 Task: Look for space in Cam Ranh, Vietnam from 6th September, 2023 to 15th September, 2023 for 6 adults in price range Rs.8000 to Rs.12000. Place can be entire place or private room with 6 bedrooms having 6 beds and 6 bathrooms. Property type can be house, flat, guest house. Amenities needed are: wifi, TV, free parkinig on premises, gym, breakfast. Booking option can be shelf check-in. Required host language is English.
Action: Mouse moved to (632, 130)
Screenshot: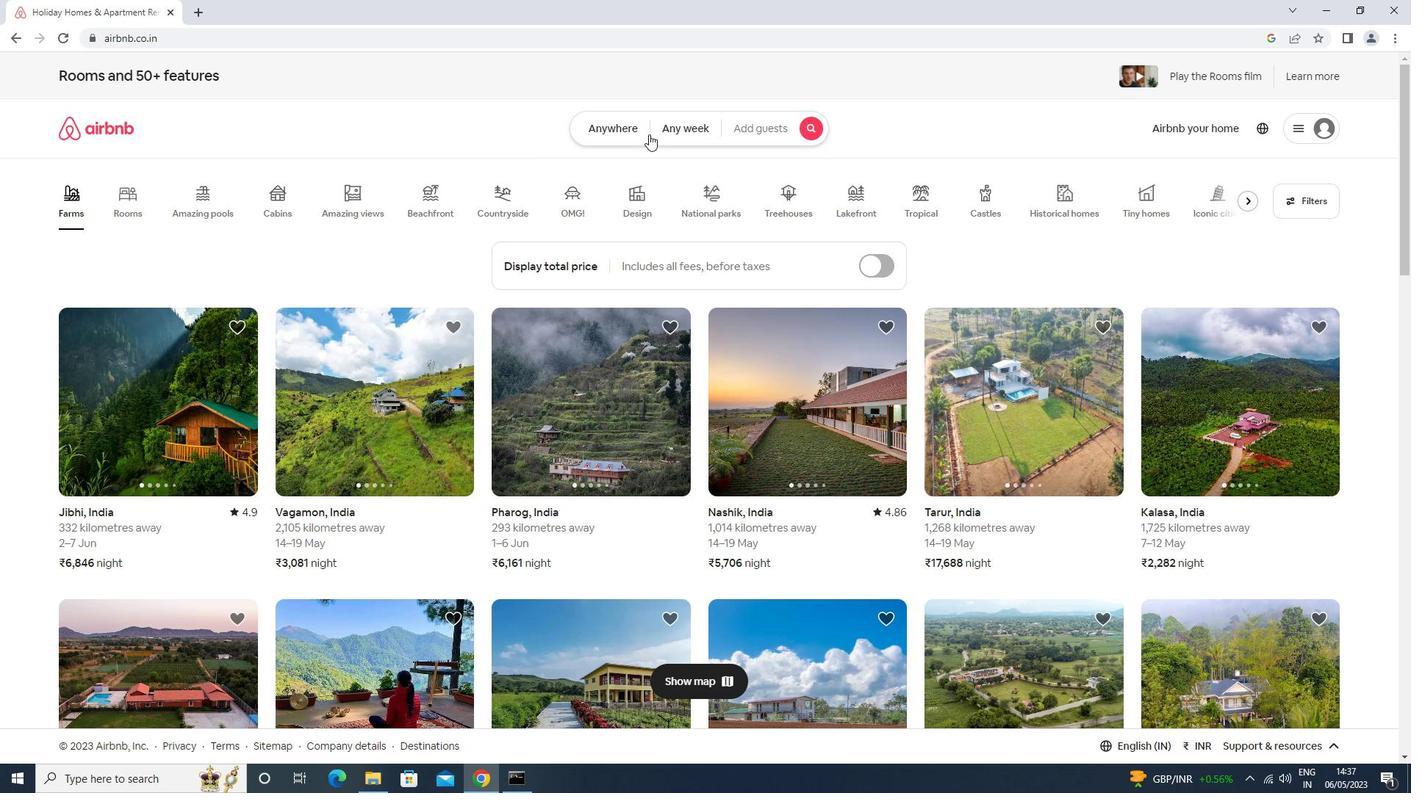 
Action: Mouse pressed left at (632, 130)
Screenshot: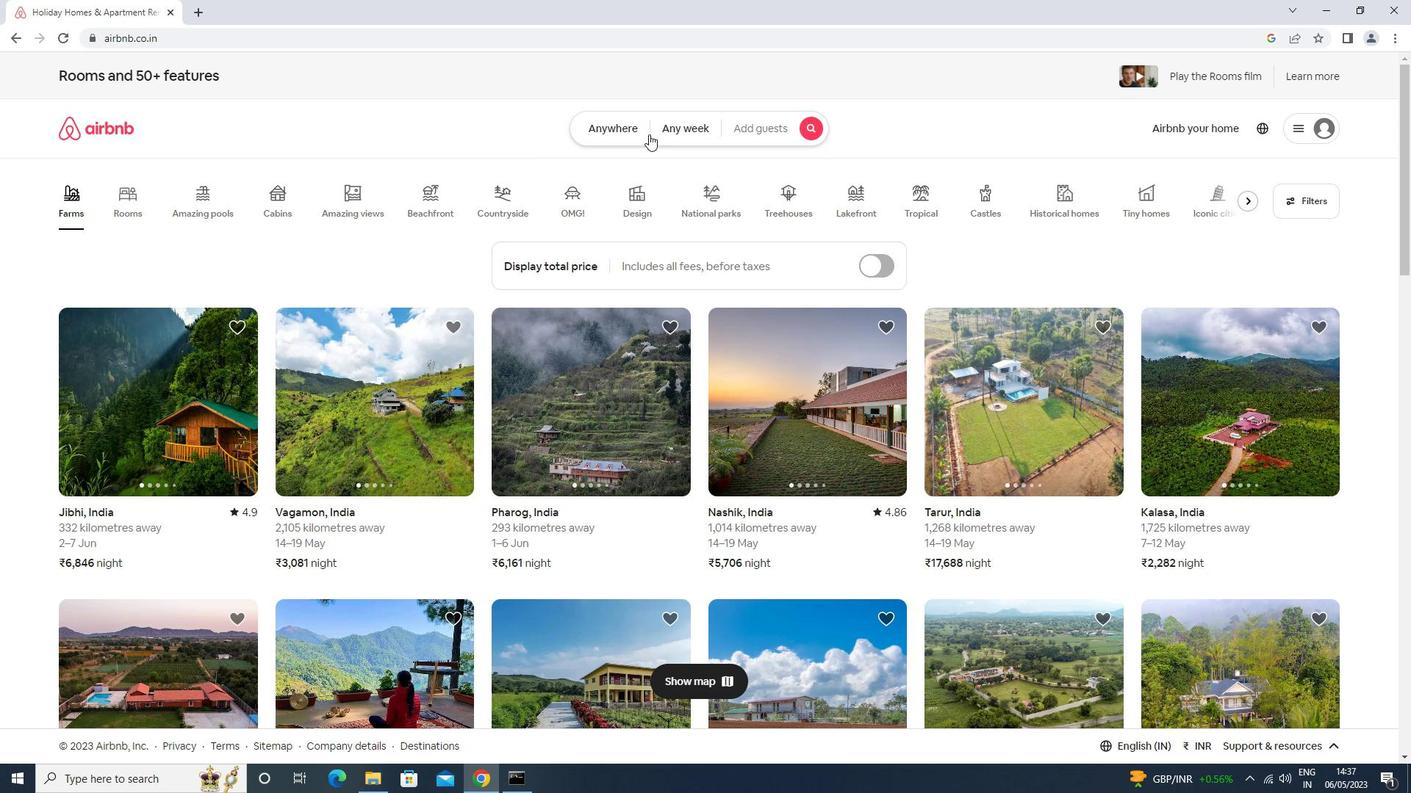 
Action: Mouse moved to (558, 183)
Screenshot: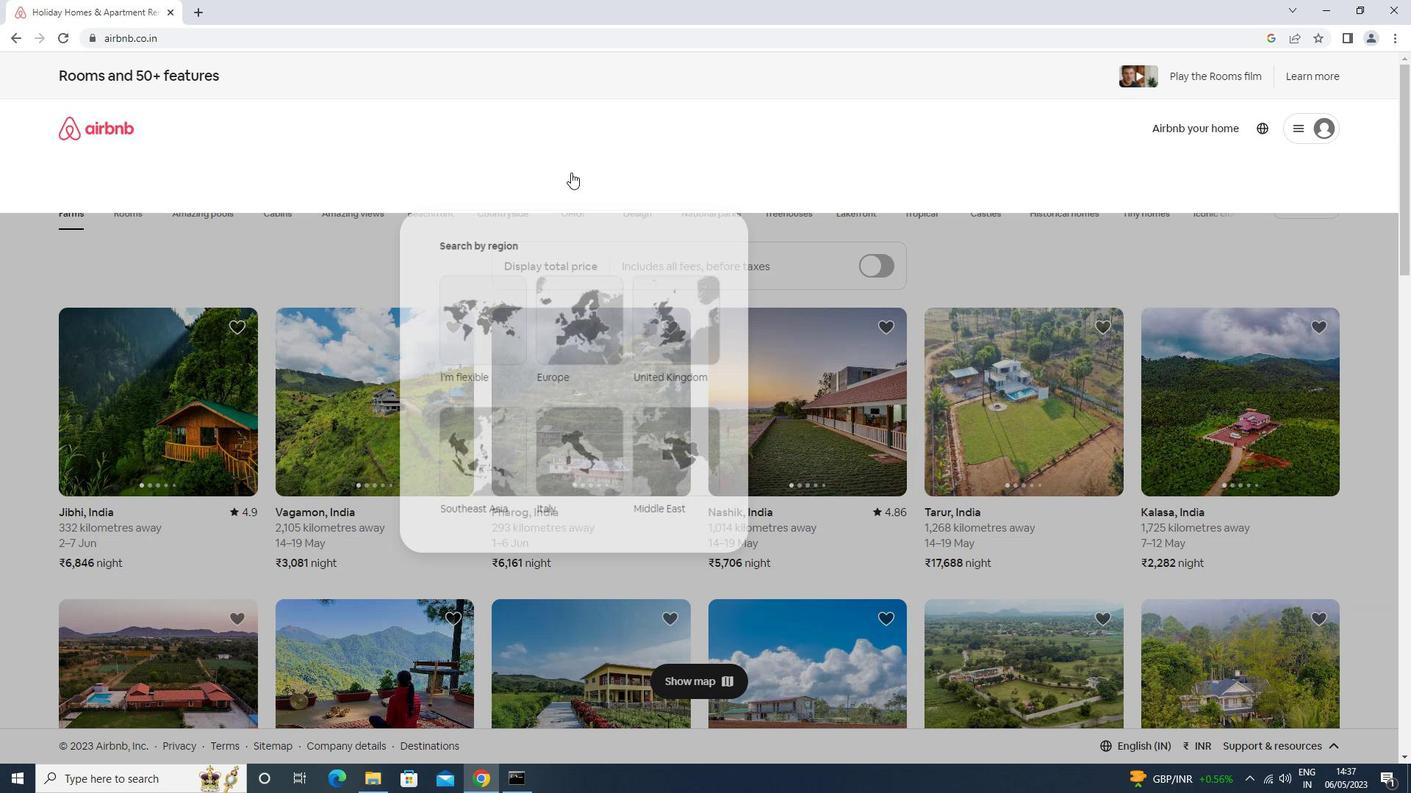 
Action: Mouse pressed left at (558, 183)
Screenshot: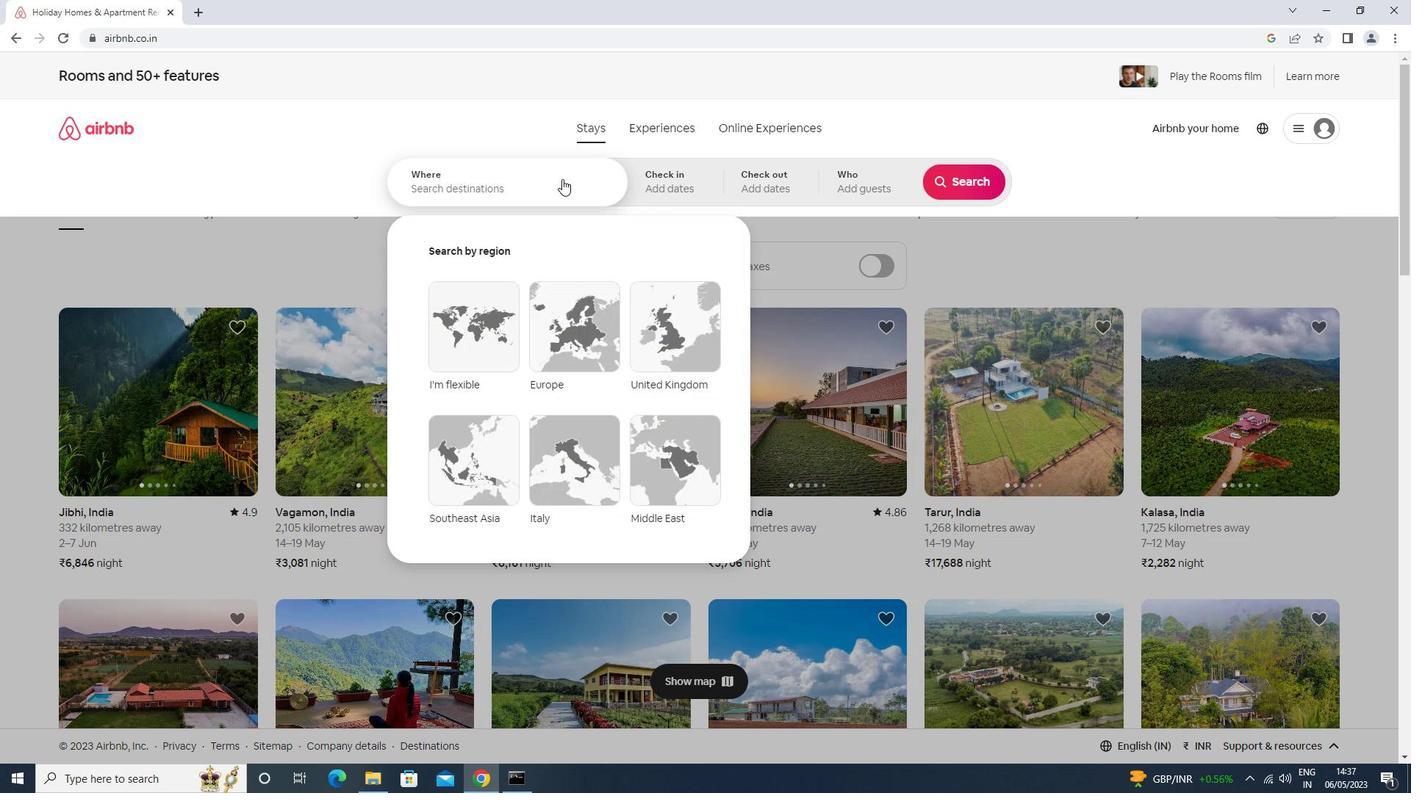 
Action: Key pressed cam<Key.space>ranh<Key.down><Key.enter>
Screenshot: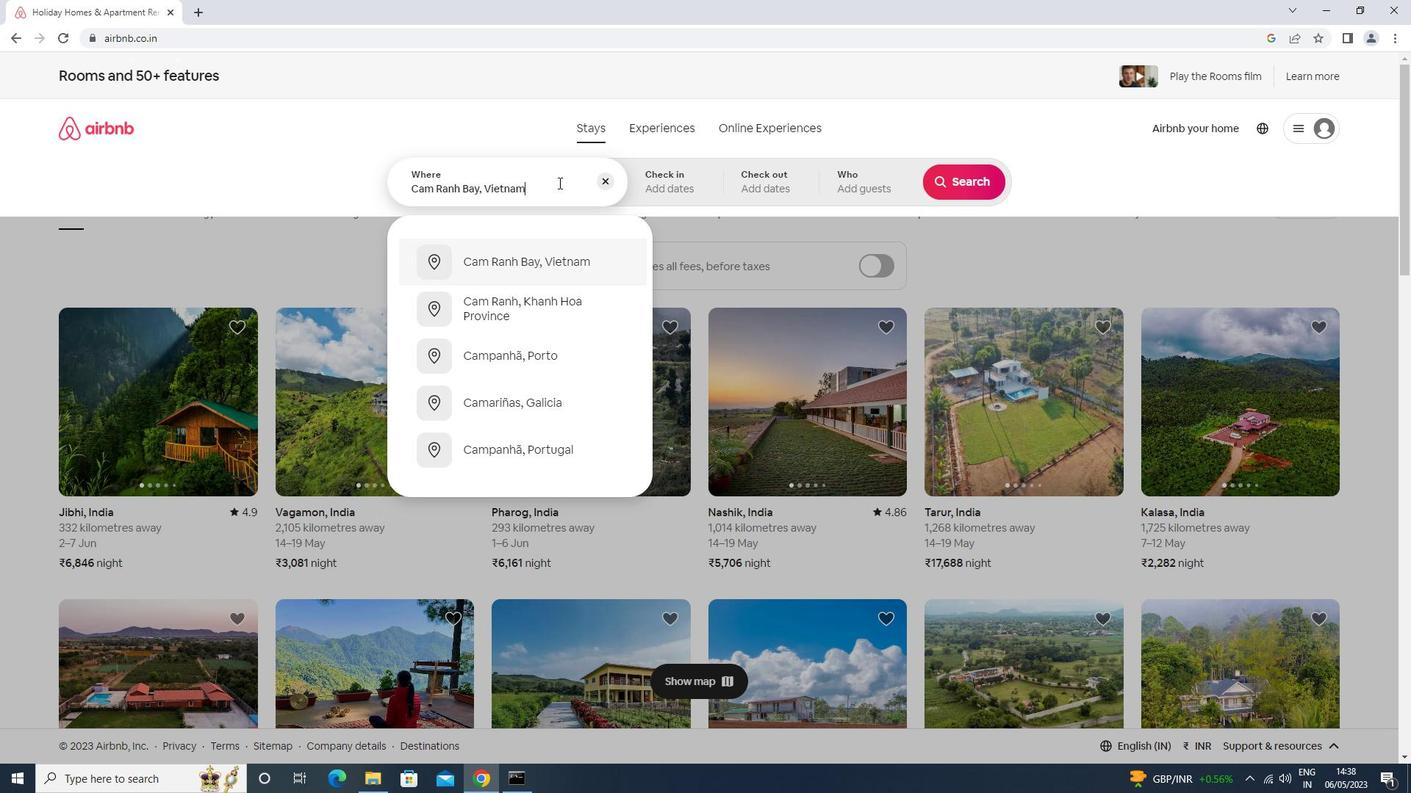 
Action: Mouse moved to (959, 299)
Screenshot: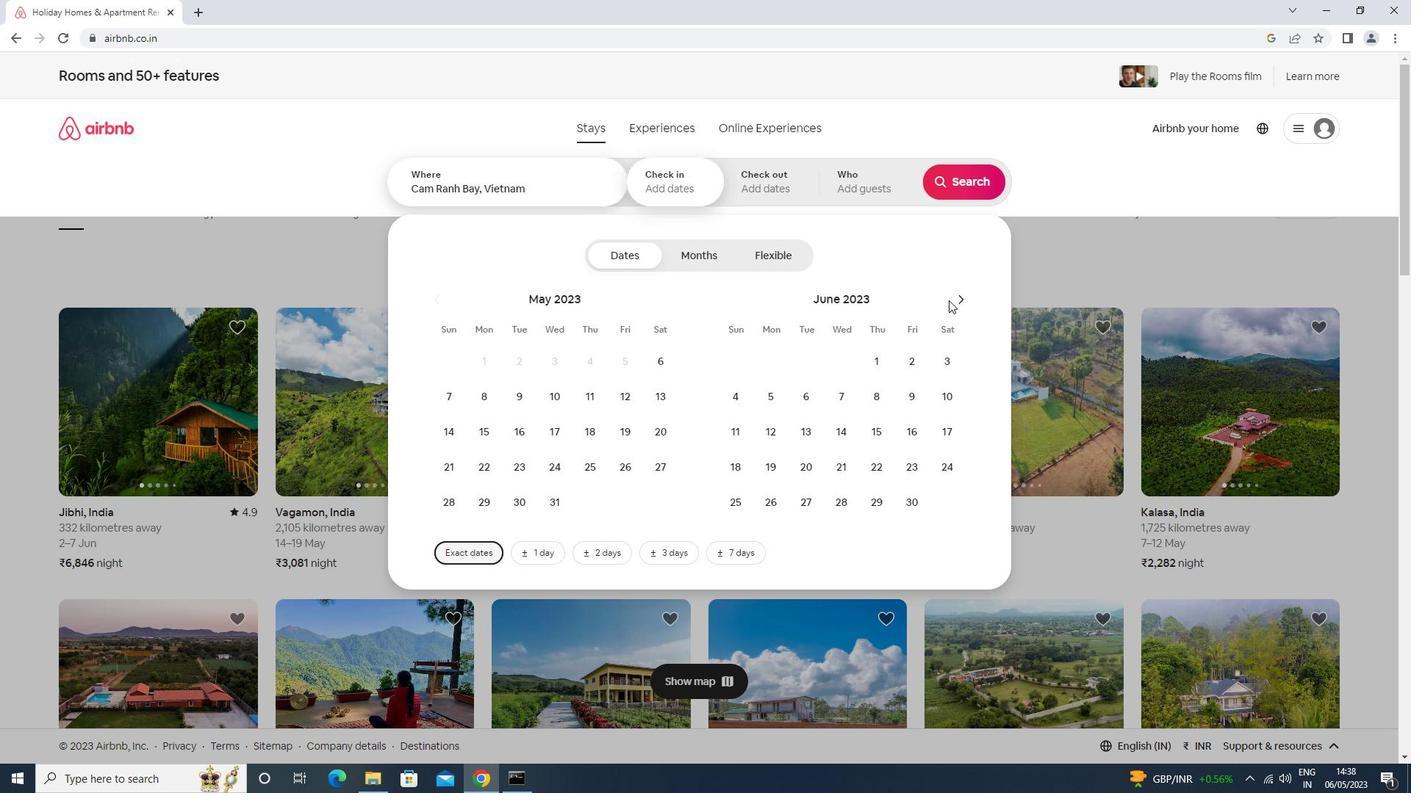 
Action: Mouse pressed left at (959, 299)
Screenshot: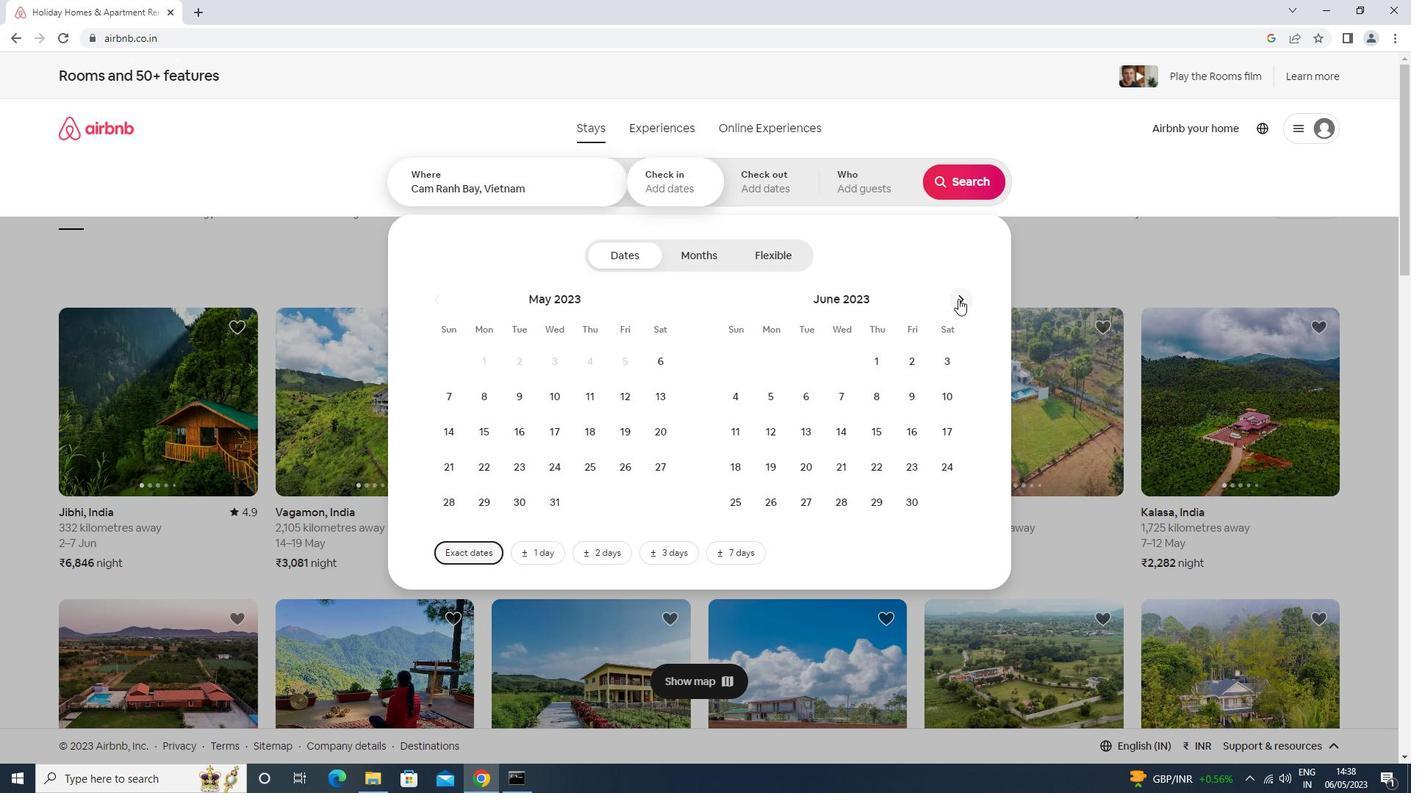 
Action: Mouse pressed left at (959, 299)
Screenshot: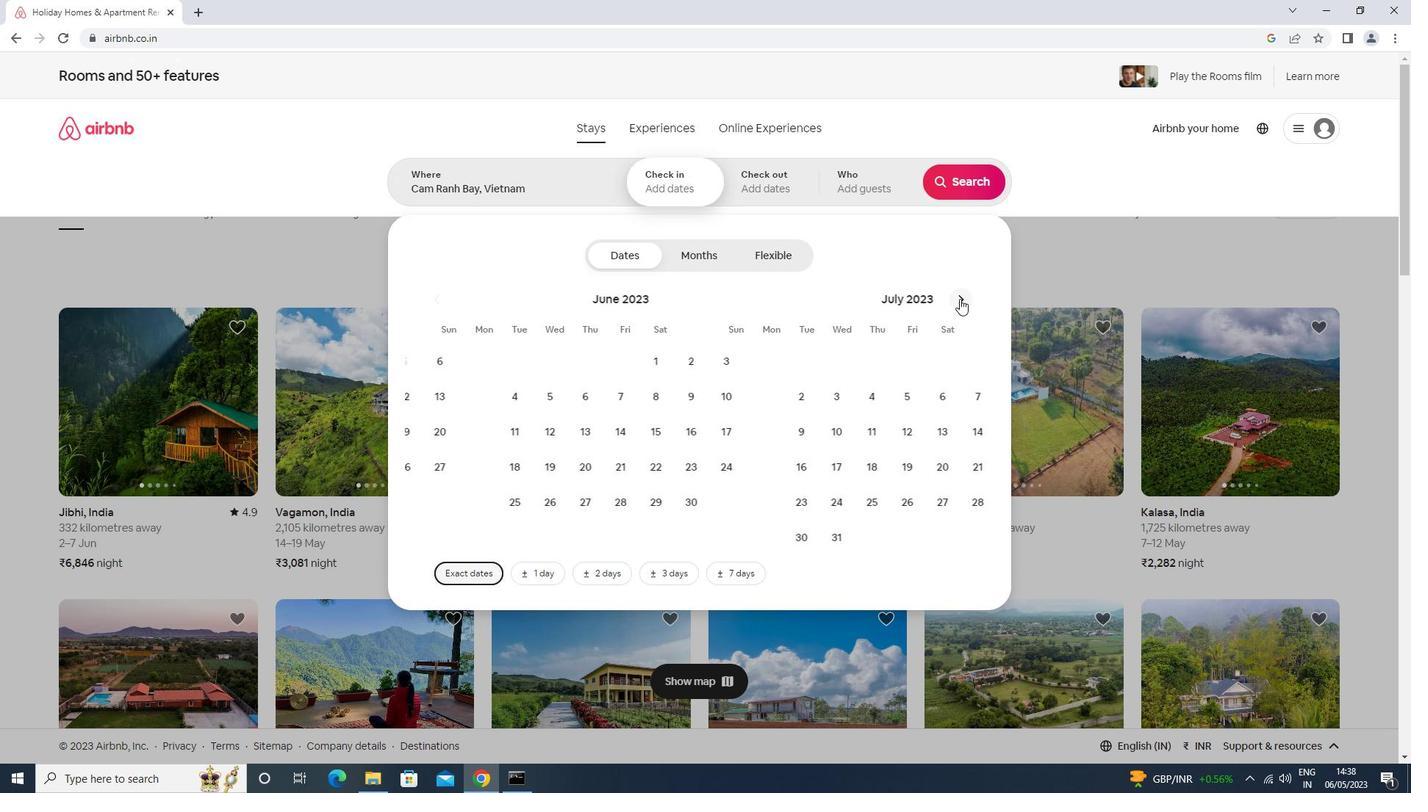 
Action: Mouse pressed left at (959, 299)
Screenshot: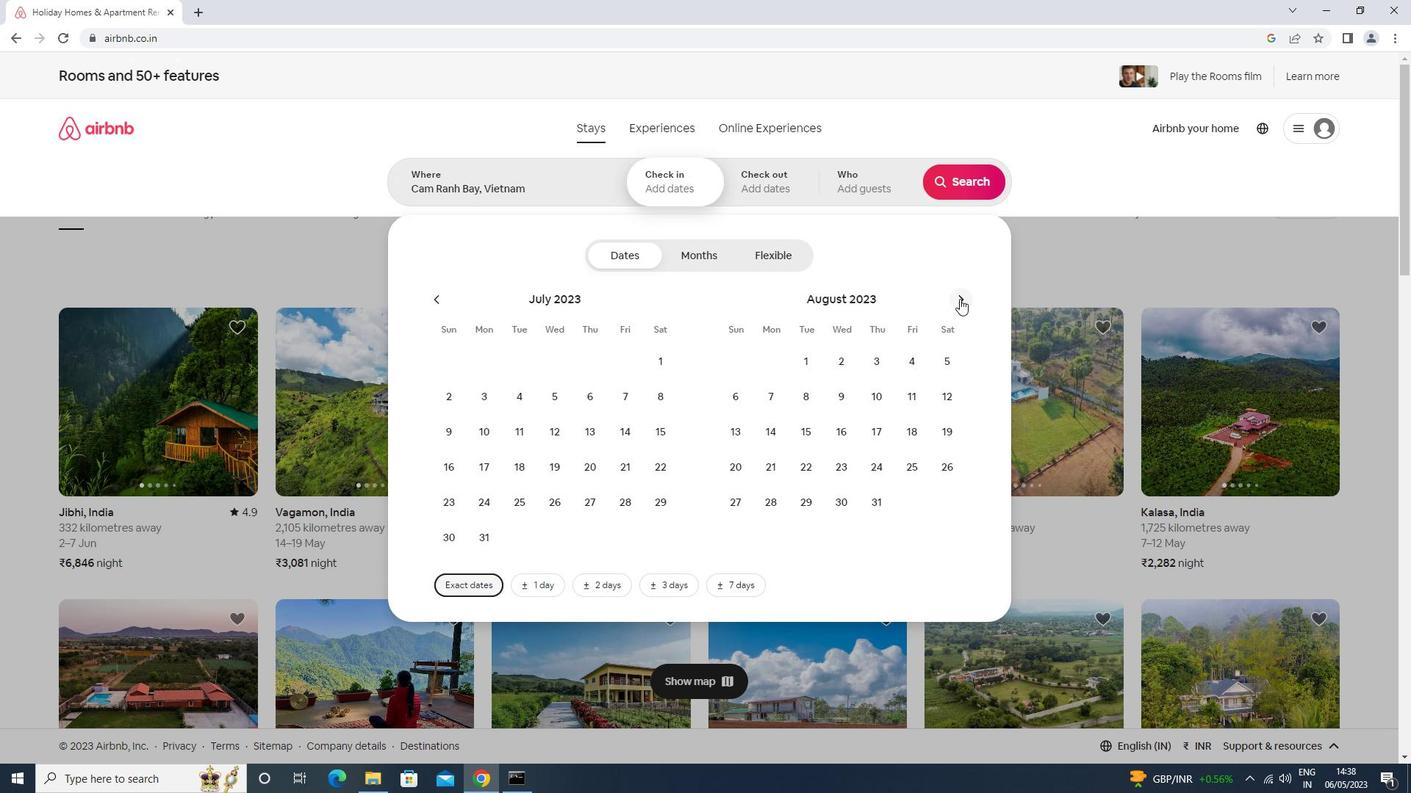 
Action: Mouse moved to (844, 399)
Screenshot: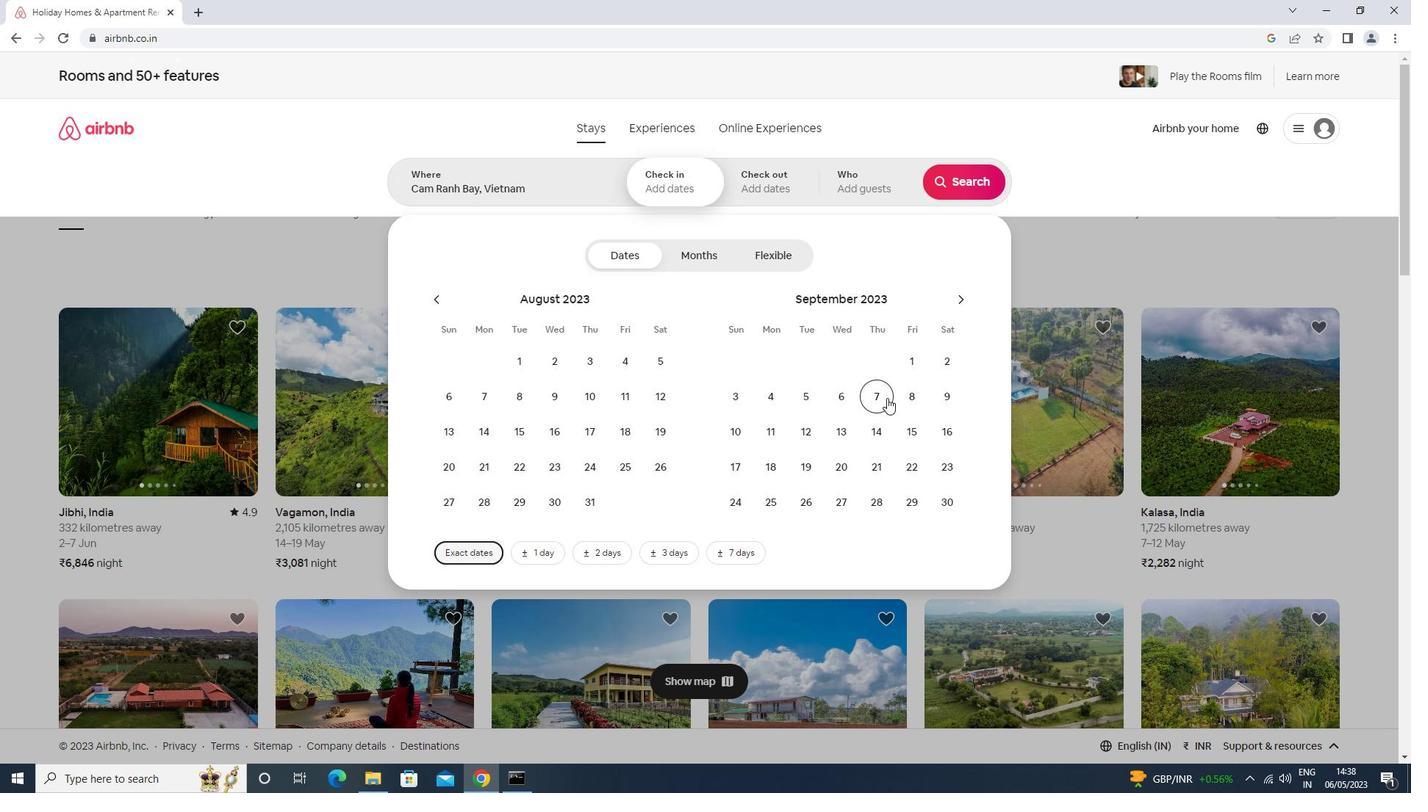 
Action: Mouse pressed left at (844, 399)
Screenshot: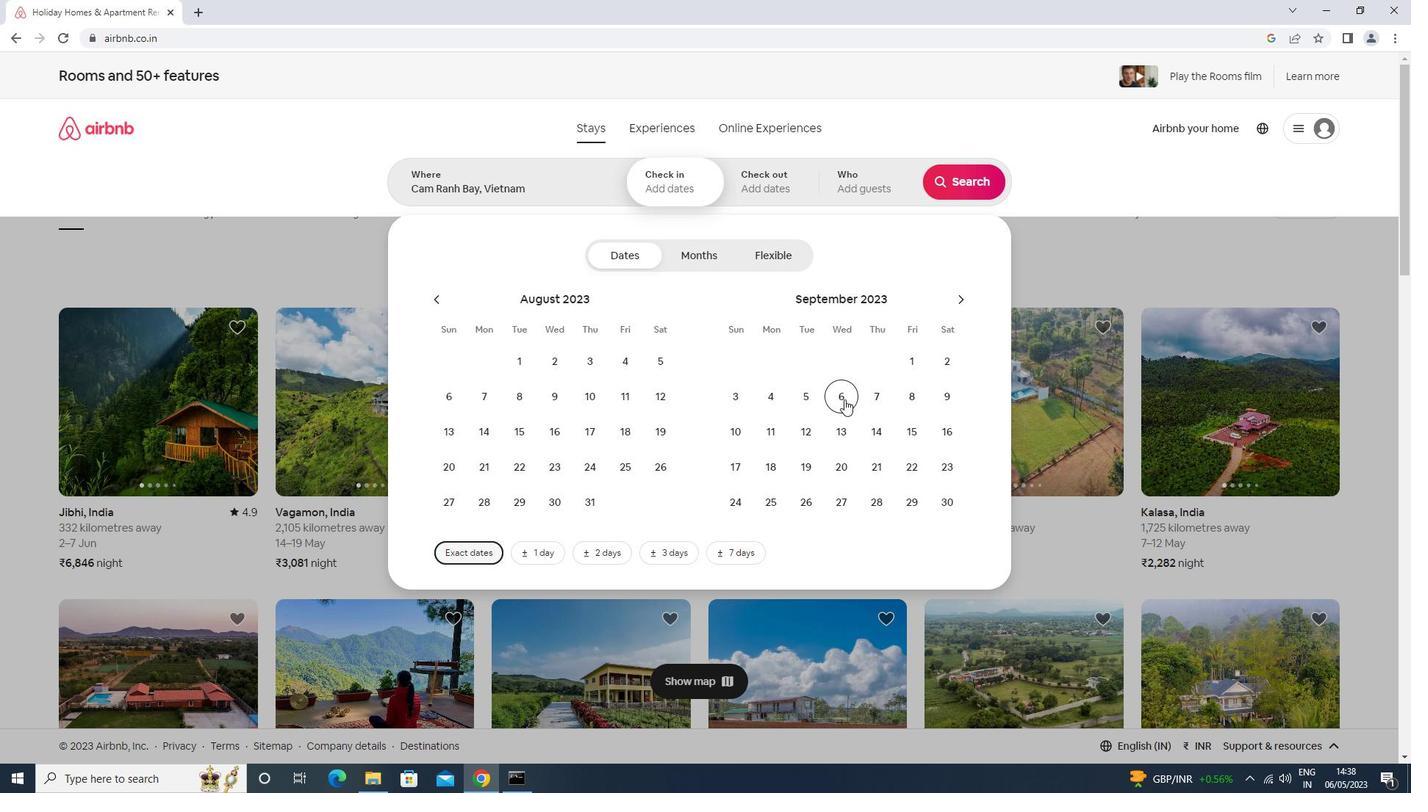 
Action: Mouse moved to (920, 429)
Screenshot: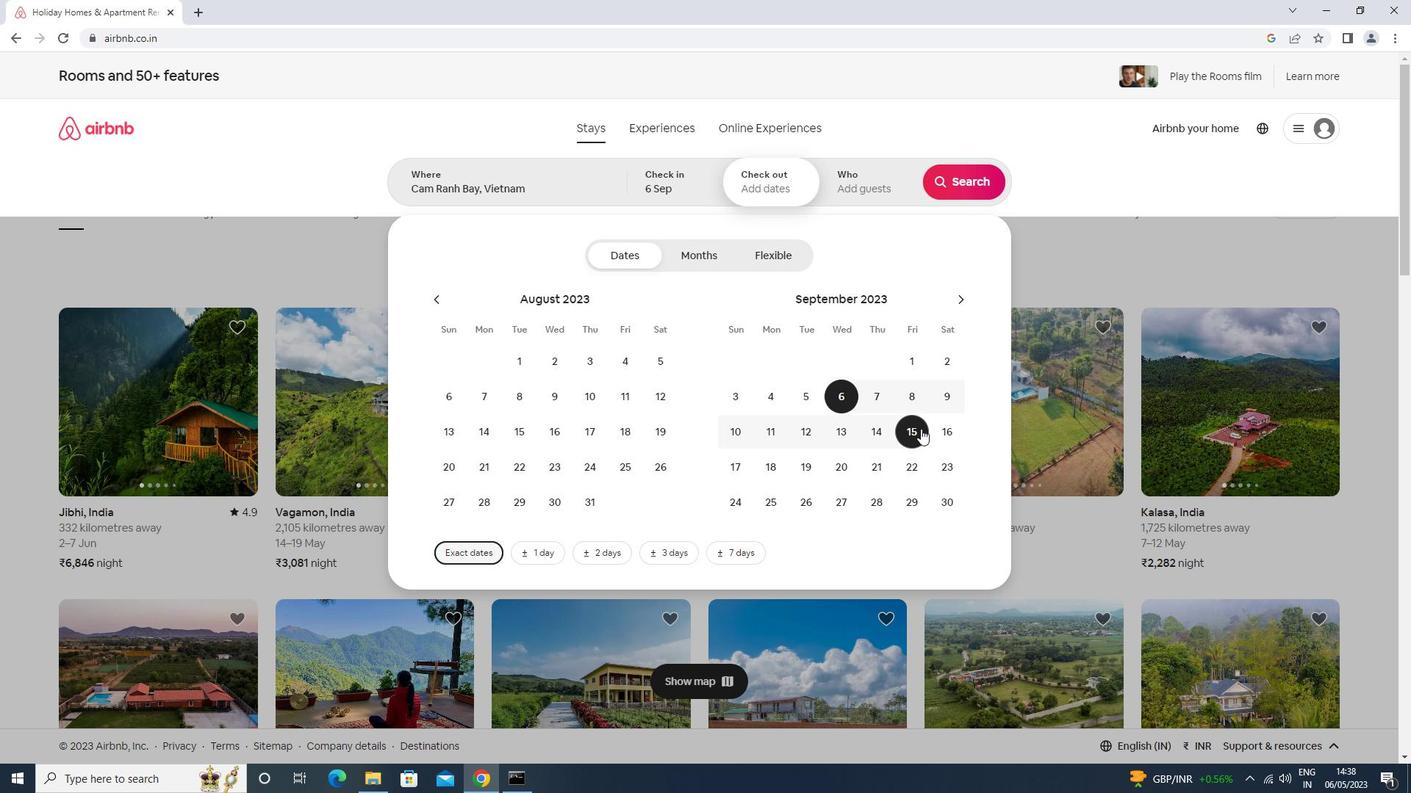 
Action: Mouse pressed left at (920, 429)
Screenshot: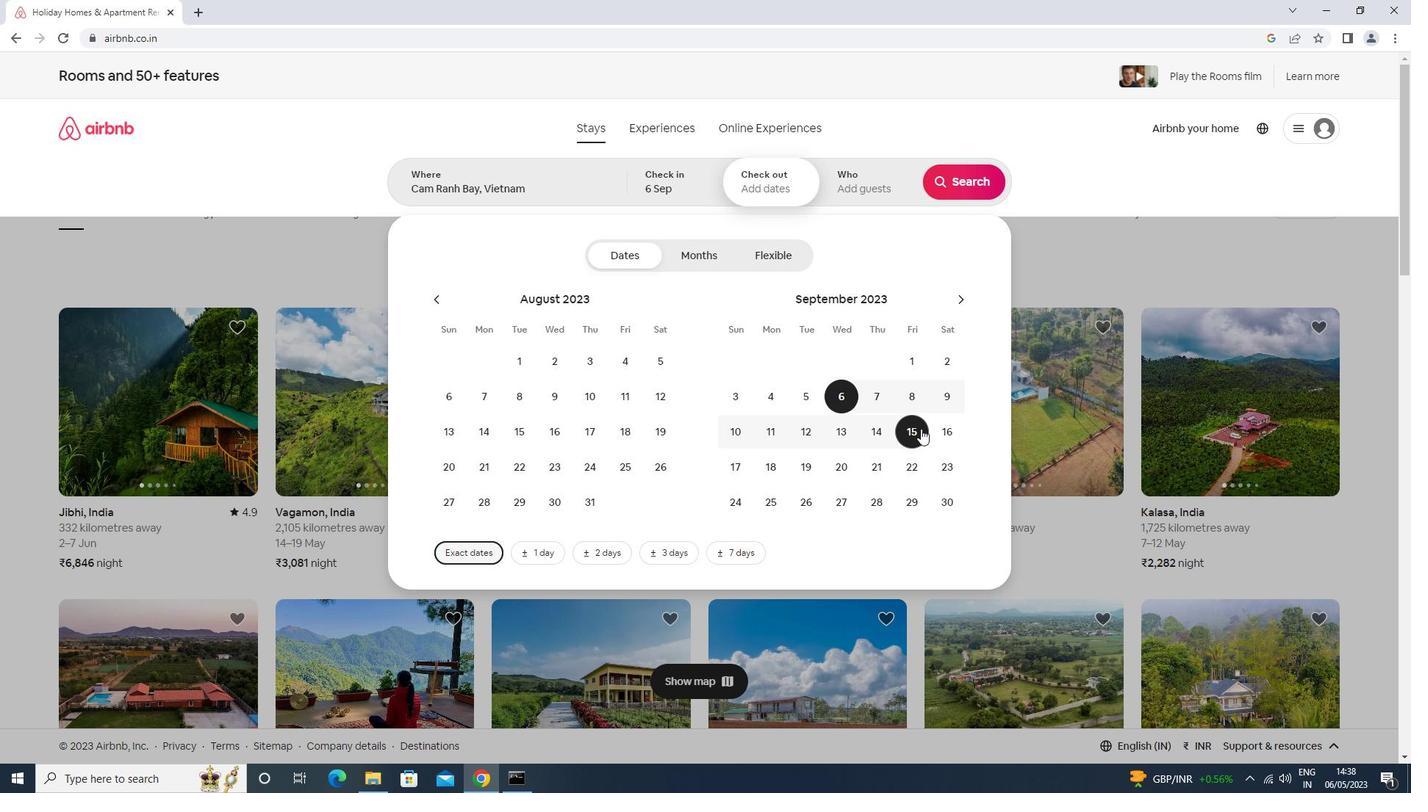 
Action: Mouse moved to (857, 191)
Screenshot: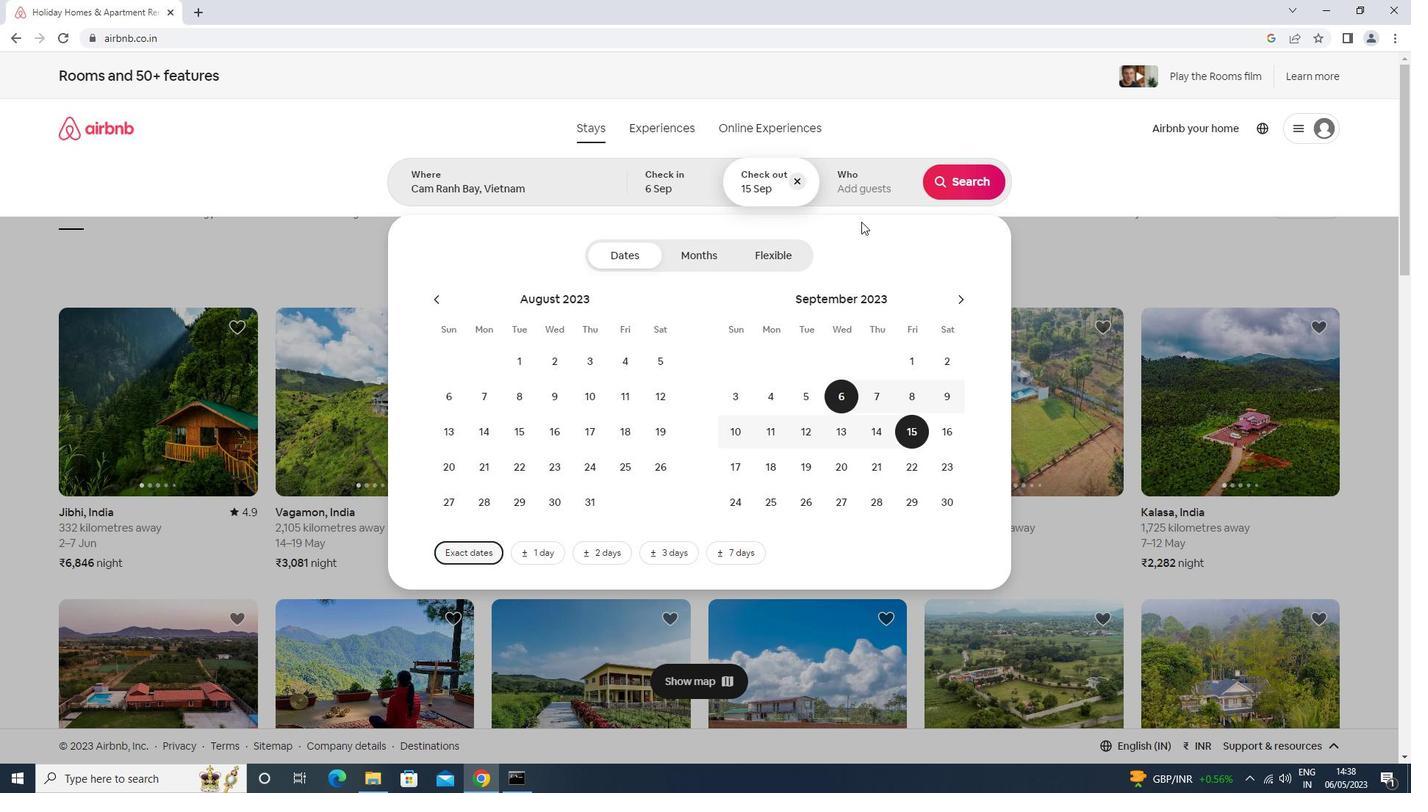 
Action: Mouse pressed left at (857, 191)
Screenshot: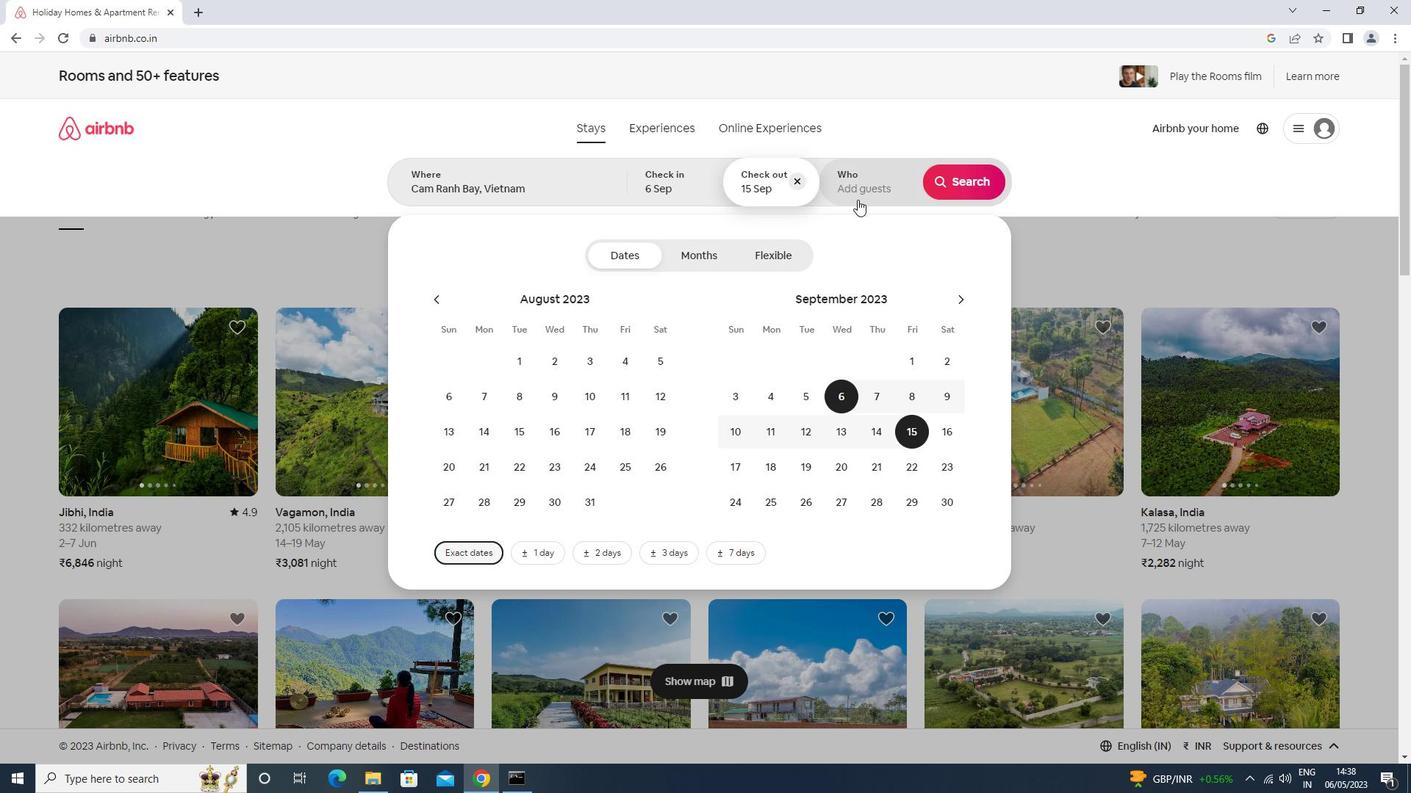 
Action: Mouse moved to (969, 260)
Screenshot: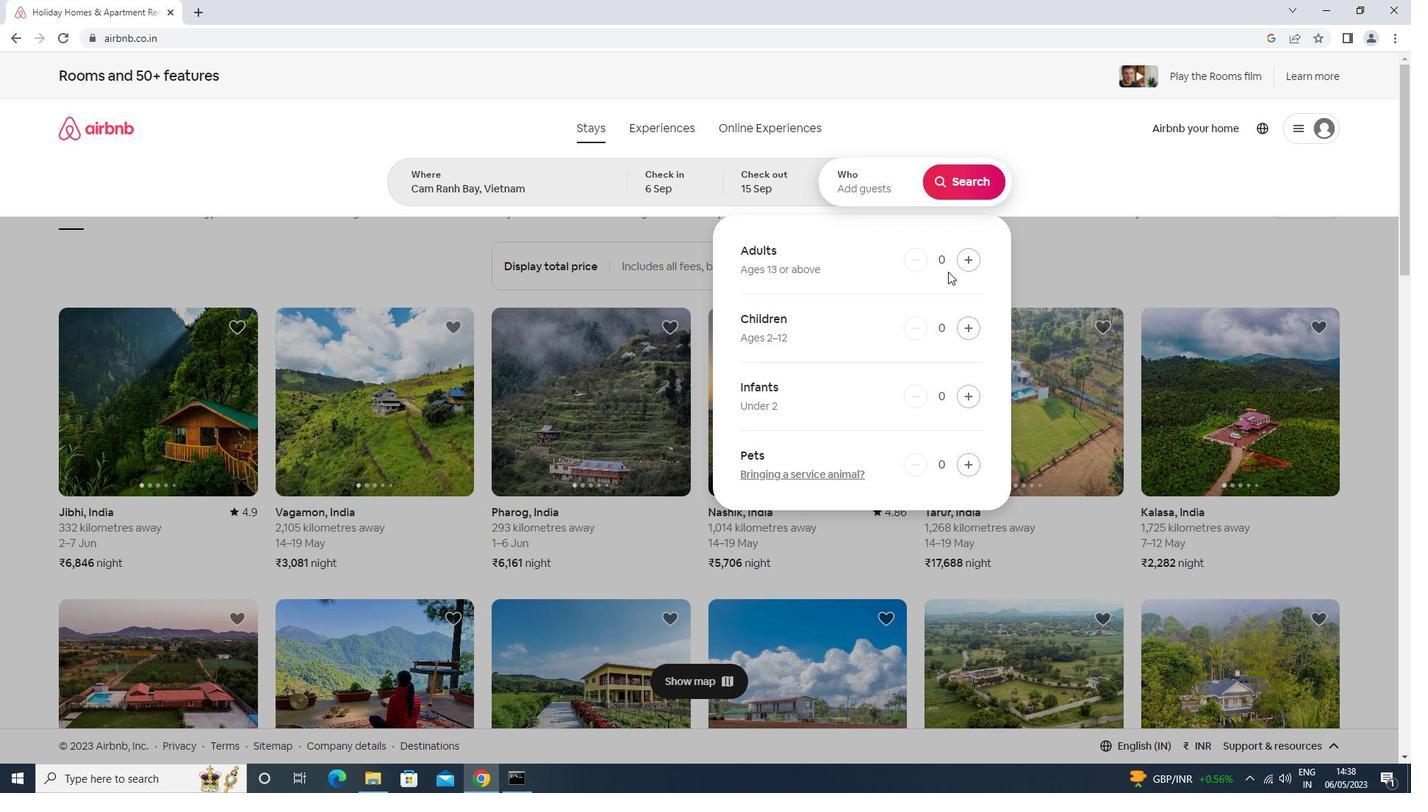 
Action: Mouse pressed left at (969, 260)
Screenshot: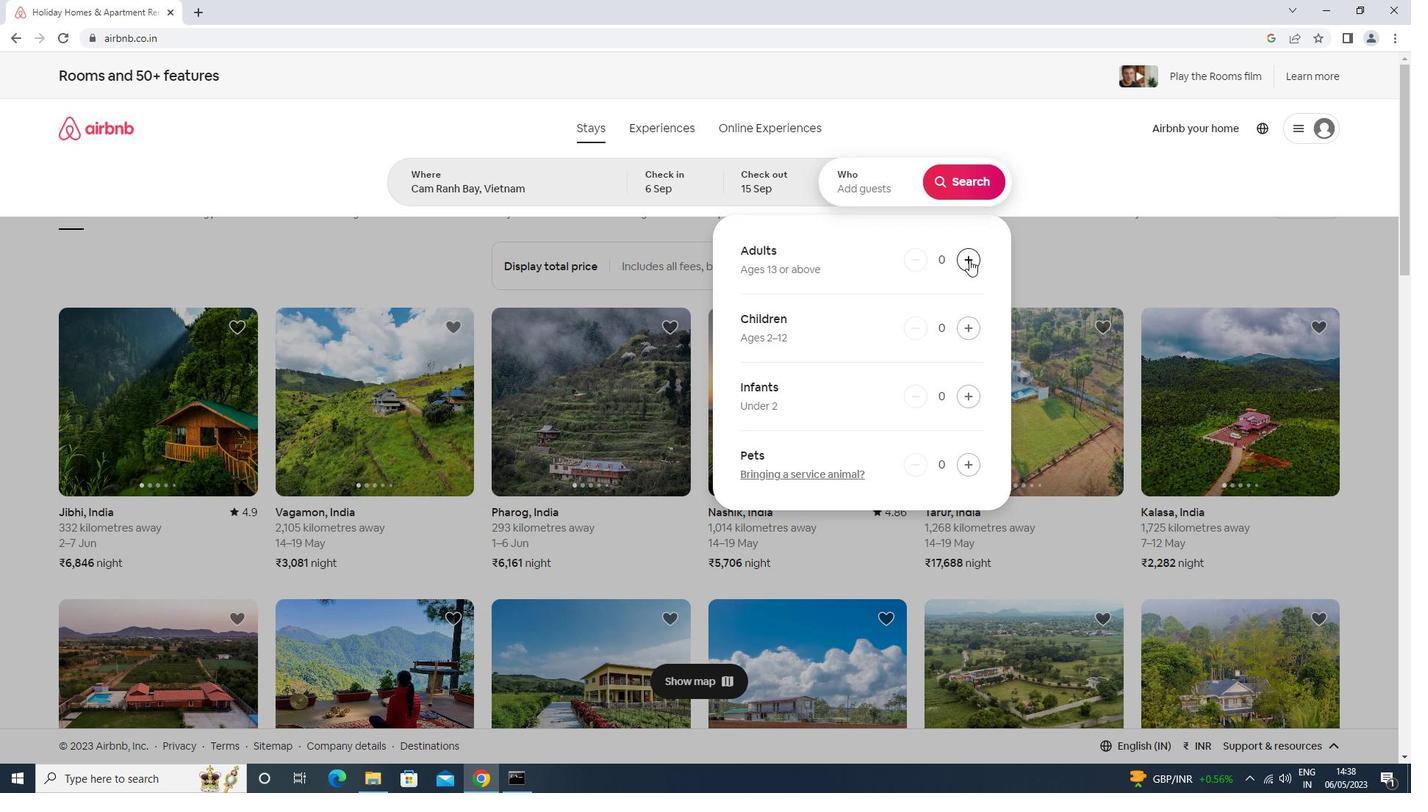 
Action: Mouse pressed left at (969, 260)
Screenshot: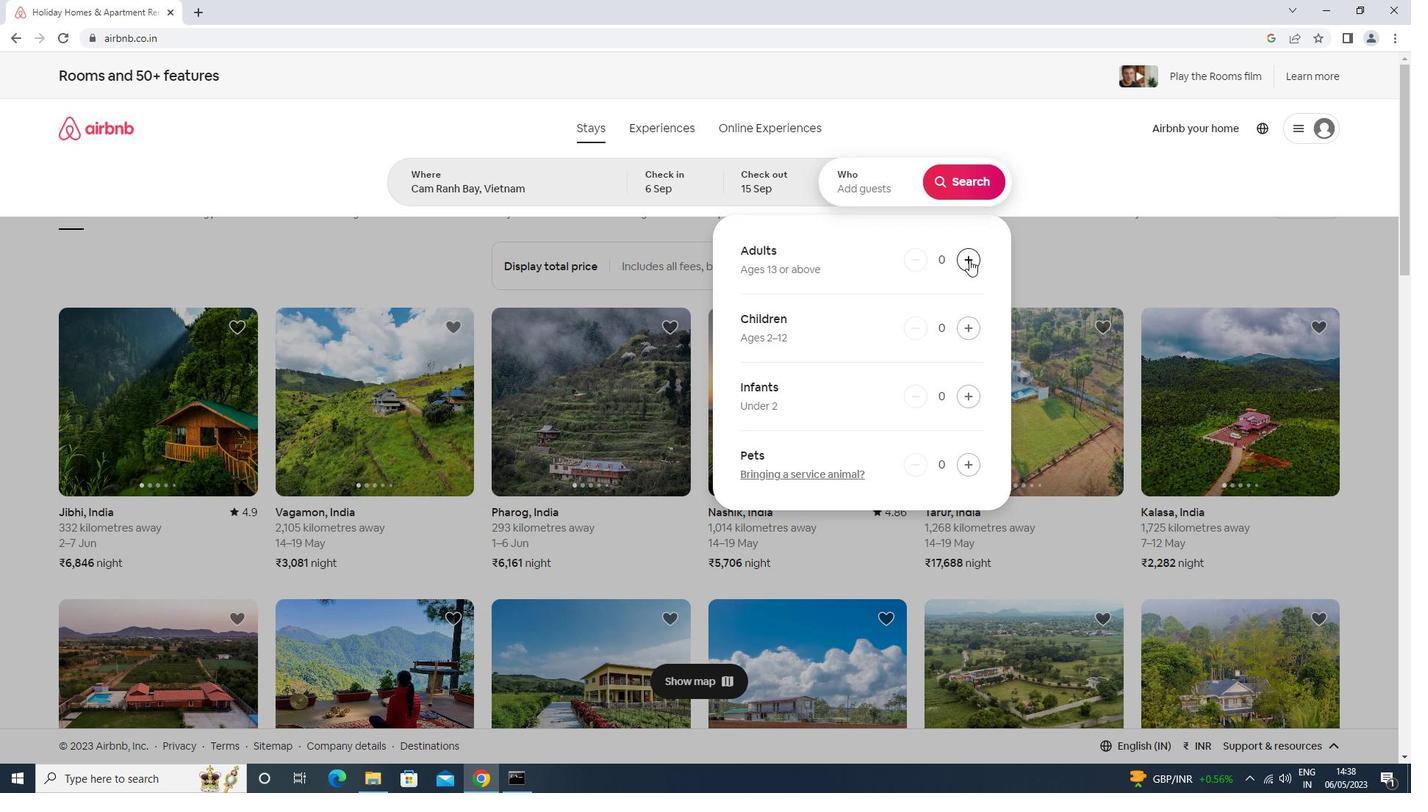 
Action: Mouse pressed left at (969, 260)
Screenshot: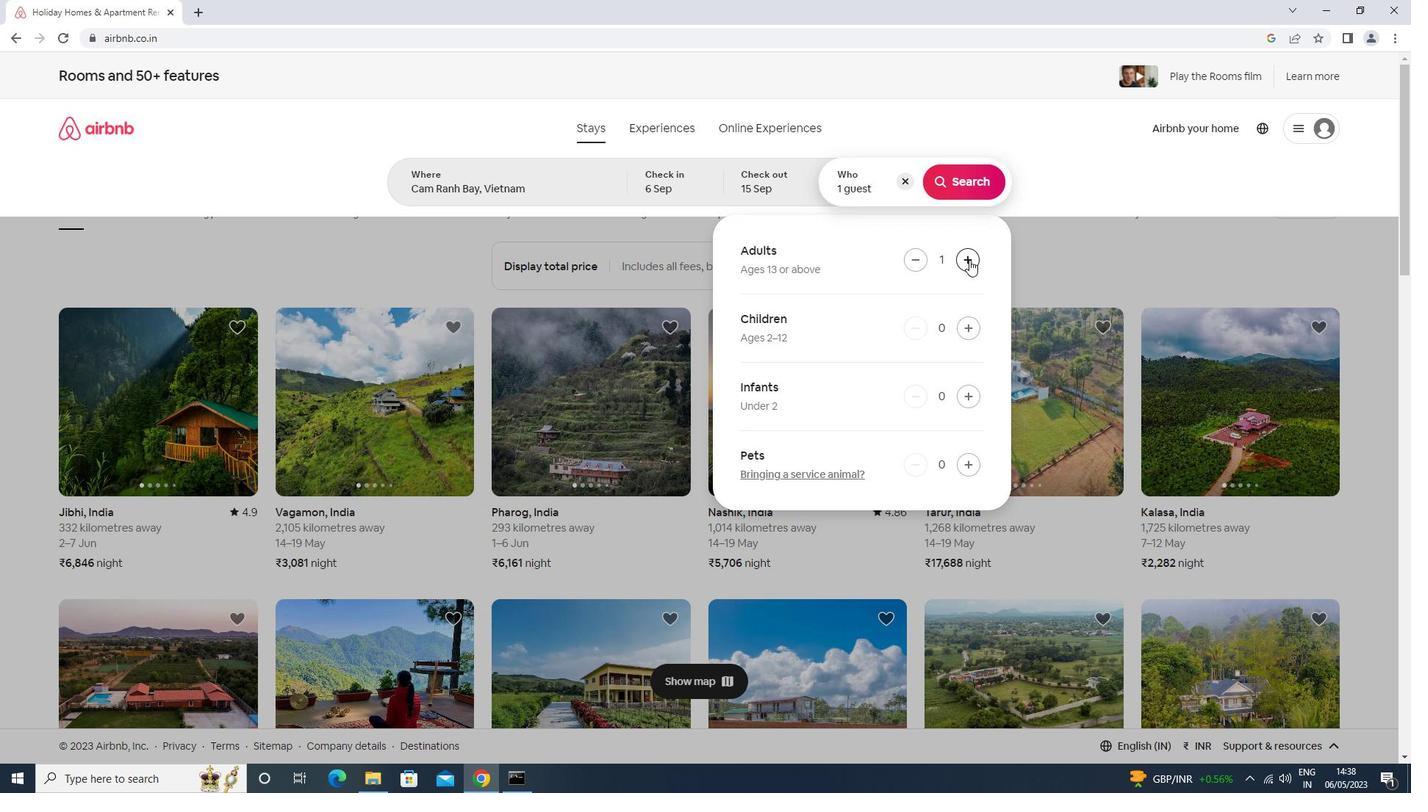 
Action: Mouse pressed left at (969, 260)
Screenshot: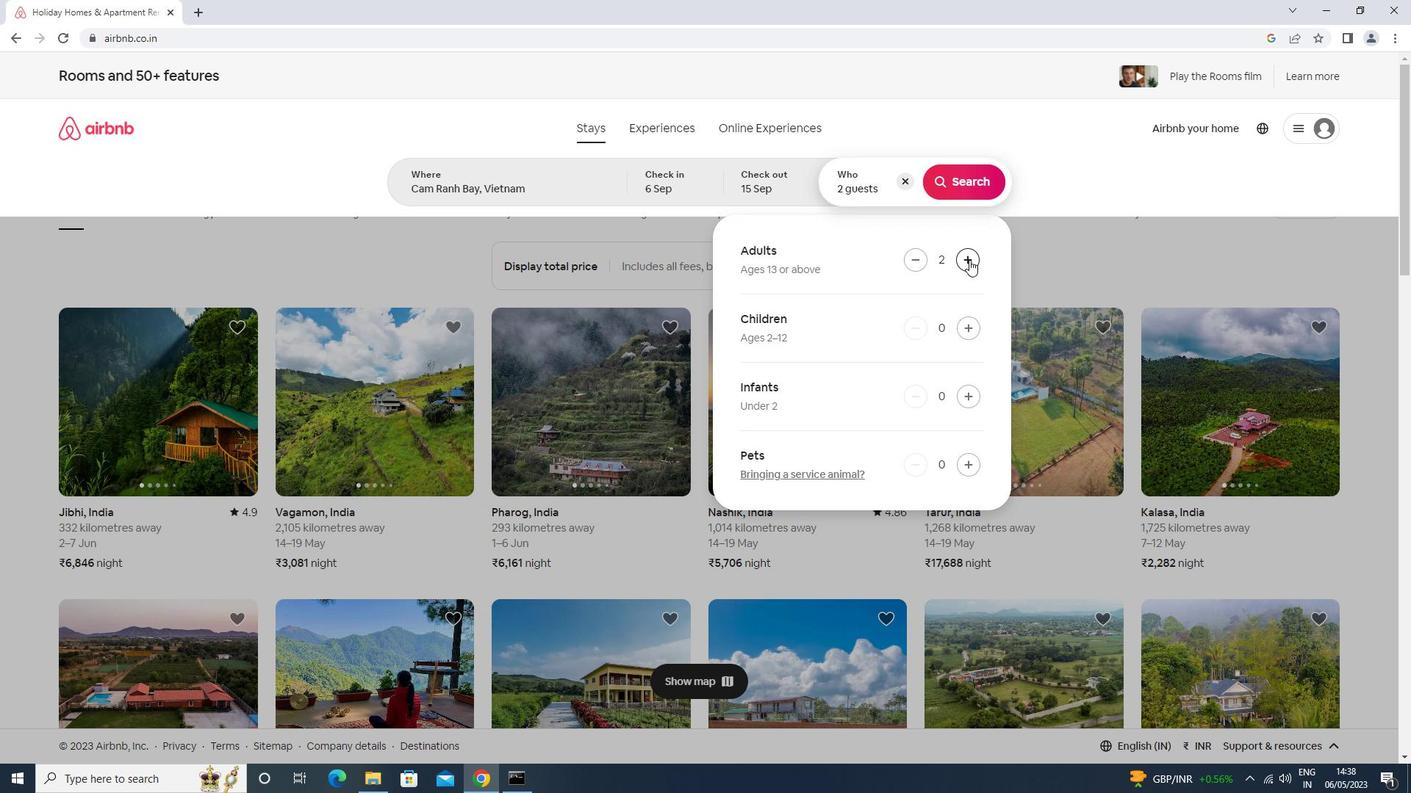 
Action: Mouse pressed left at (969, 260)
Screenshot: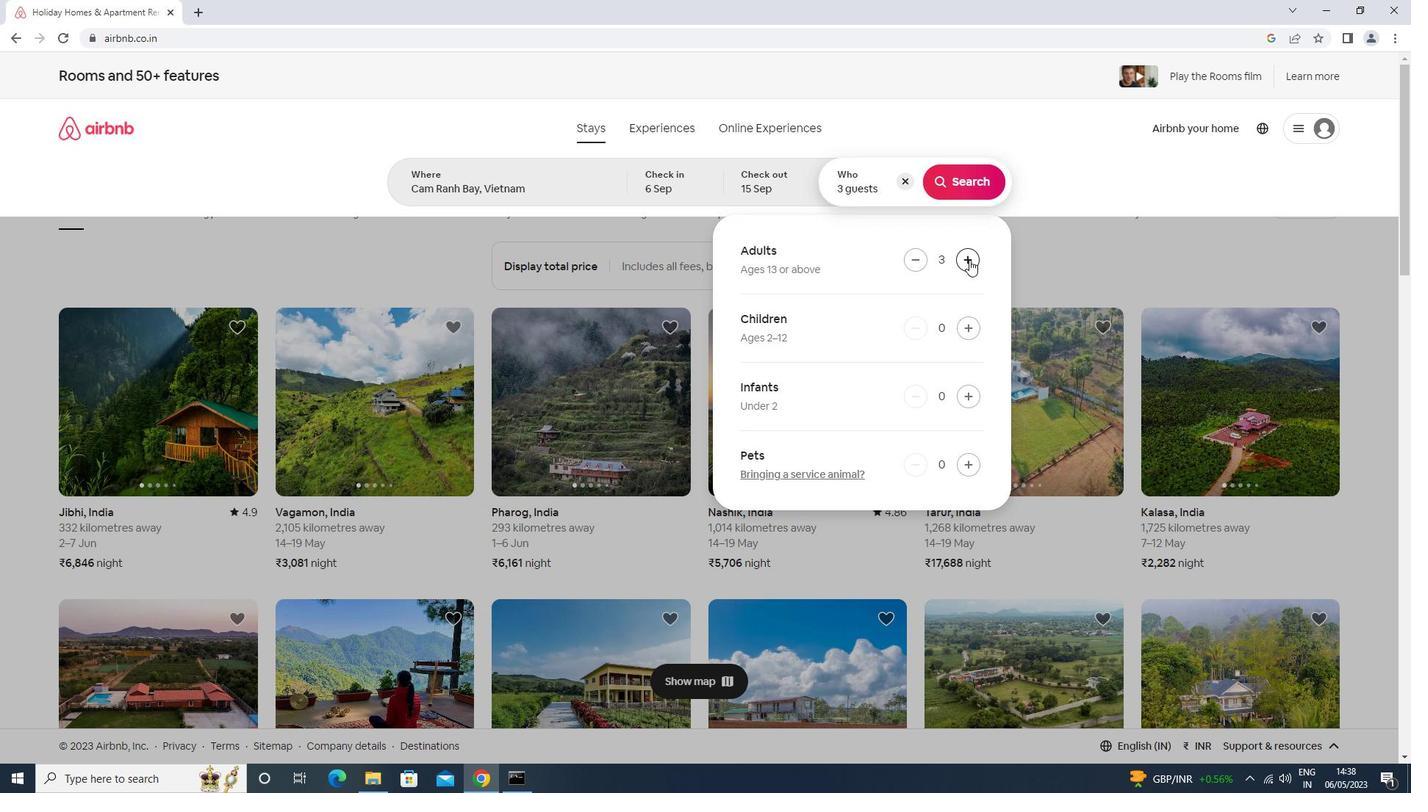
Action: Mouse pressed left at (969, 260)
Screenshot: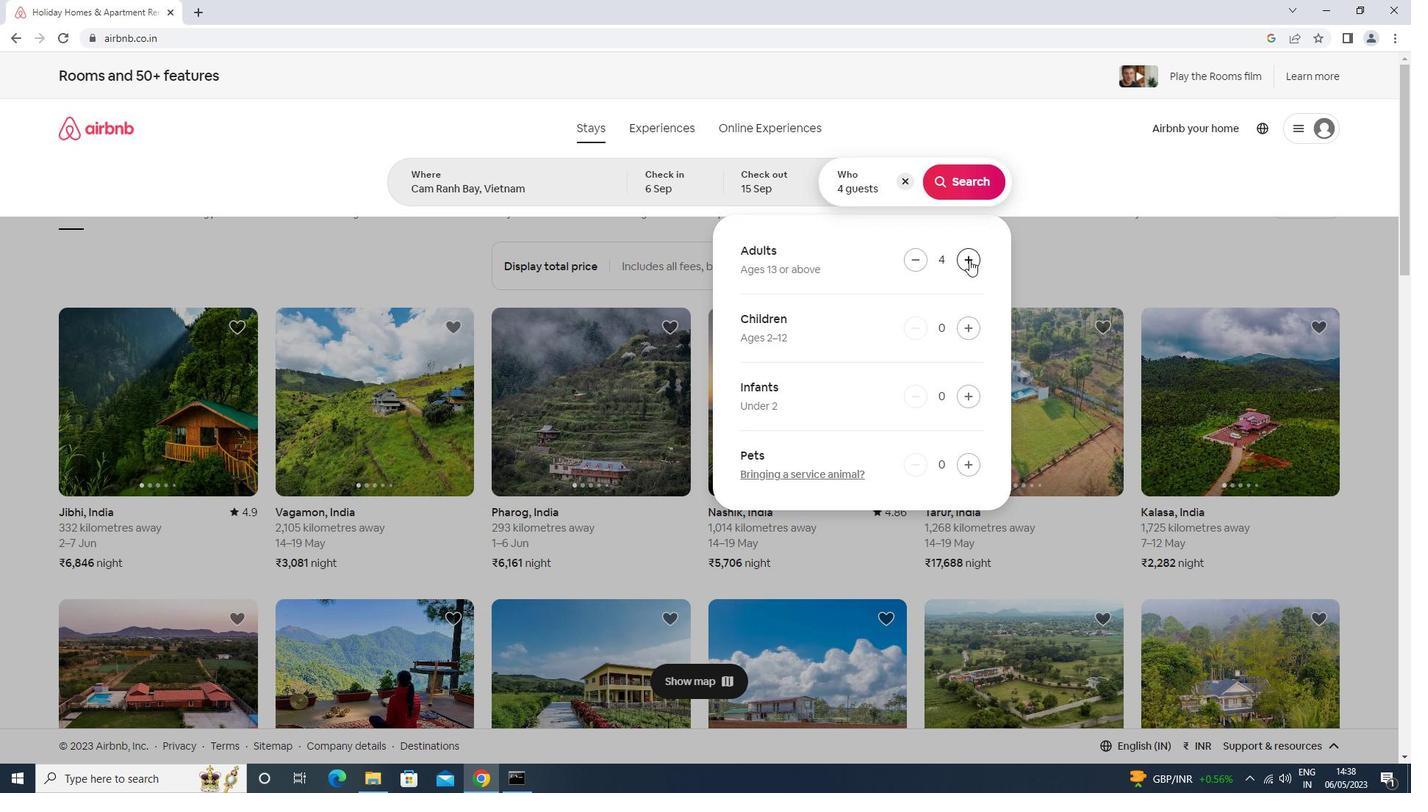 
Action: Mouse moved to (961, 195)
Screenshot: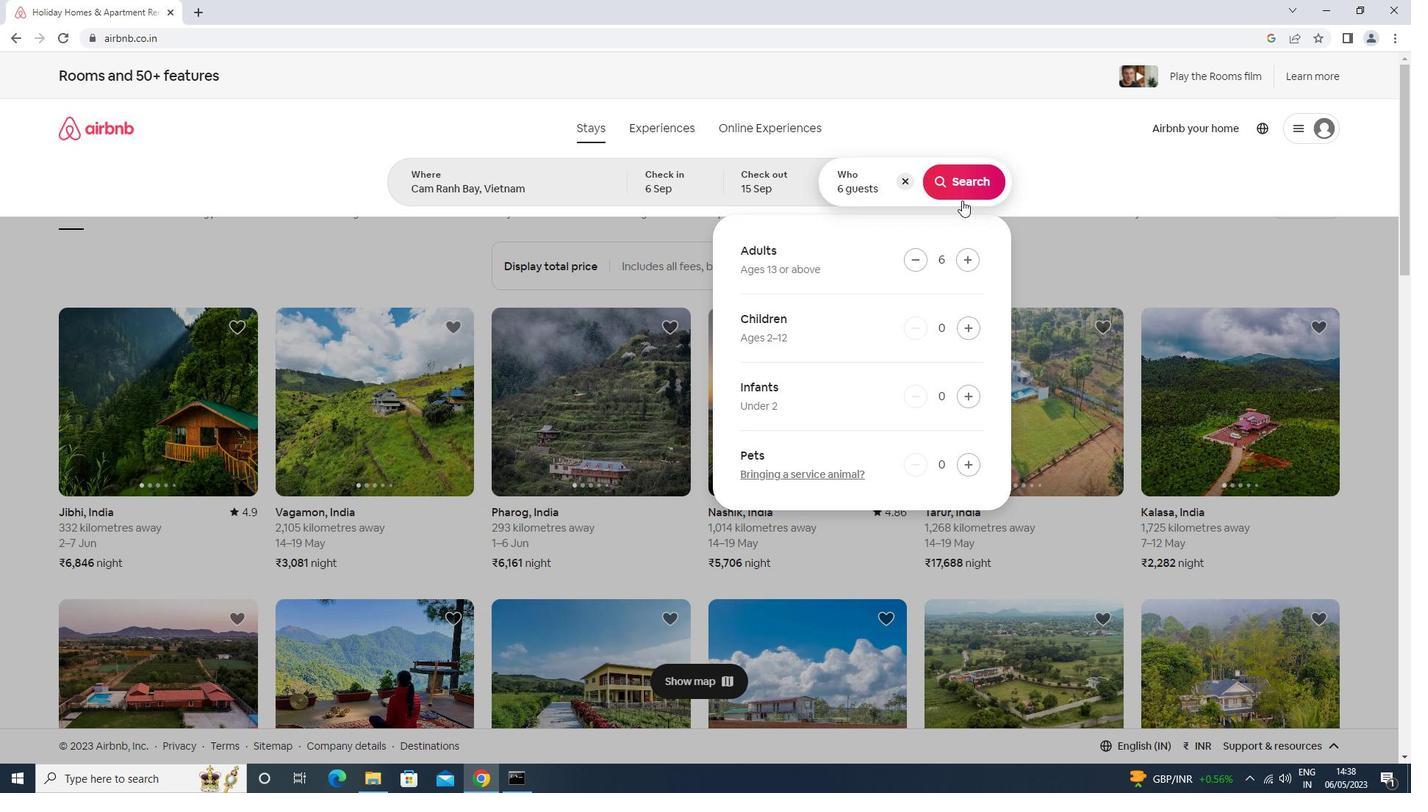
Action: Mouse pressed left at (961, 195)
Screenshot: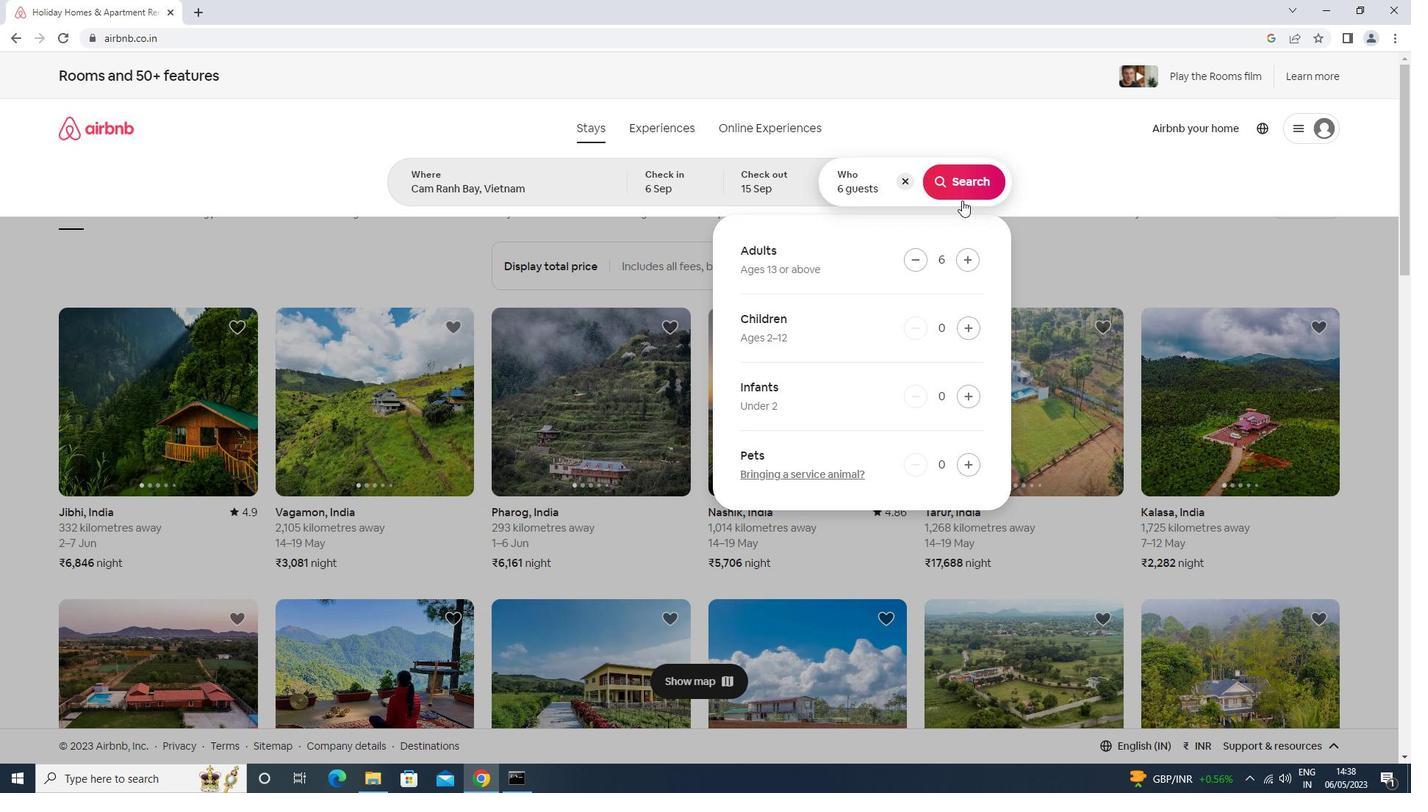 
Action: Mouse moved to (1346, 146)
Screenshot: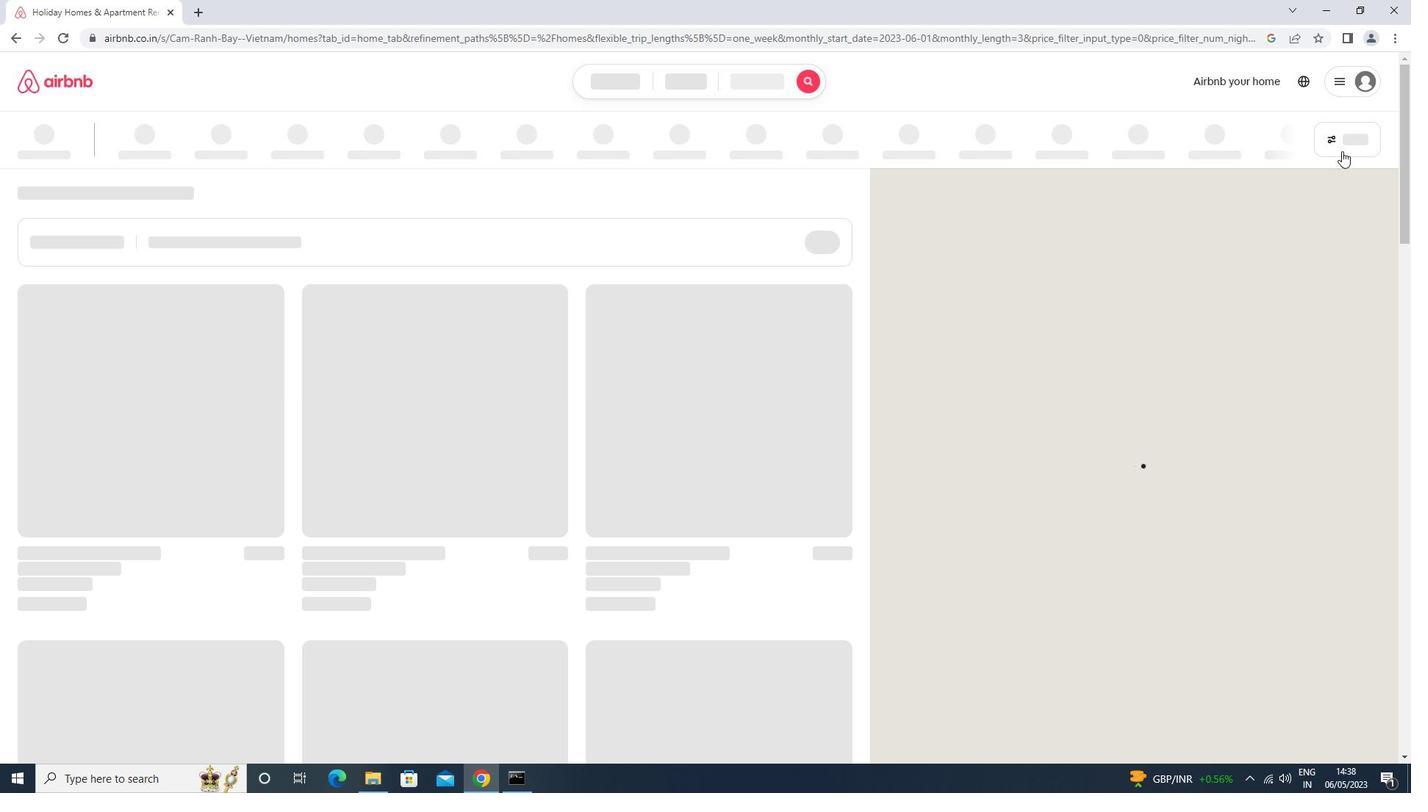 
Action: Mouse pressed left at (1346, 146)
Screenshot: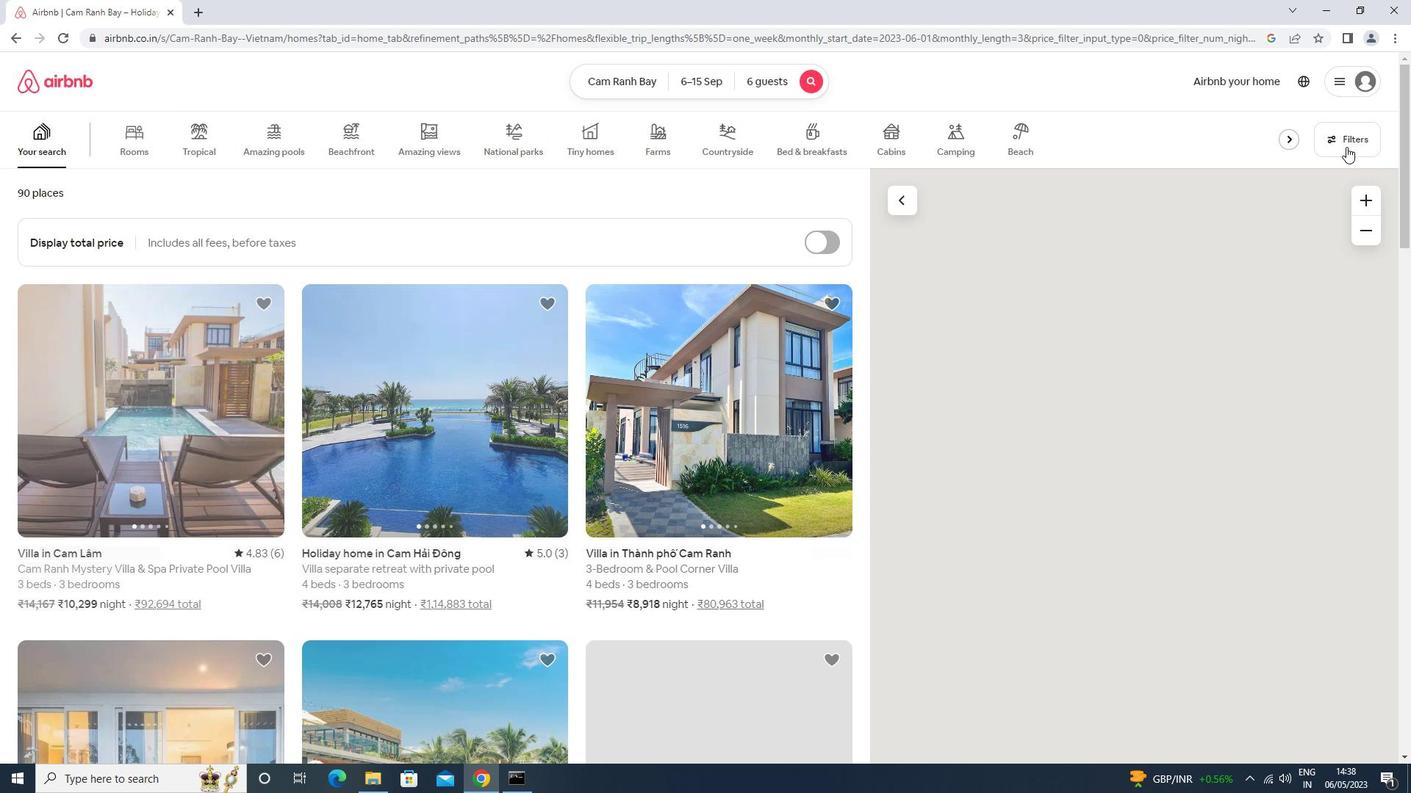 
Action: Mouse moved to (575, 494)
Screenshot: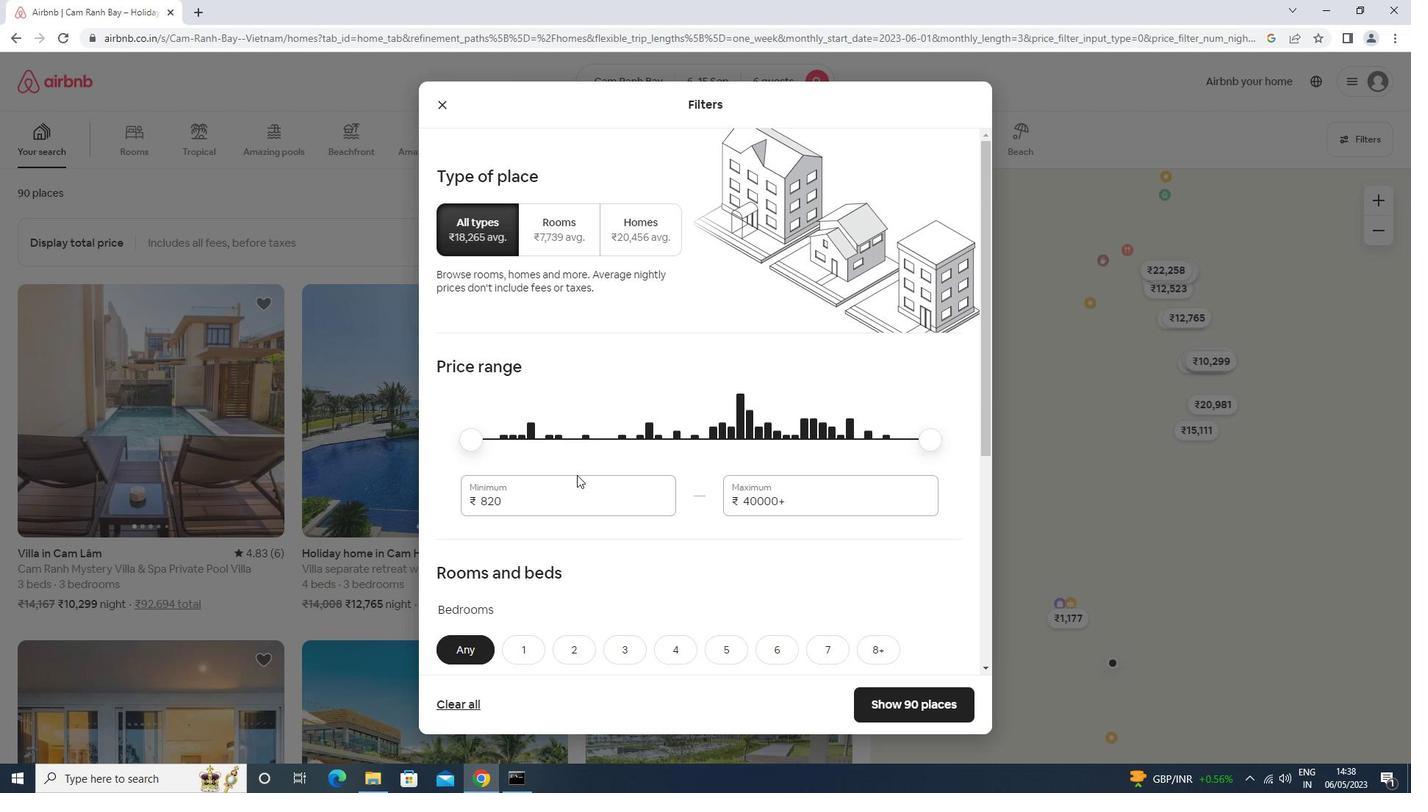 
Action: Mouse pressed left at (575, 494)
Screenshot: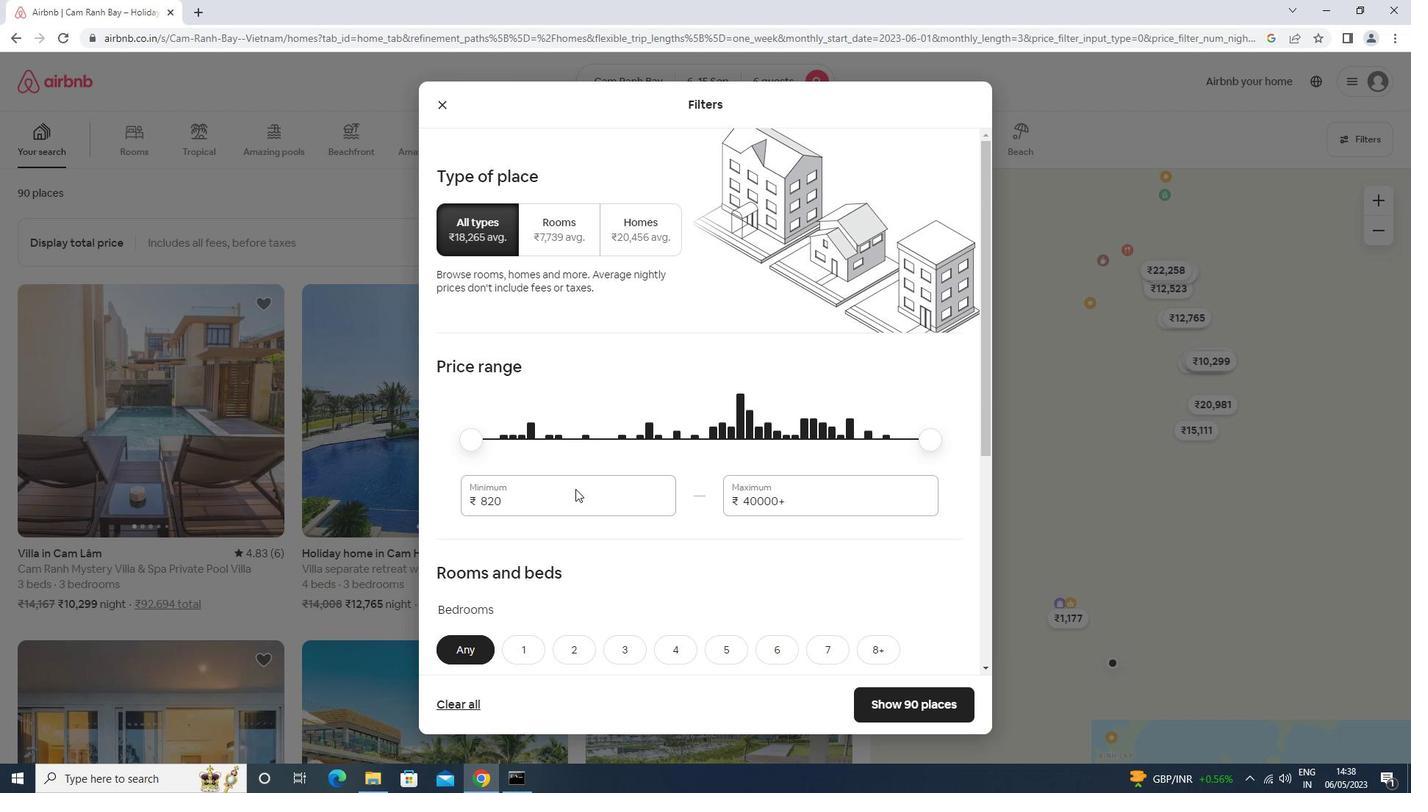 
Action: Mouse moved to (575, 493)
Screenshot: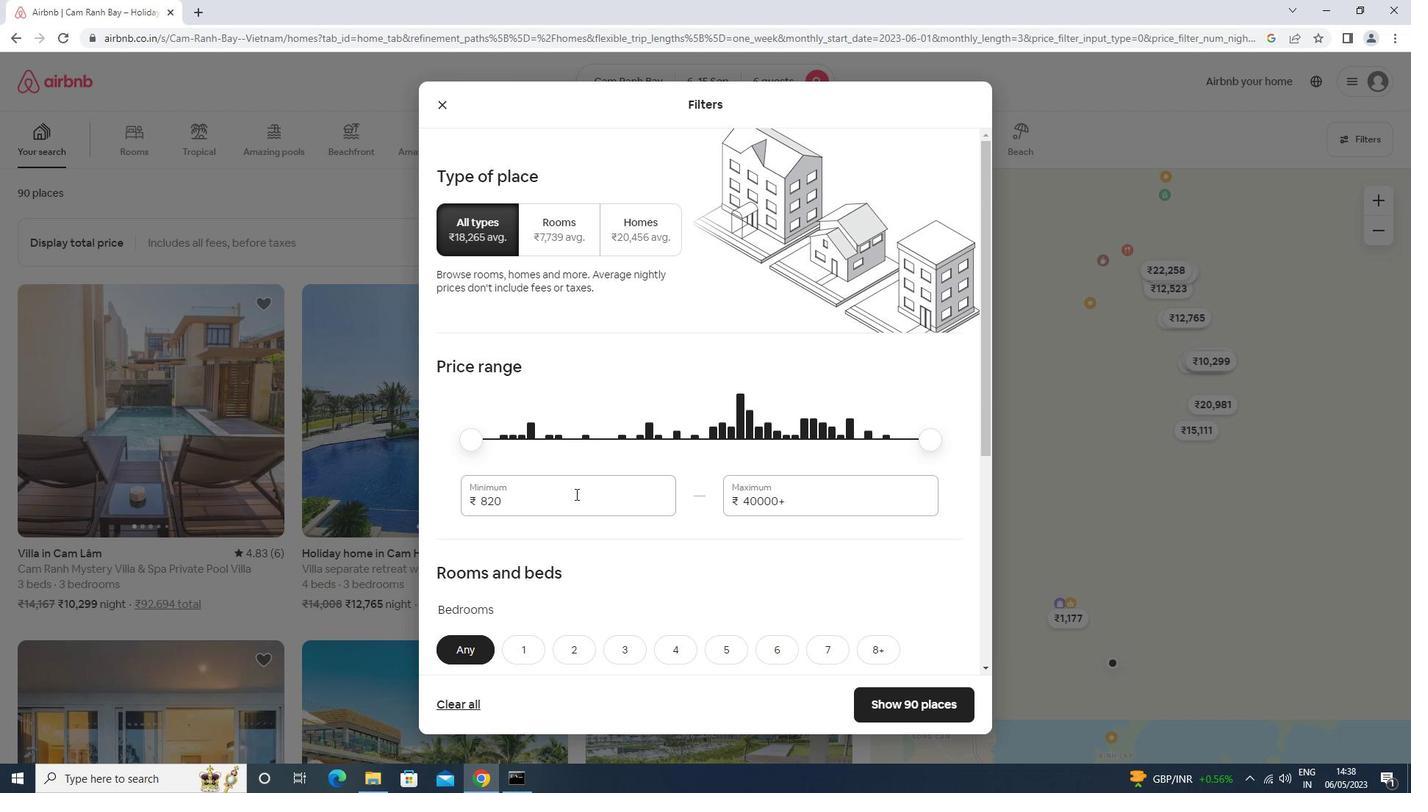 
Action: Key pressed <Key.backspace><Key.backspace>
Screenshot: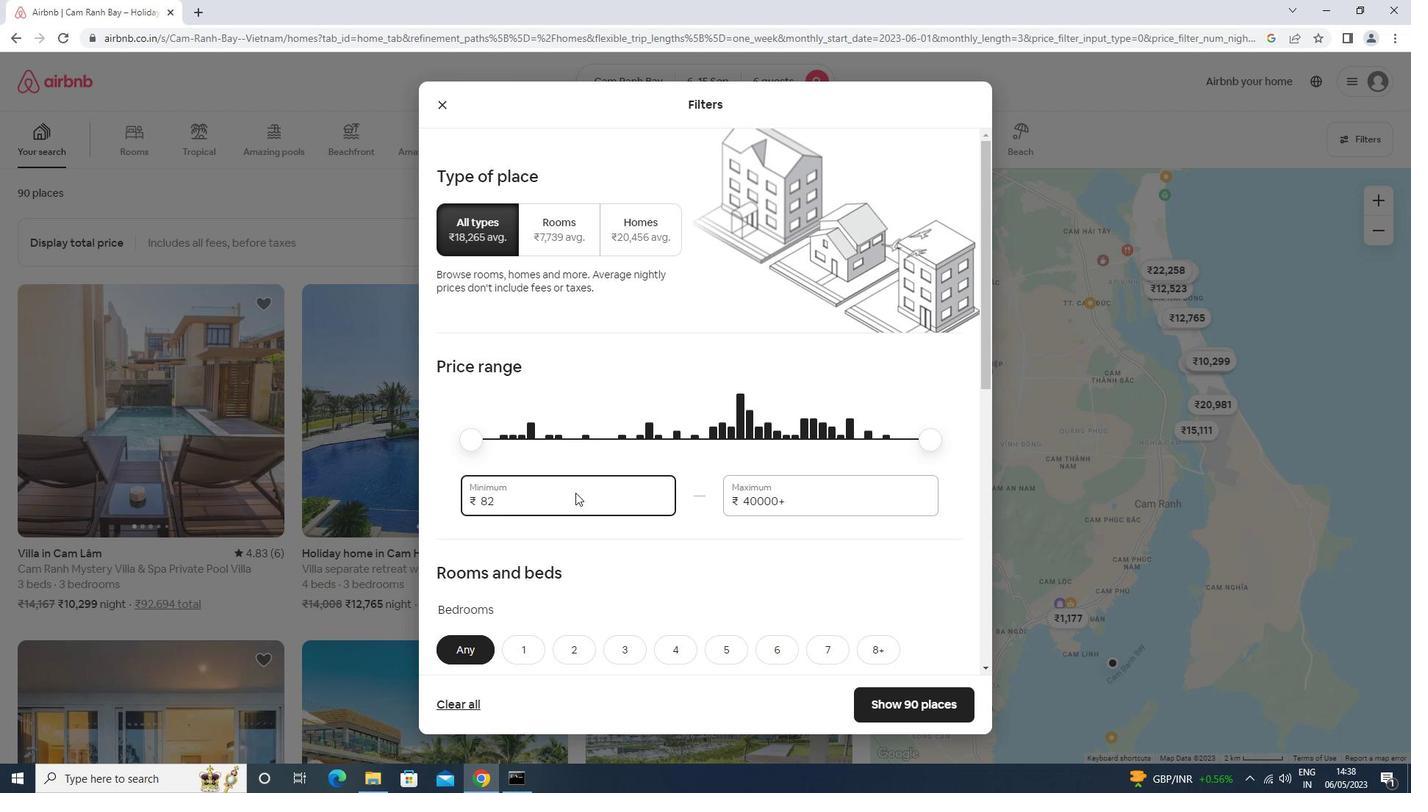 
Action: Mouse moved to (576, 492)
Screenshot: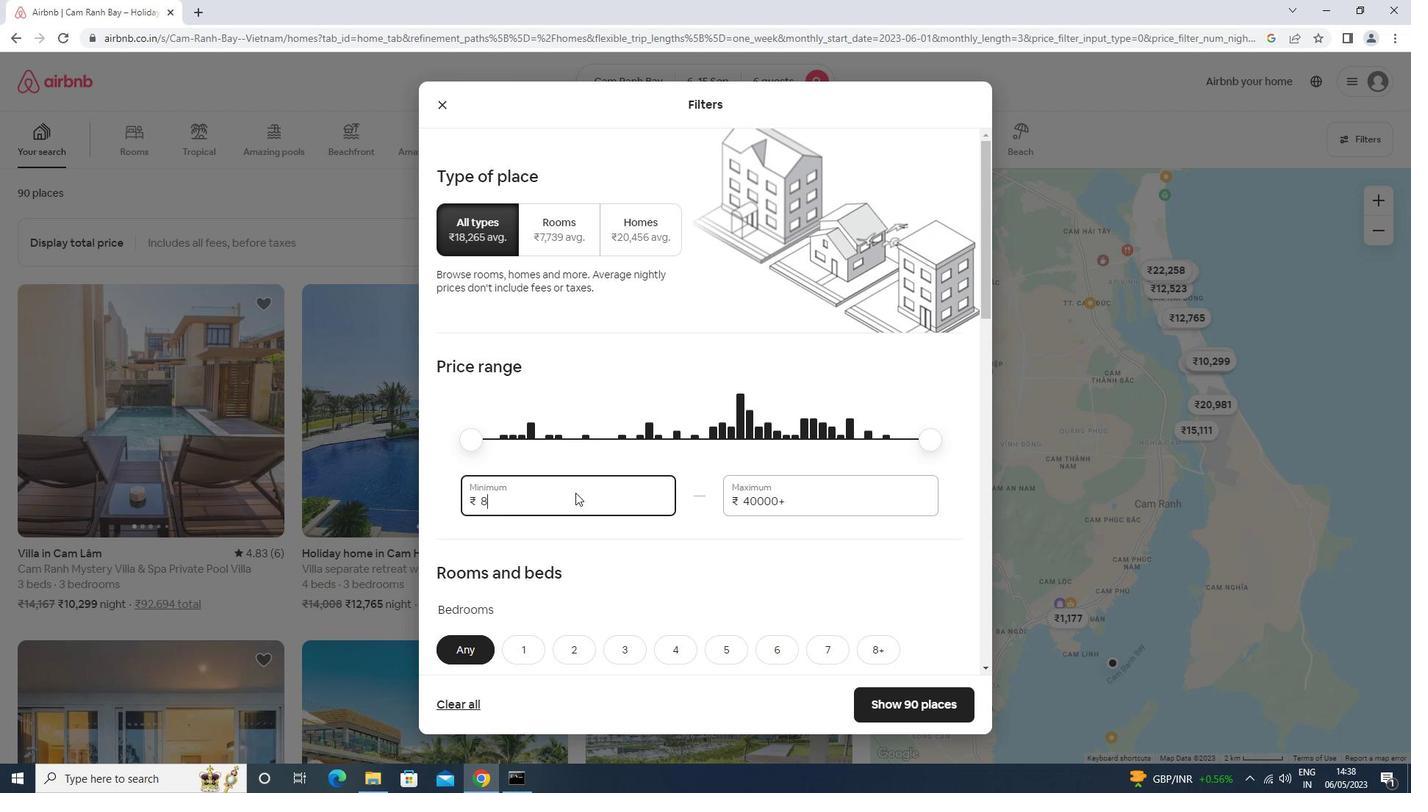 
Action: Key pressed 000<Key.tab>12000
Screenshot: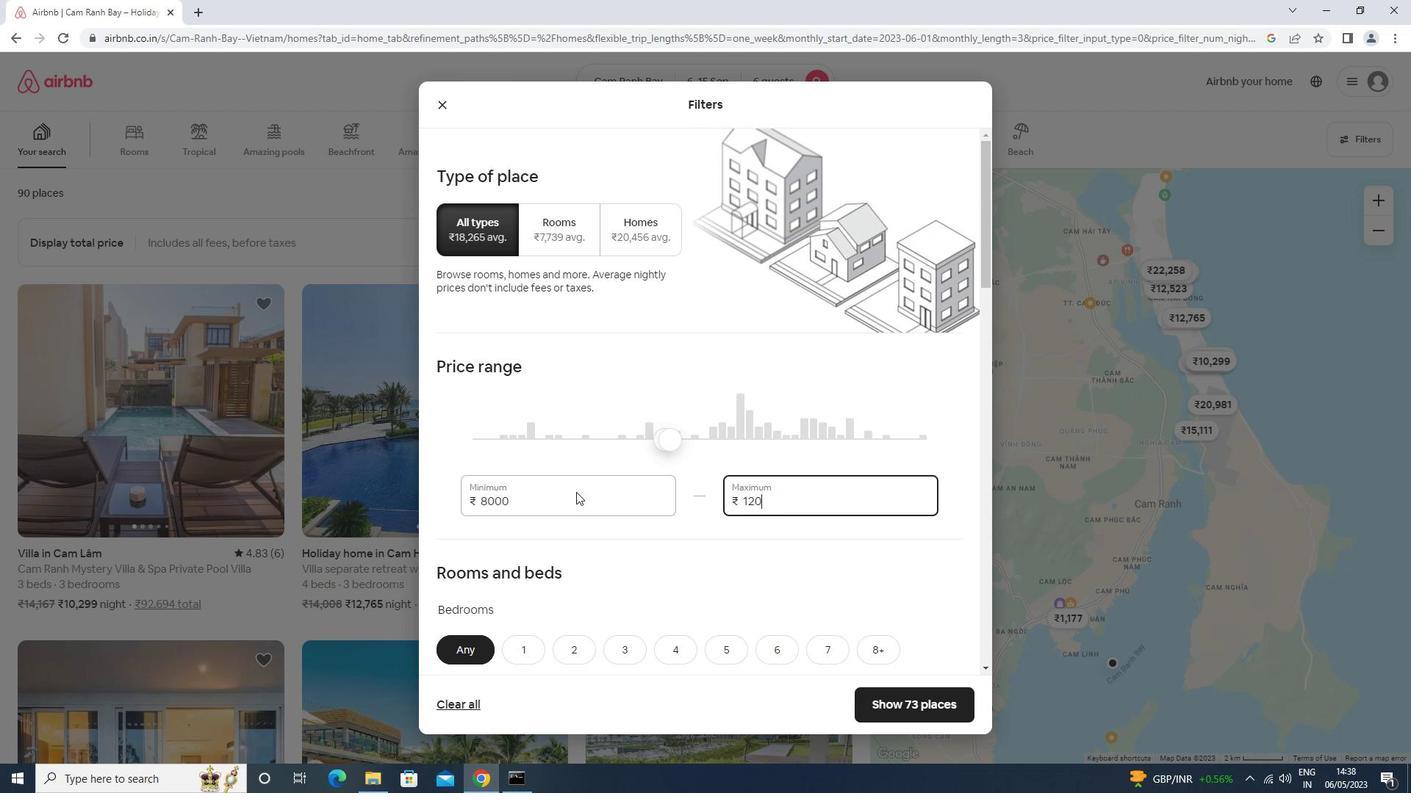 
Action: Mouse scrolled (576, 491) with delta (0, 0)
Screenshot: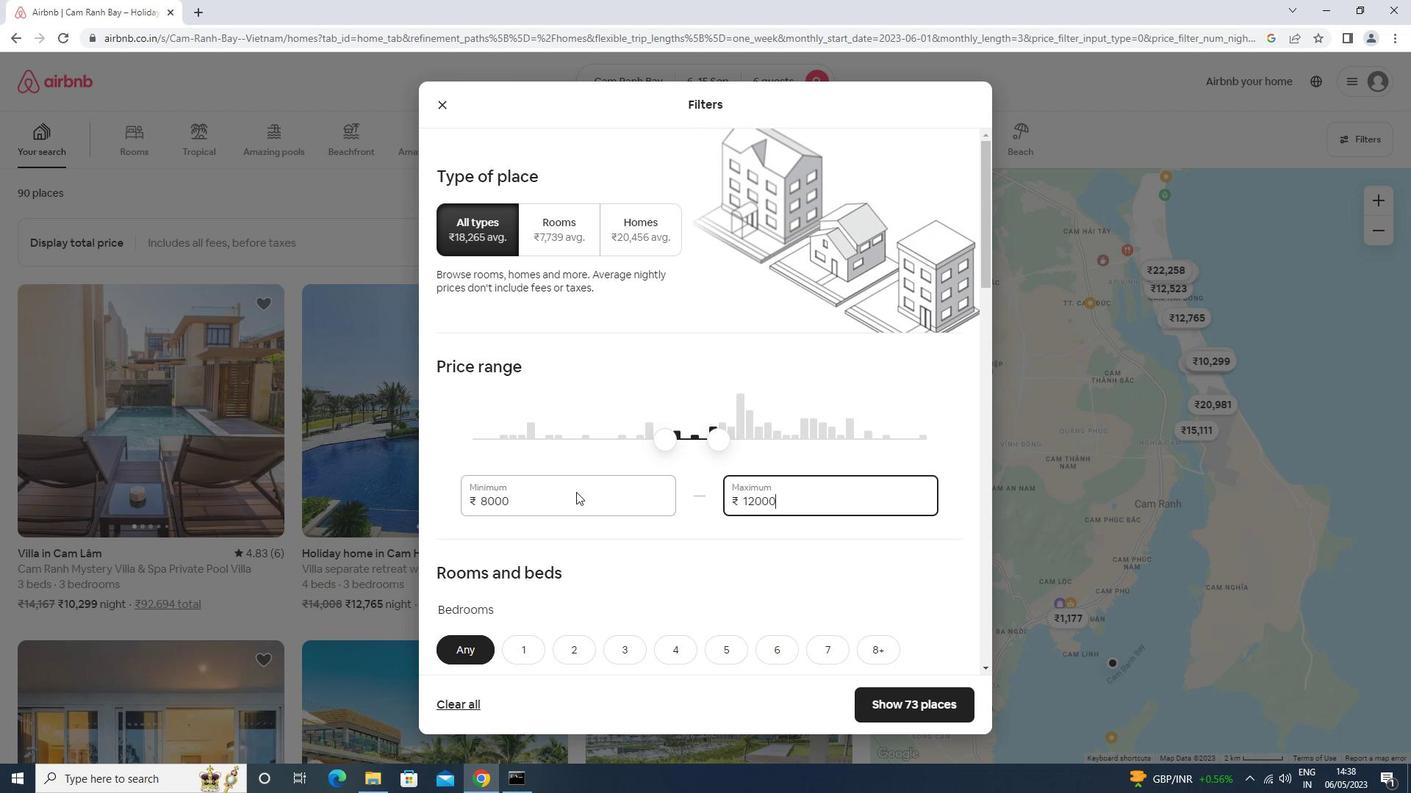 
Action: Mouse scrolled (576, 491) with delta (0, 0)
Screenshot: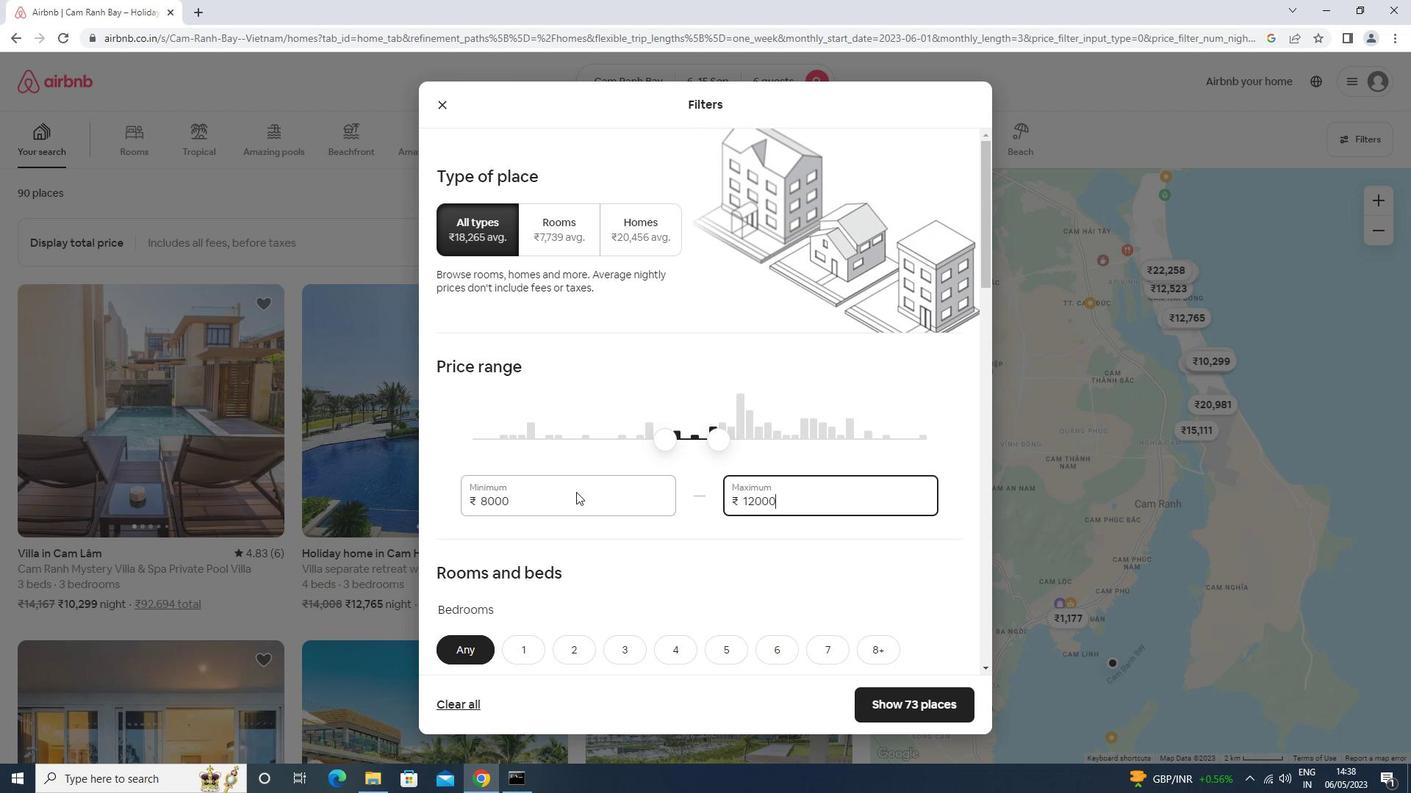 
Action: Mouse scrolled (576, 491) with delta (0, 0)
Screenshot: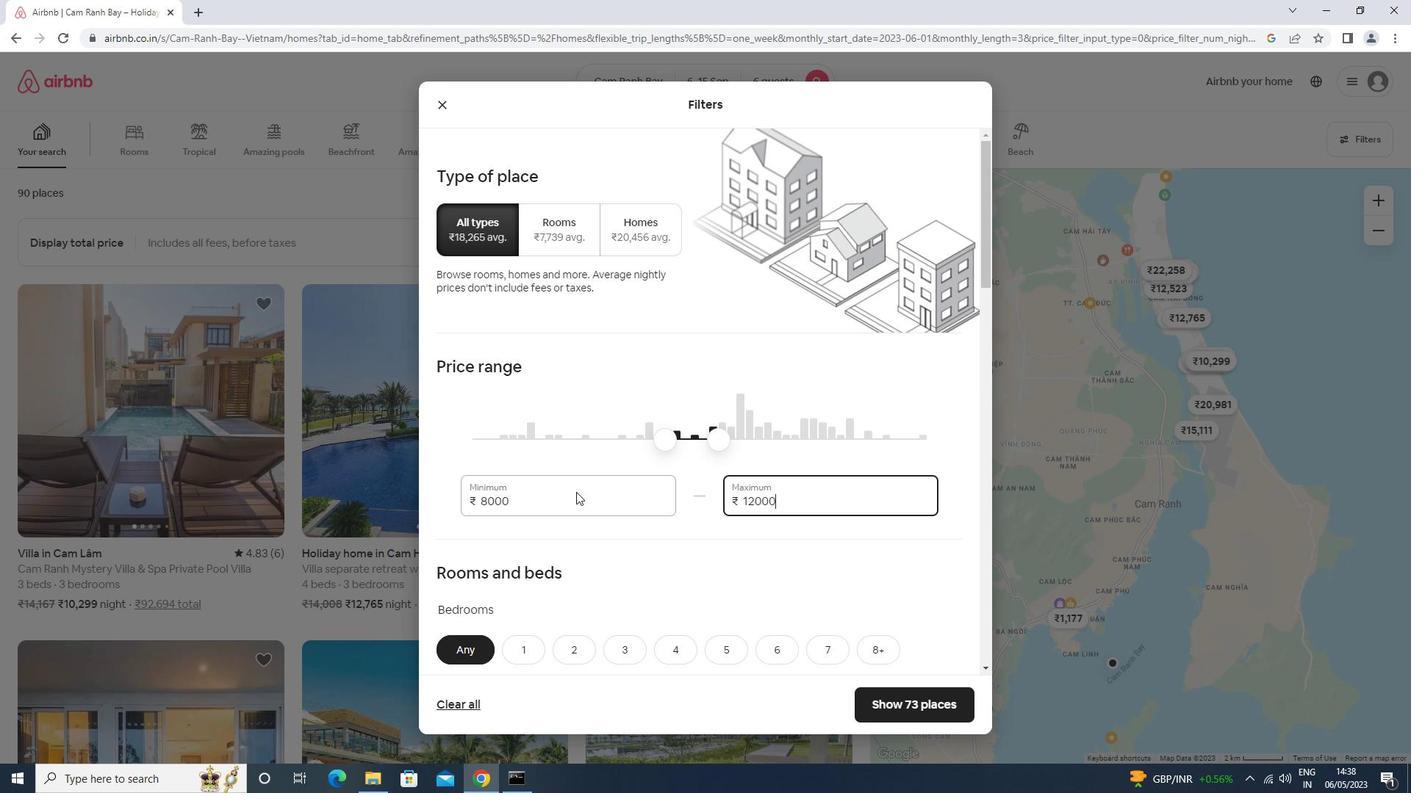 
Action: Mouse moved to (784, 435)
Screenshot: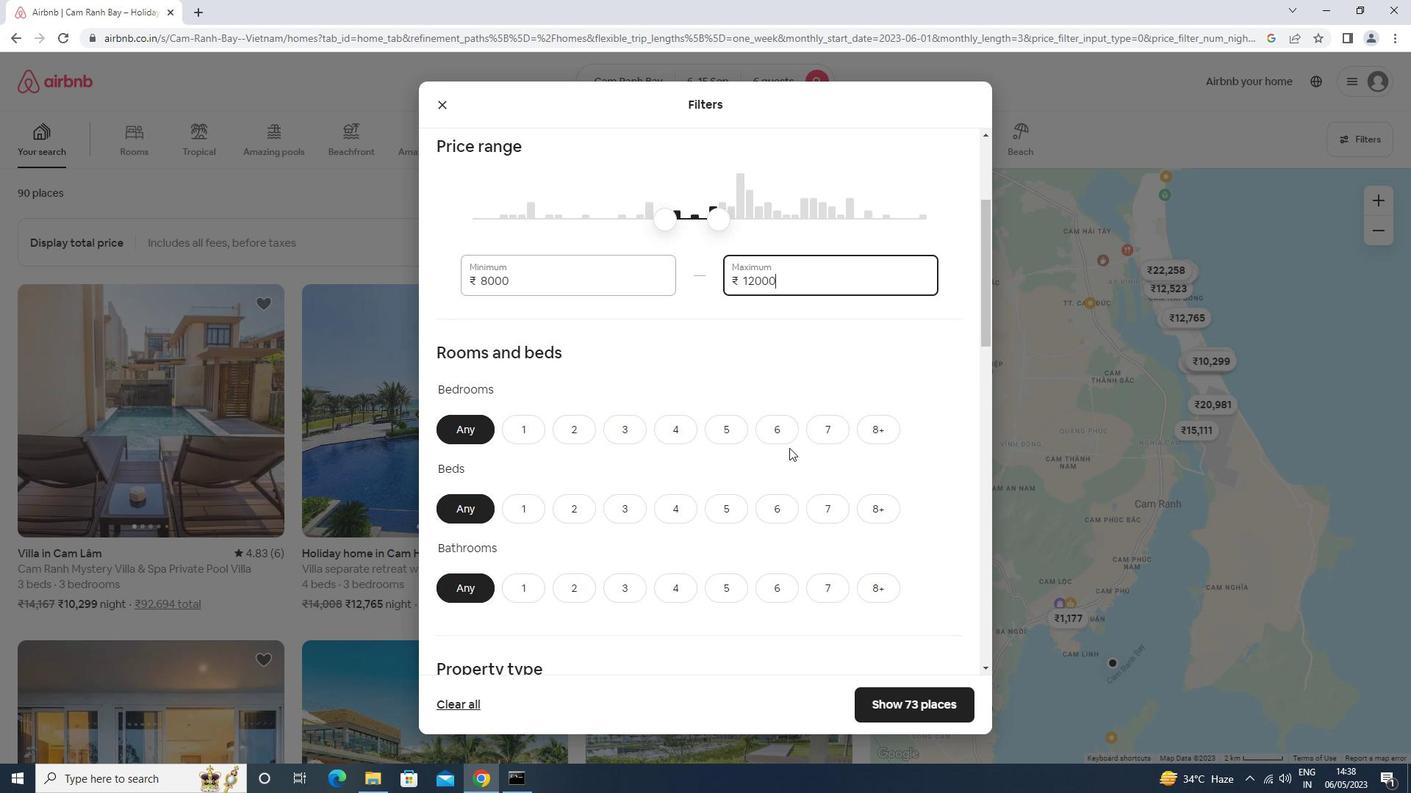 
Action: Mouse pressed left at (784, 435)
Screenshot: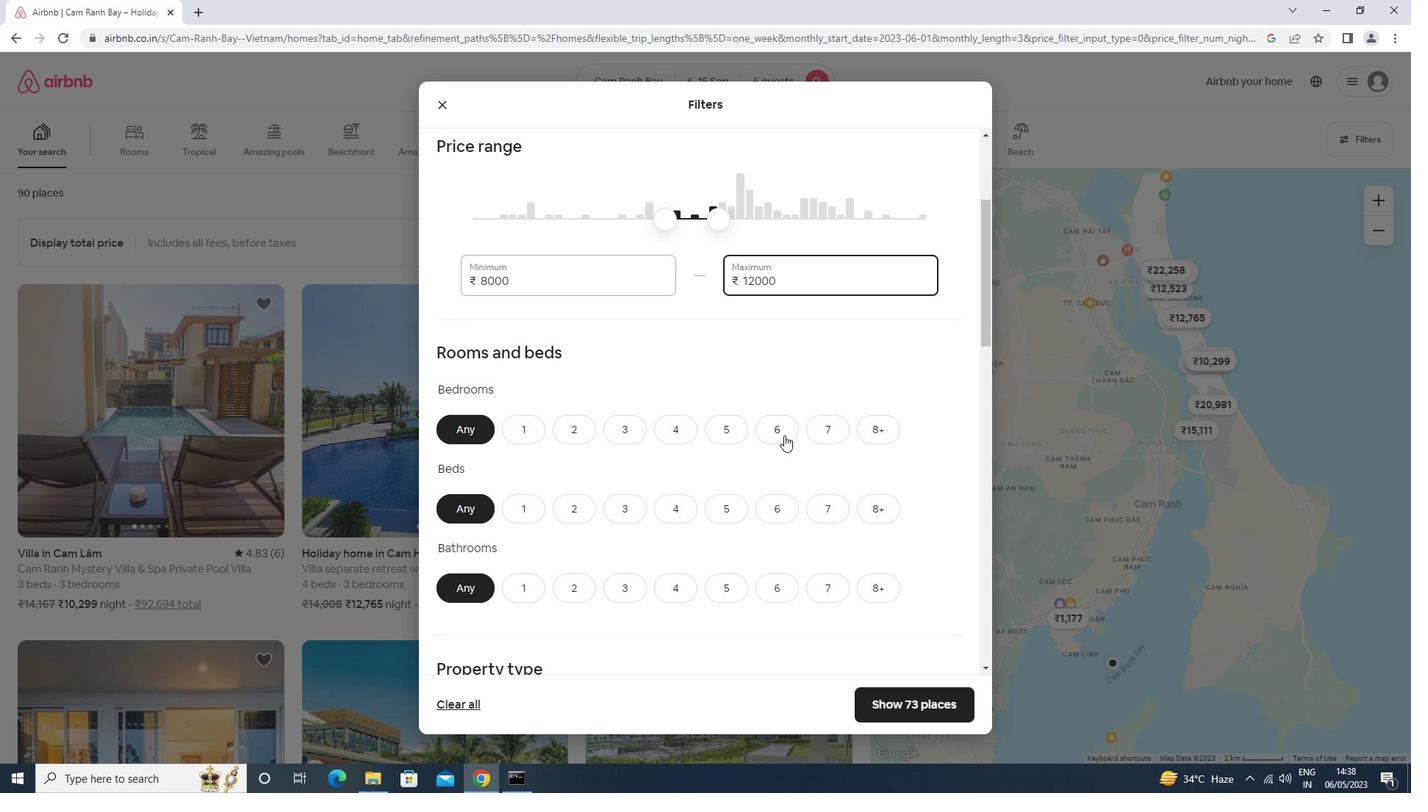 
Action: Mouse moved to (781, 516)
Screenshot: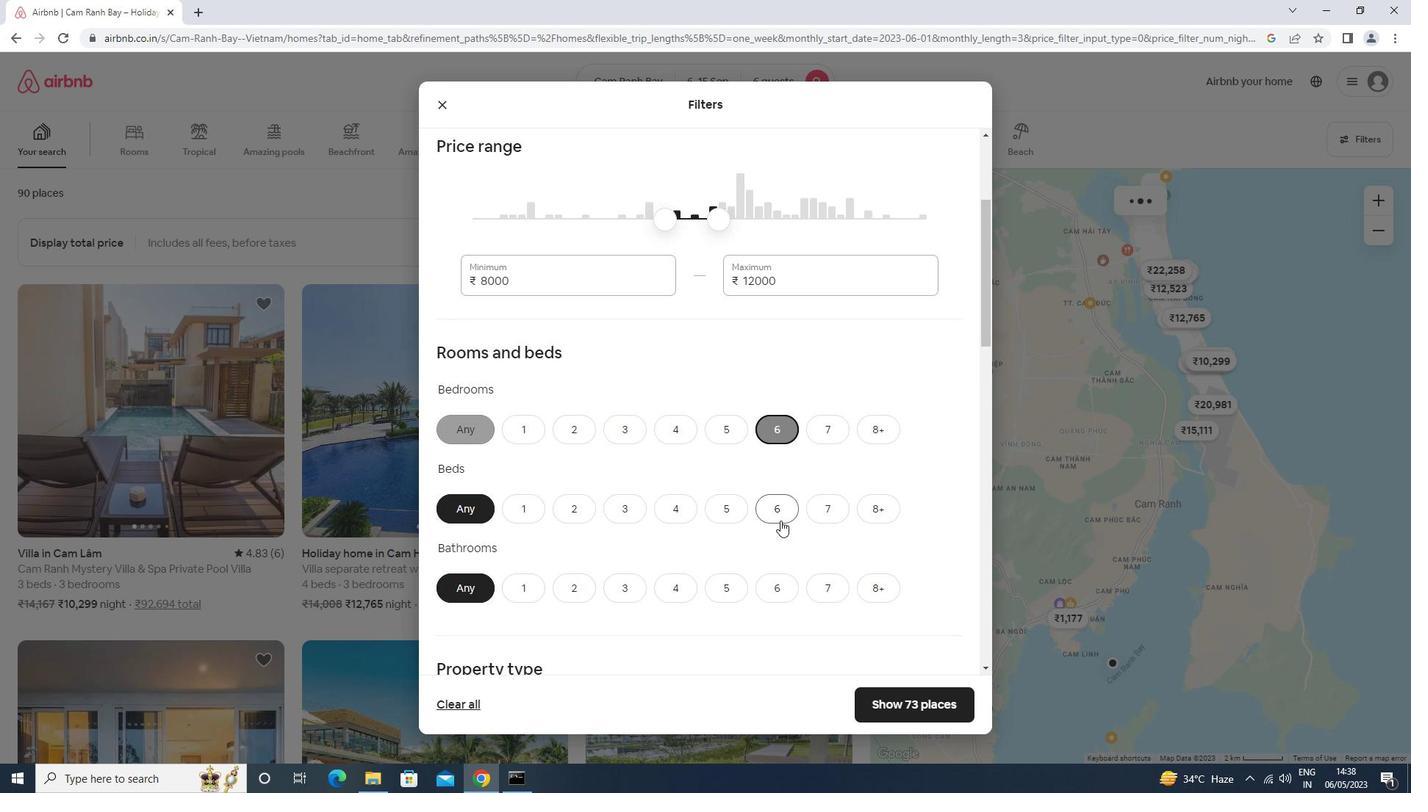 
Action: Mouse pressed left at (781, 516)
Screenshot: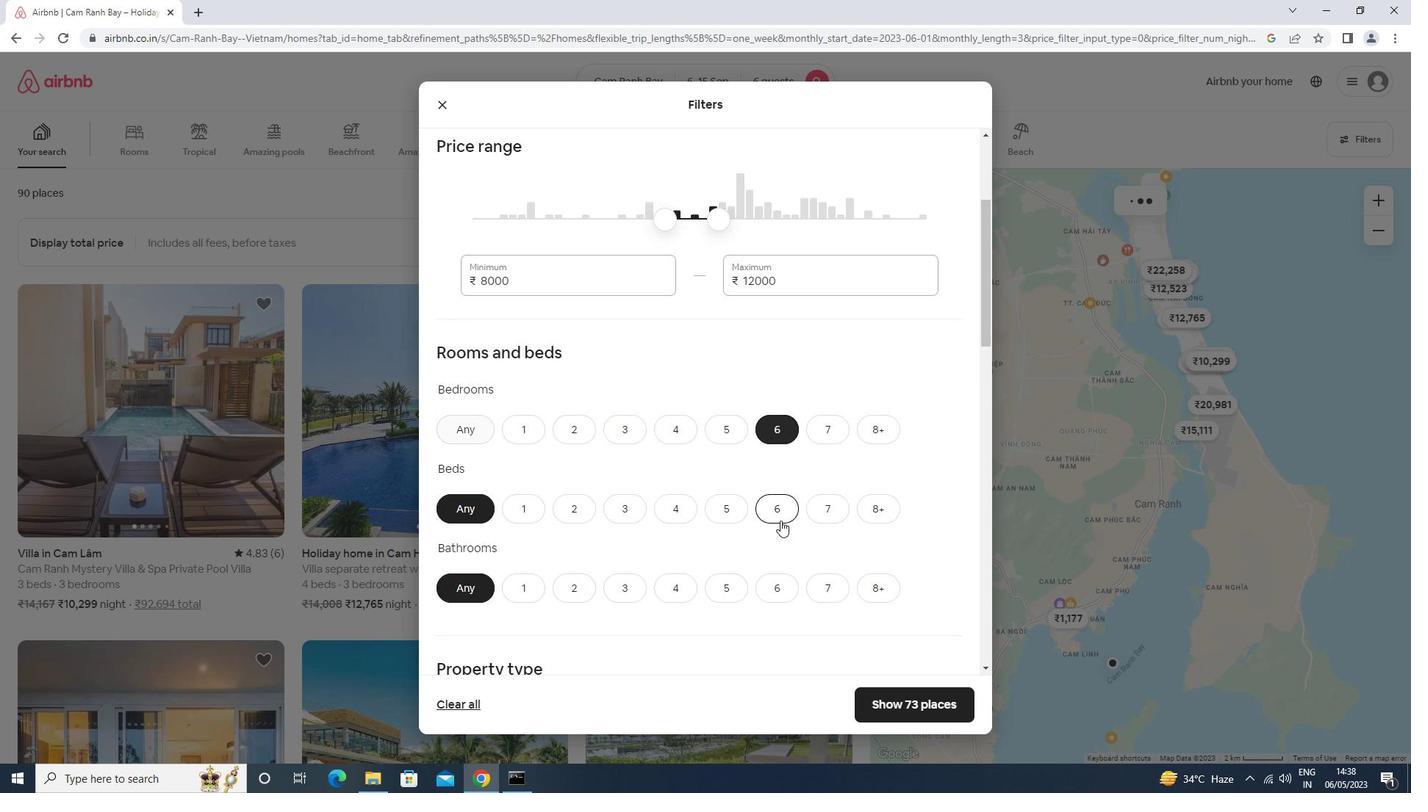 
Action: Mouse moved to (777, 592)
Screenshot: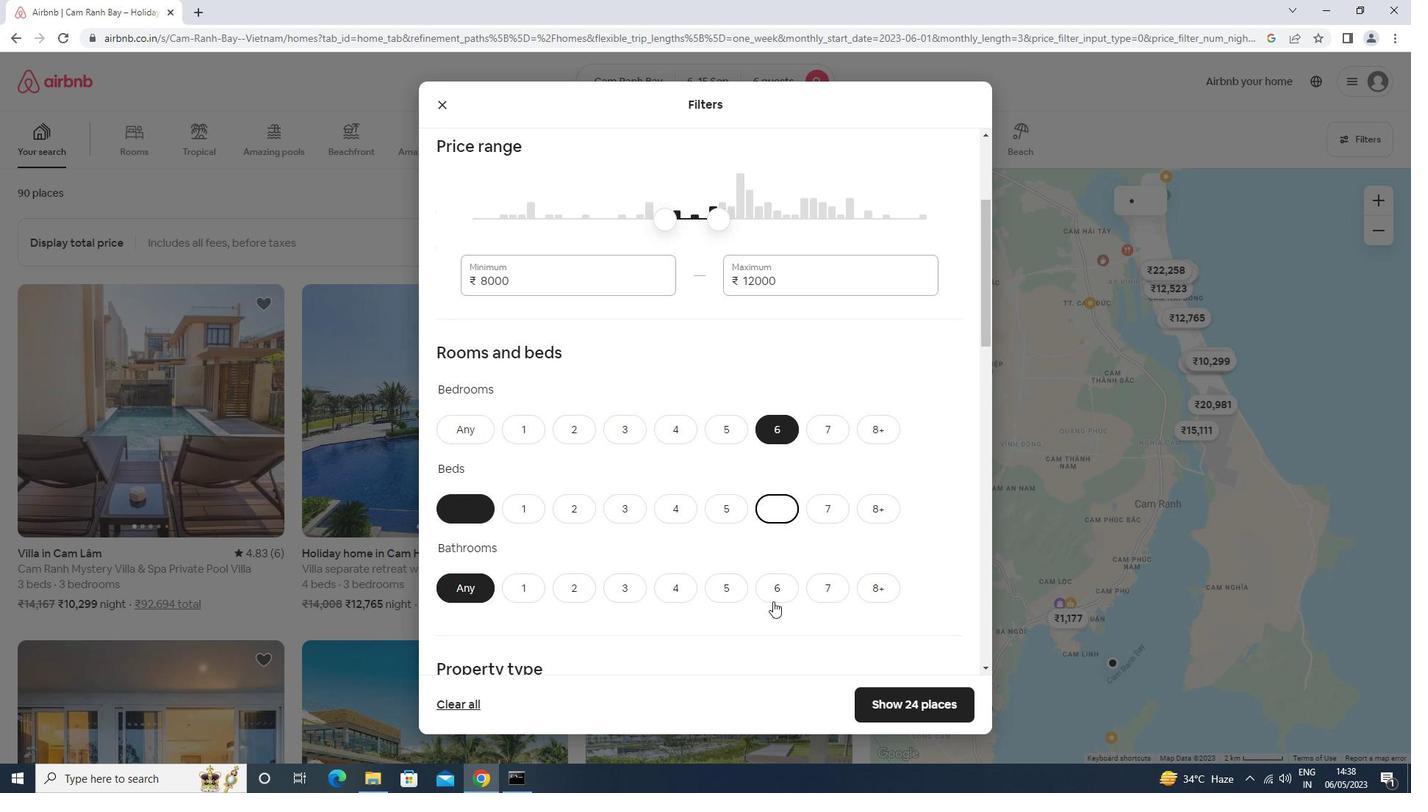 
Action: Mouse pressed left at (777, 592)
Screenshot: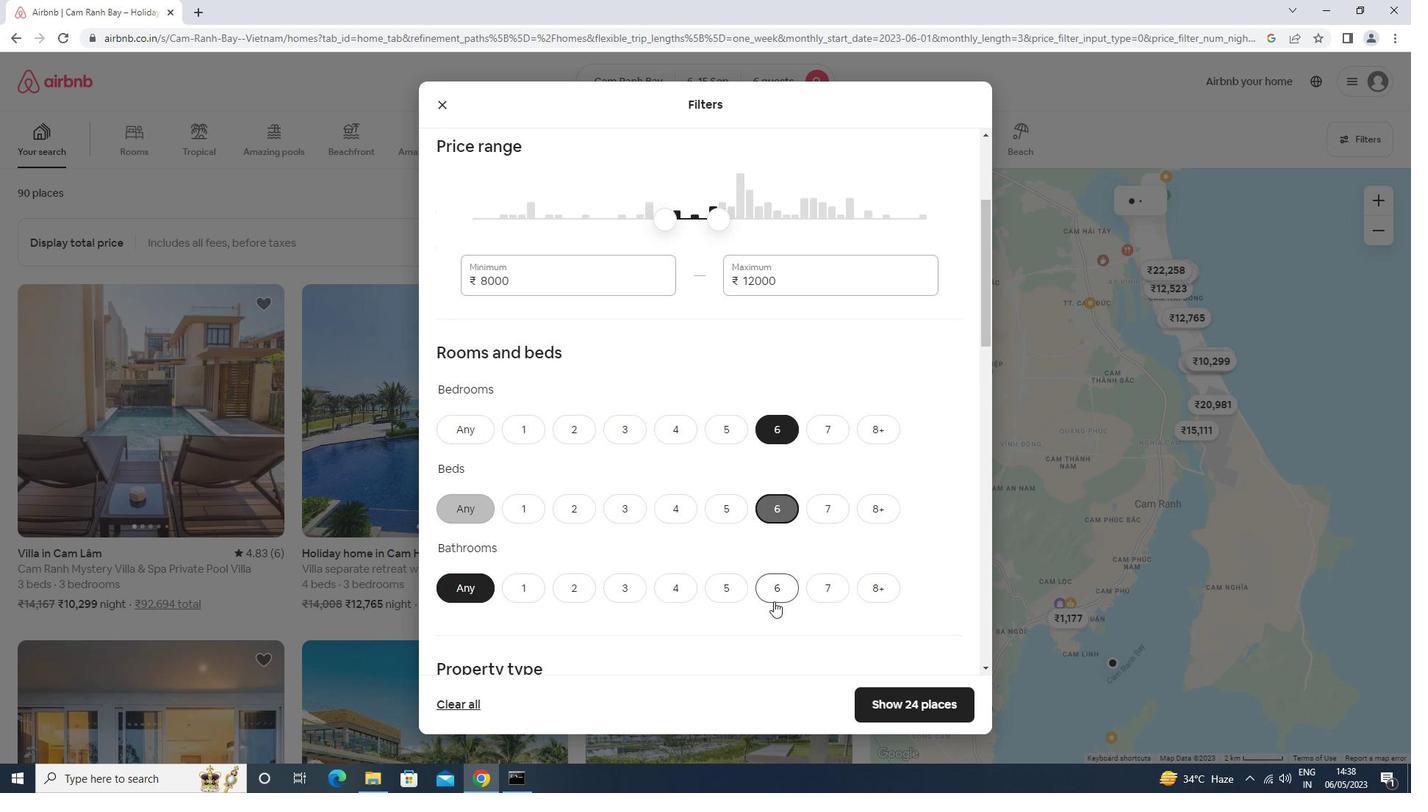 
Action: Mouse moved to (668, 495)
Screenshot: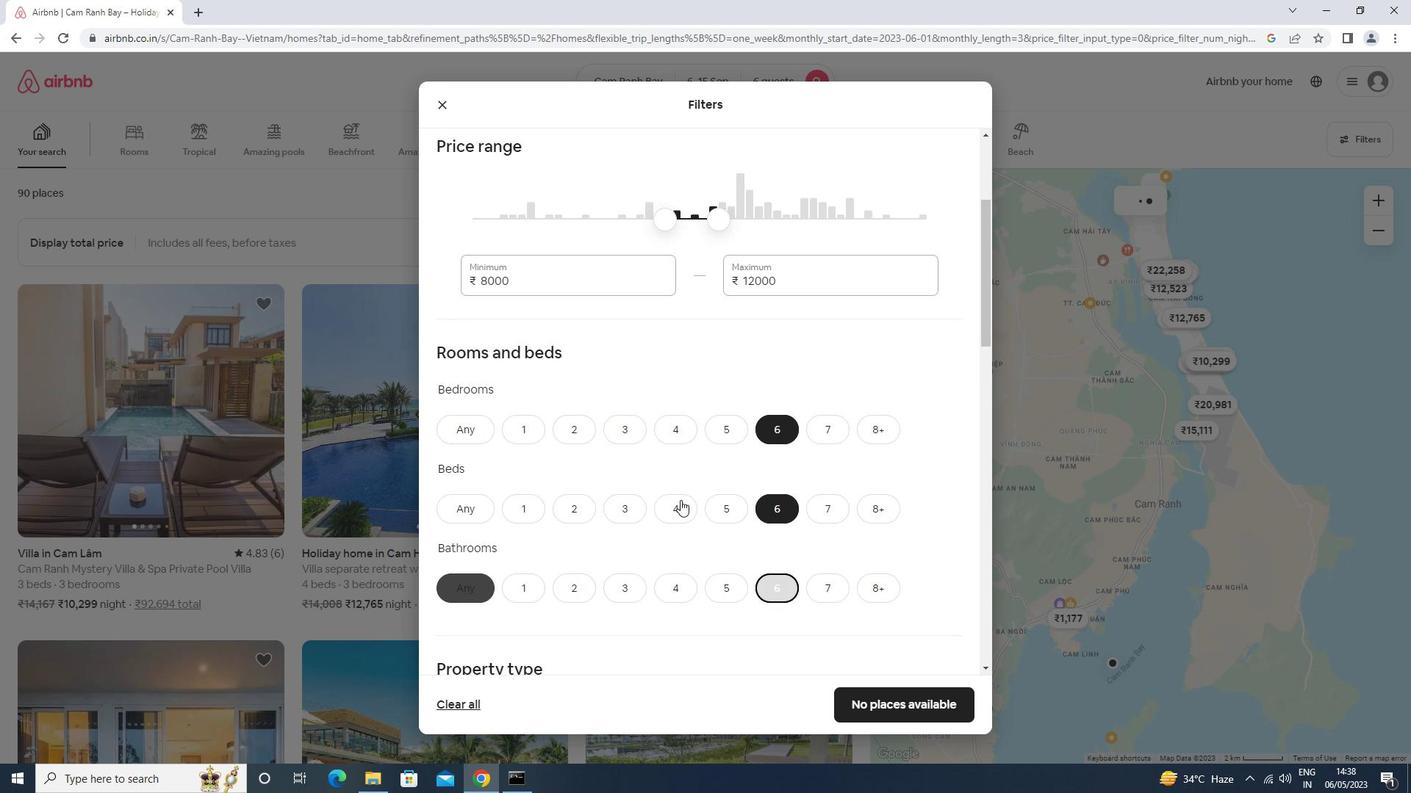 
Action: Mouse scrolled (668, 494) with delta (0, 0)
Screenshot: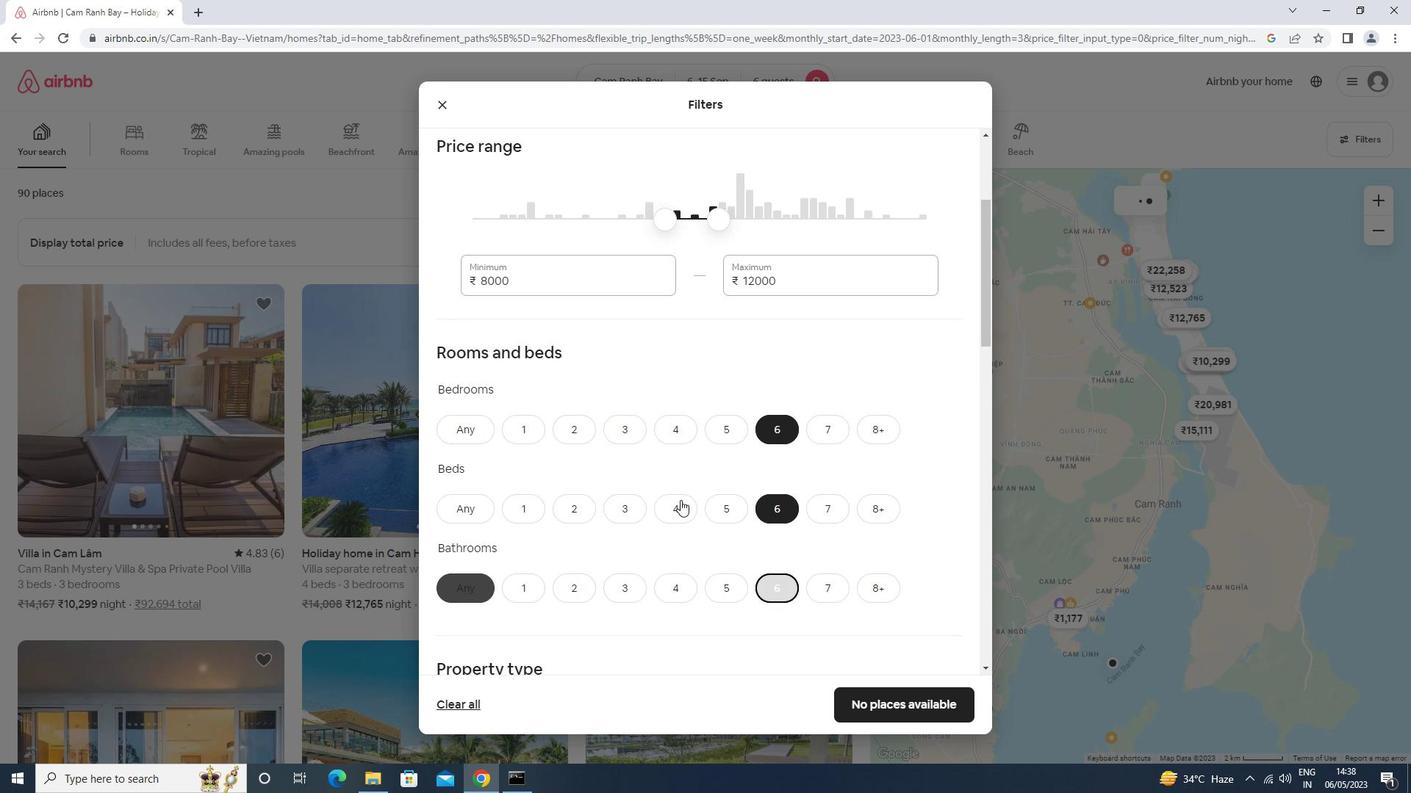
Action: Mouse scrolled (668, 494) with delta (0, 0)
Screenshot: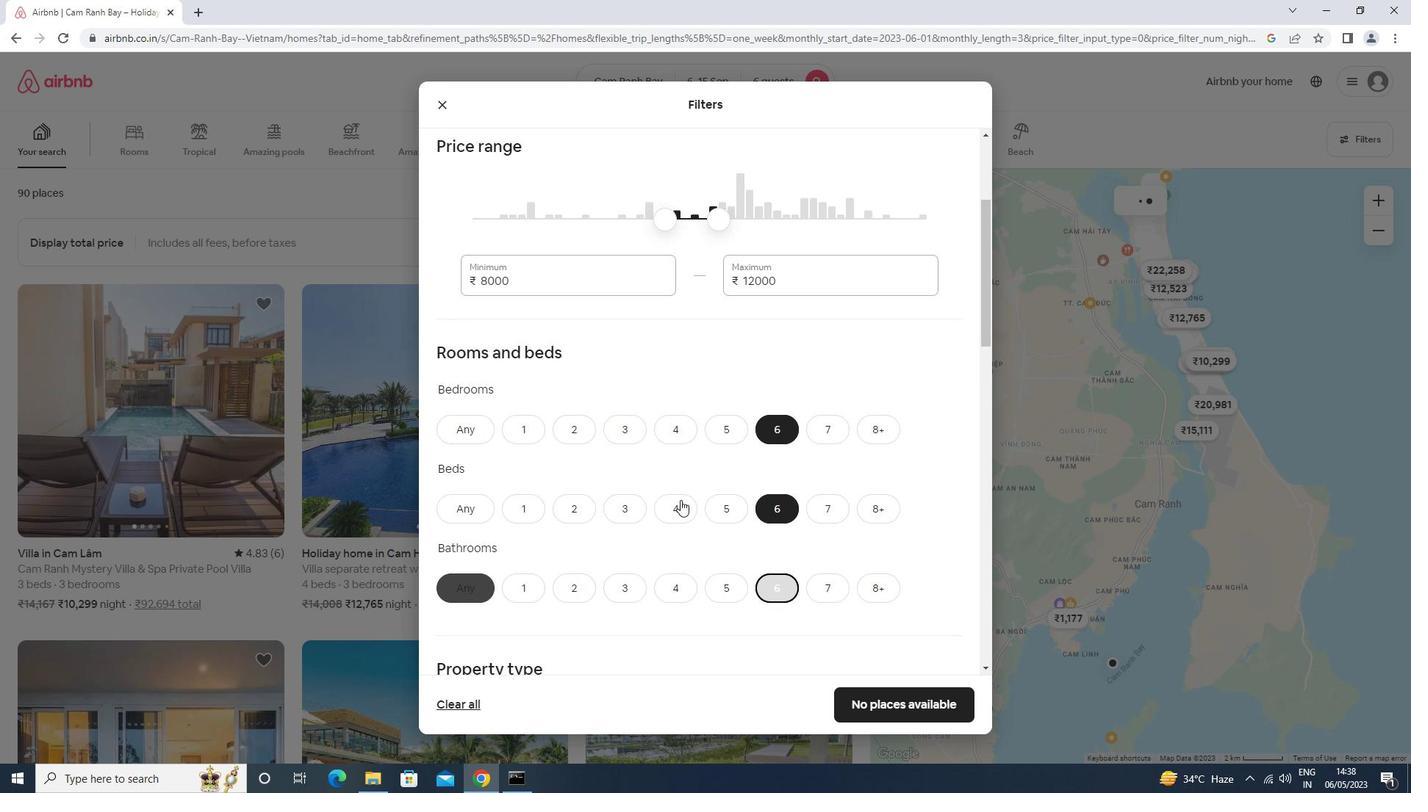 
Action: Mouse scrolled (668, 494) with delta (0, 0)
Screenshot: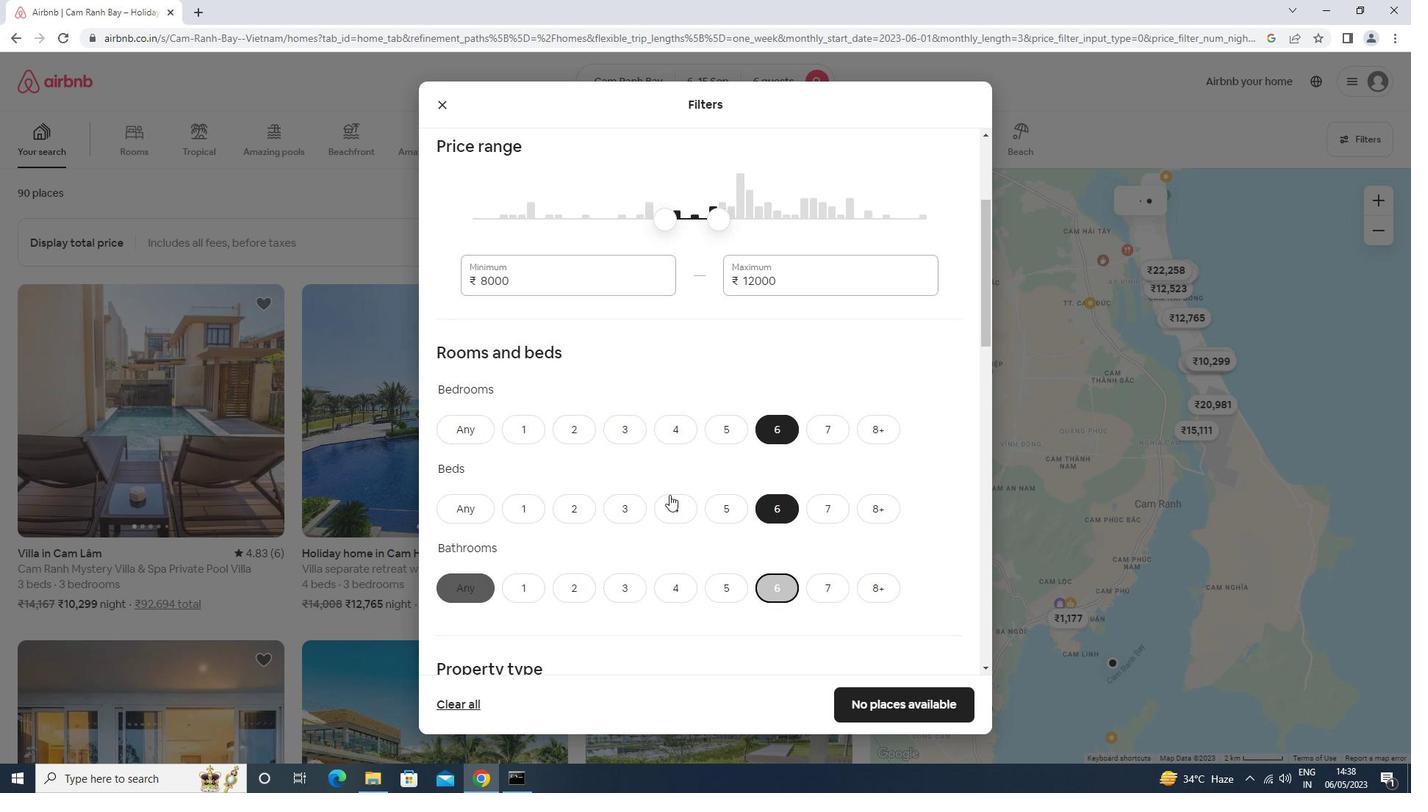 
Action: Mouse scrolled (668, 494) with delta (0, 0)
Screenshot: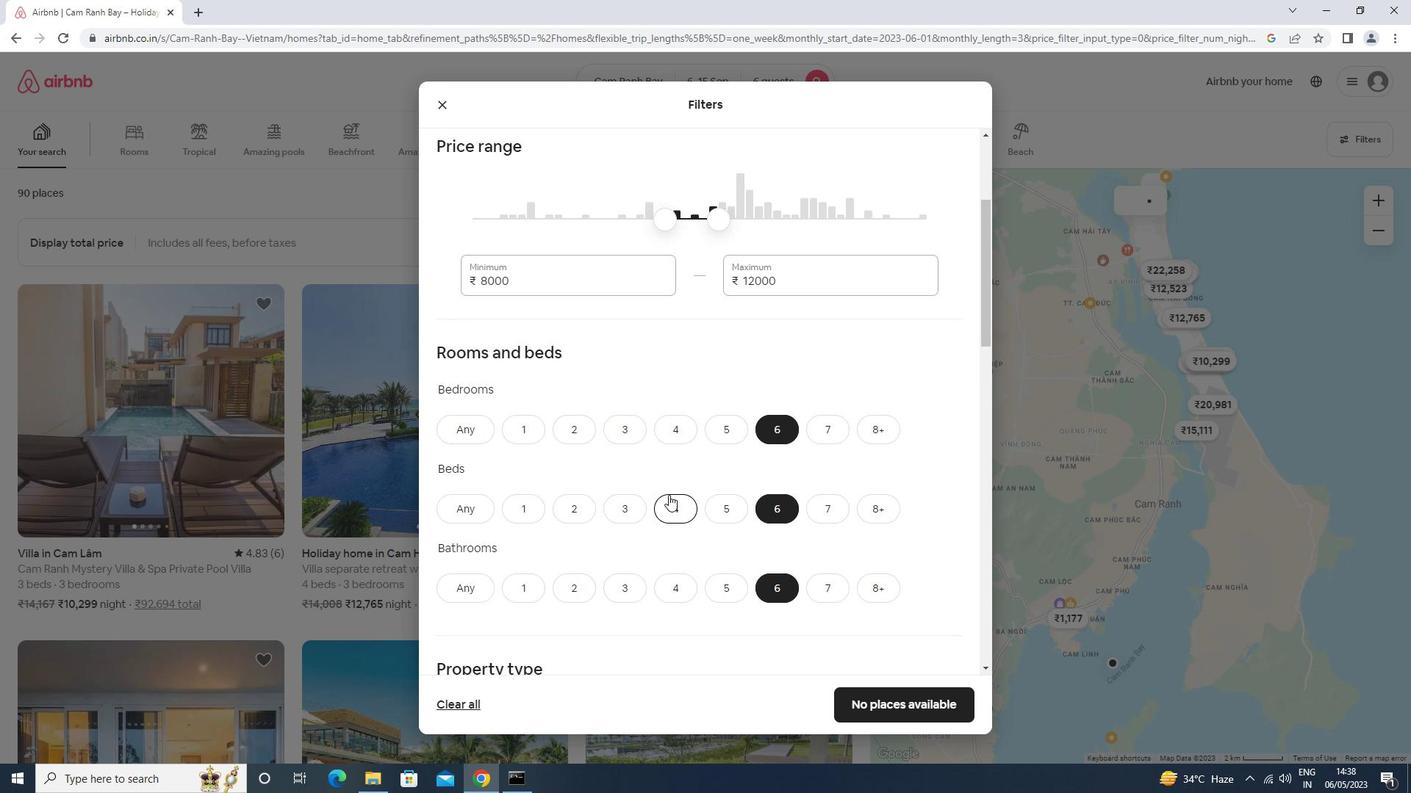
Action: Mouse moved to (524, 477)
Screenshot: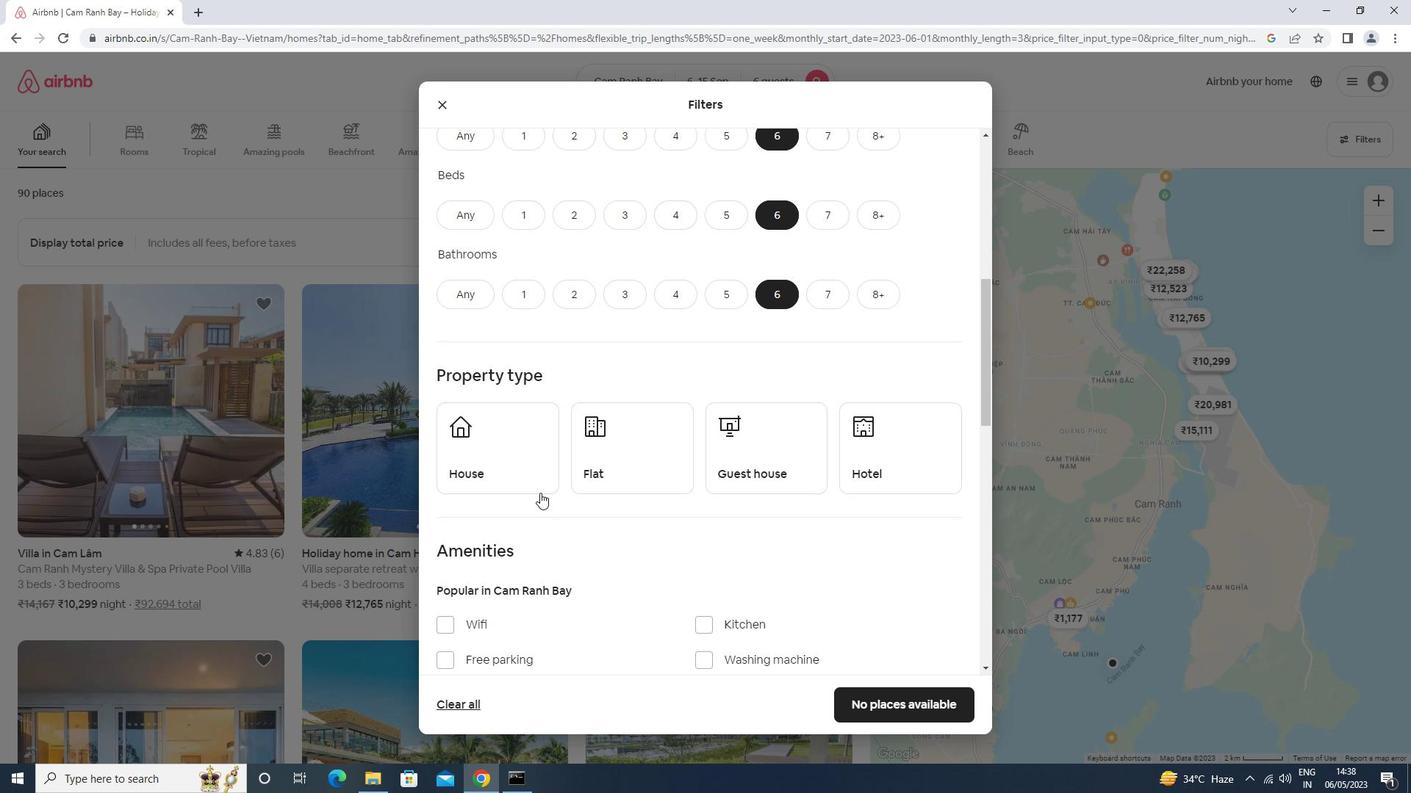
Action: Mouse pressed left at (524, 477)
Screenshot: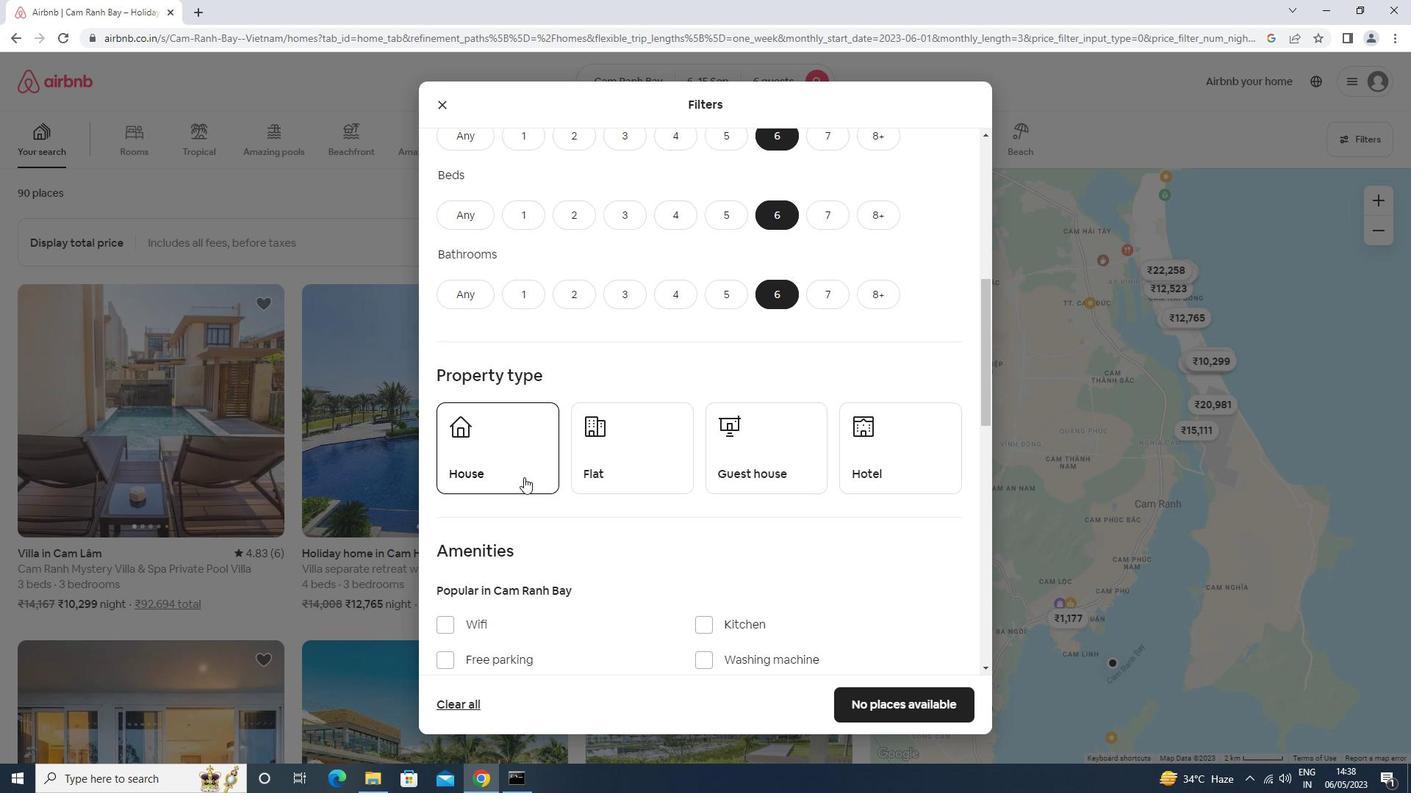 
Action: Mouse moved to (585, 460)
Screenshot: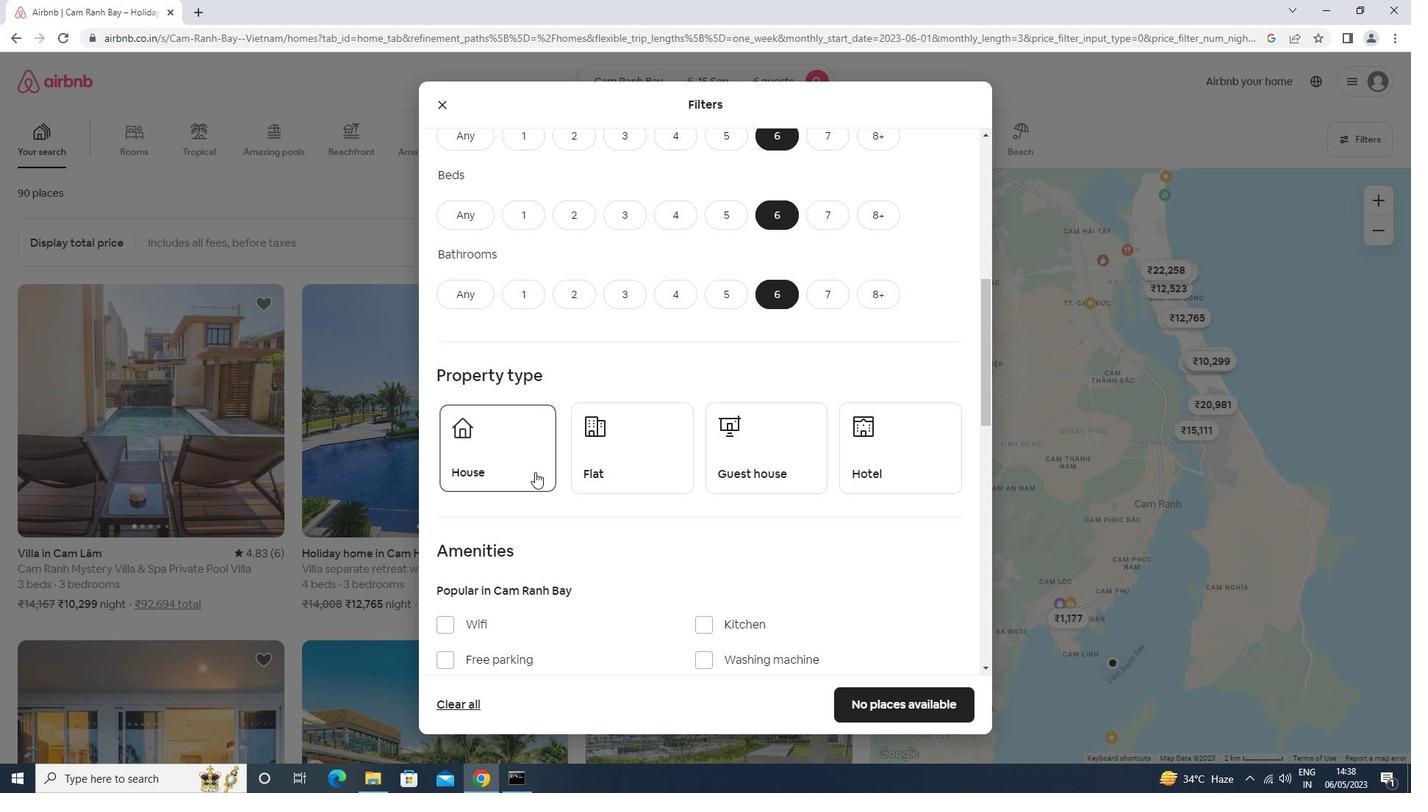 
Action: Mouse pressed left at (585, 460)
Screenshot: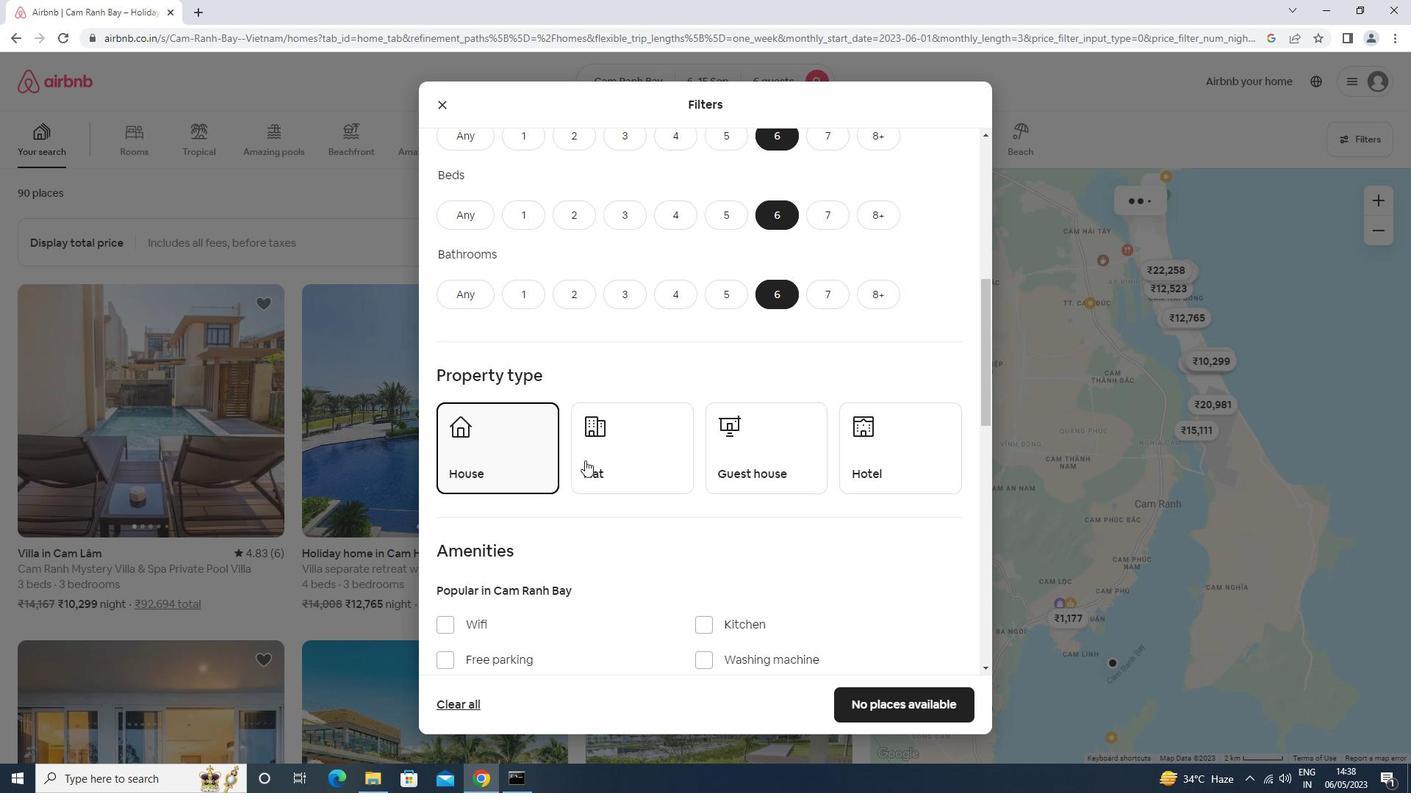 
Action: Mouse moved to (716, 448)
Screenshot: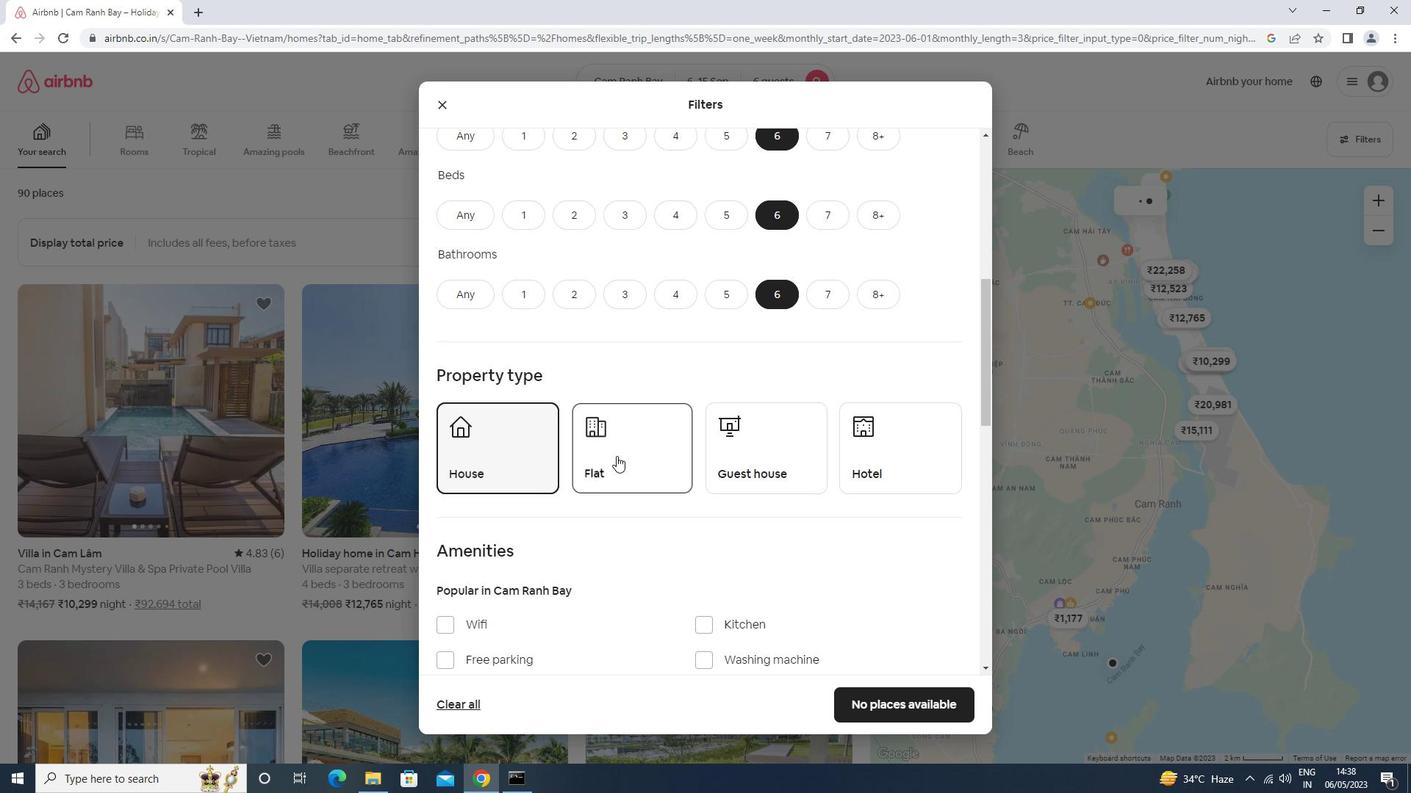 
Action: Mouse pressed left at (716, 448)
Screenshot: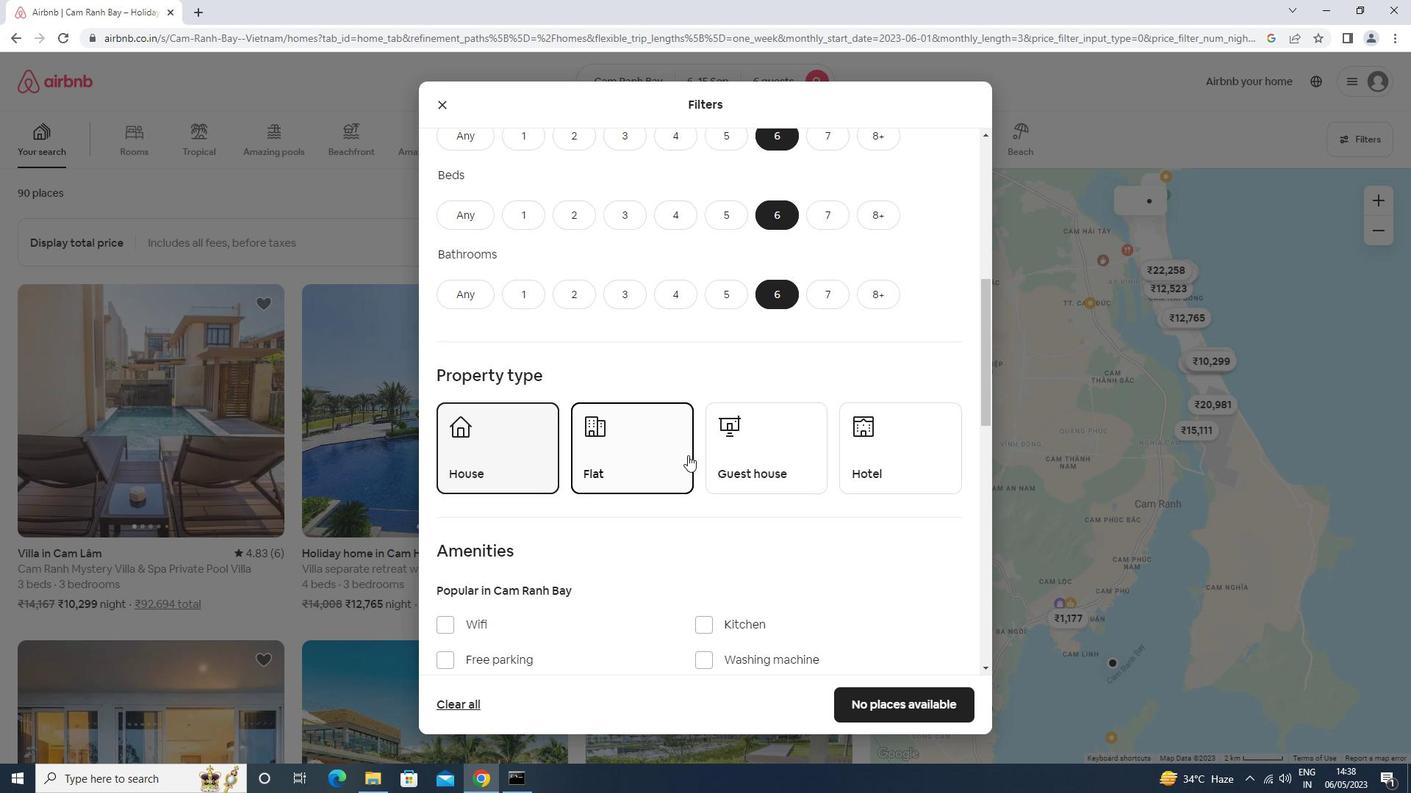 
Action: Mouse scrolled (716, 447) with delta (0, 0)
Screenshot: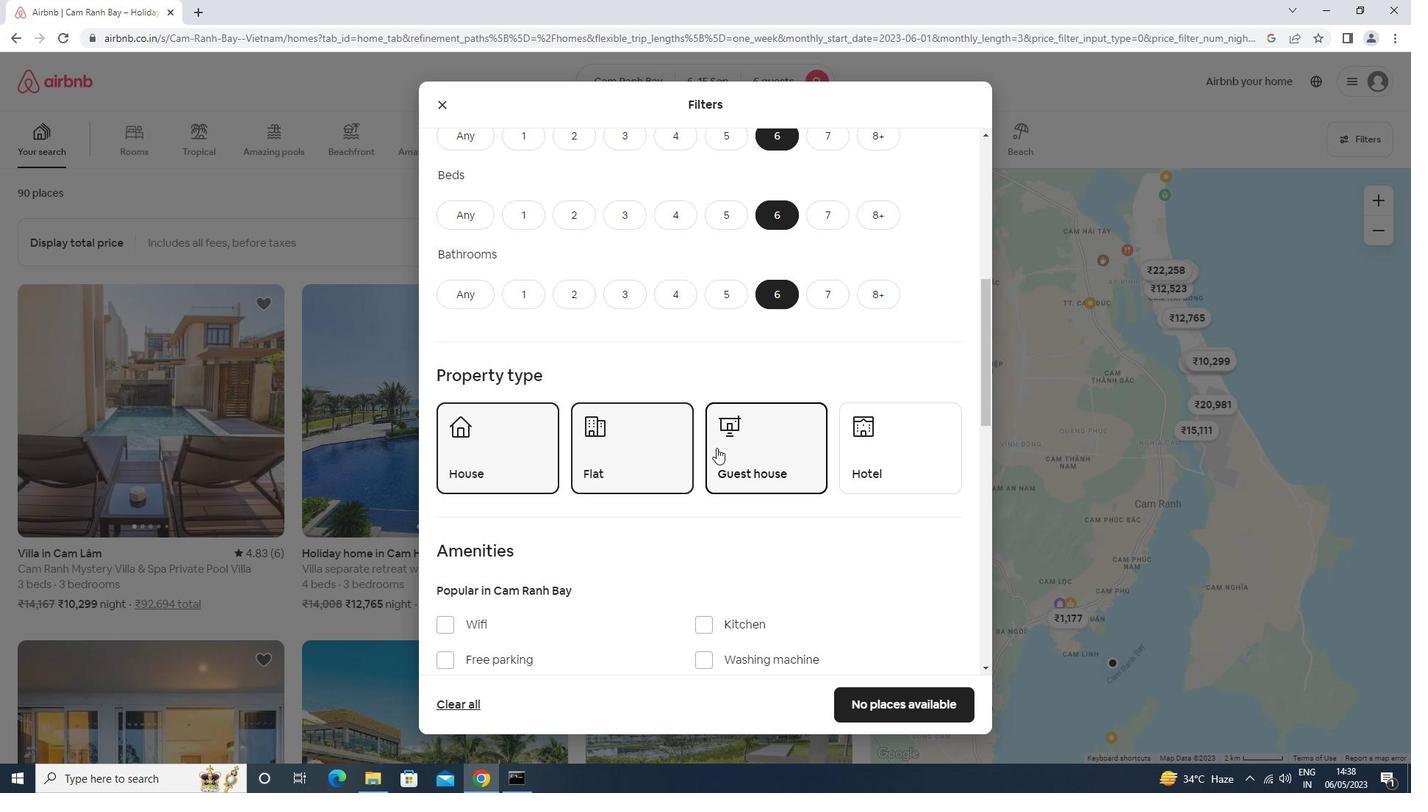 
Action: Mouse scrolled (716, 447) with delta (0, 0)
Screenshot: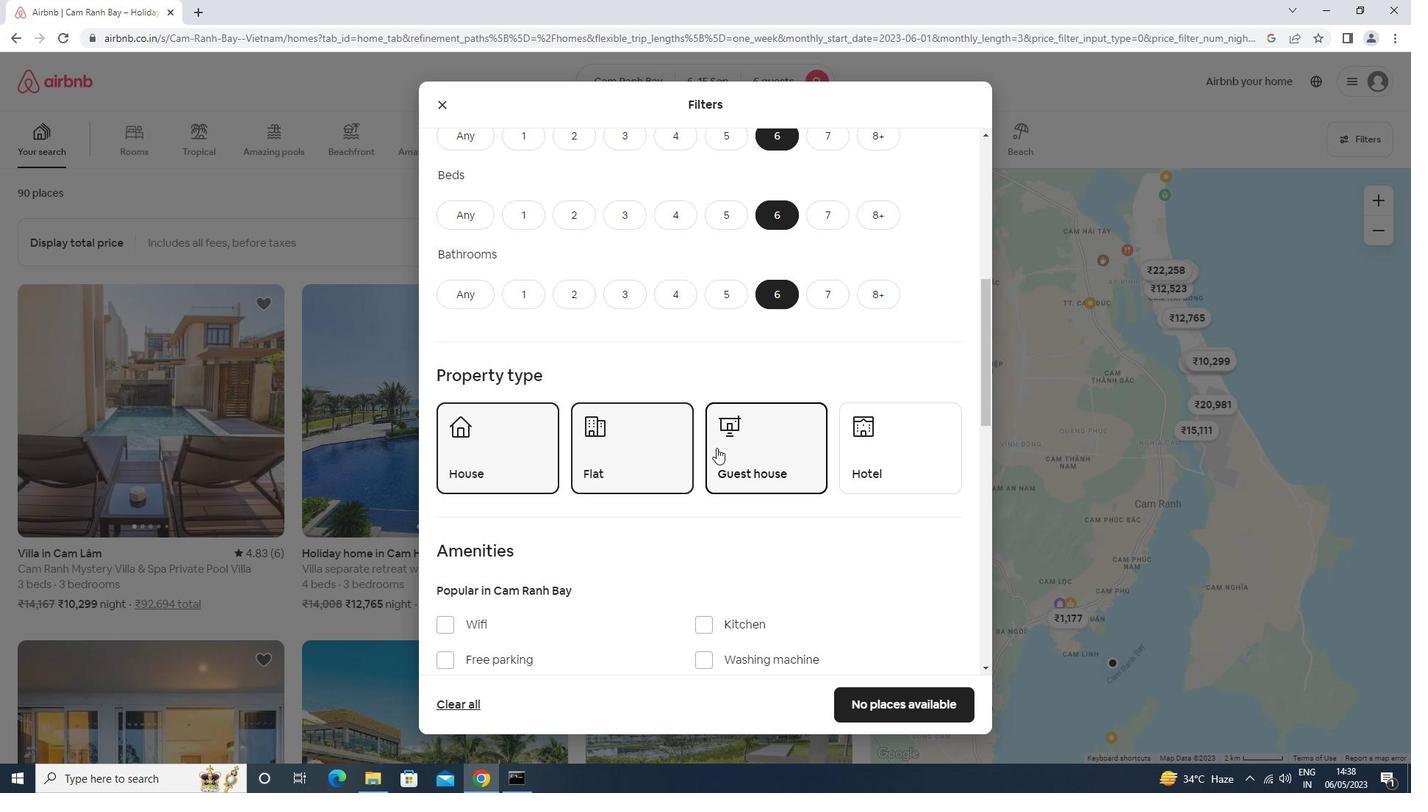 
Action: Mouse scrolled (716, 447) with delta (0, 0)
Screenshot: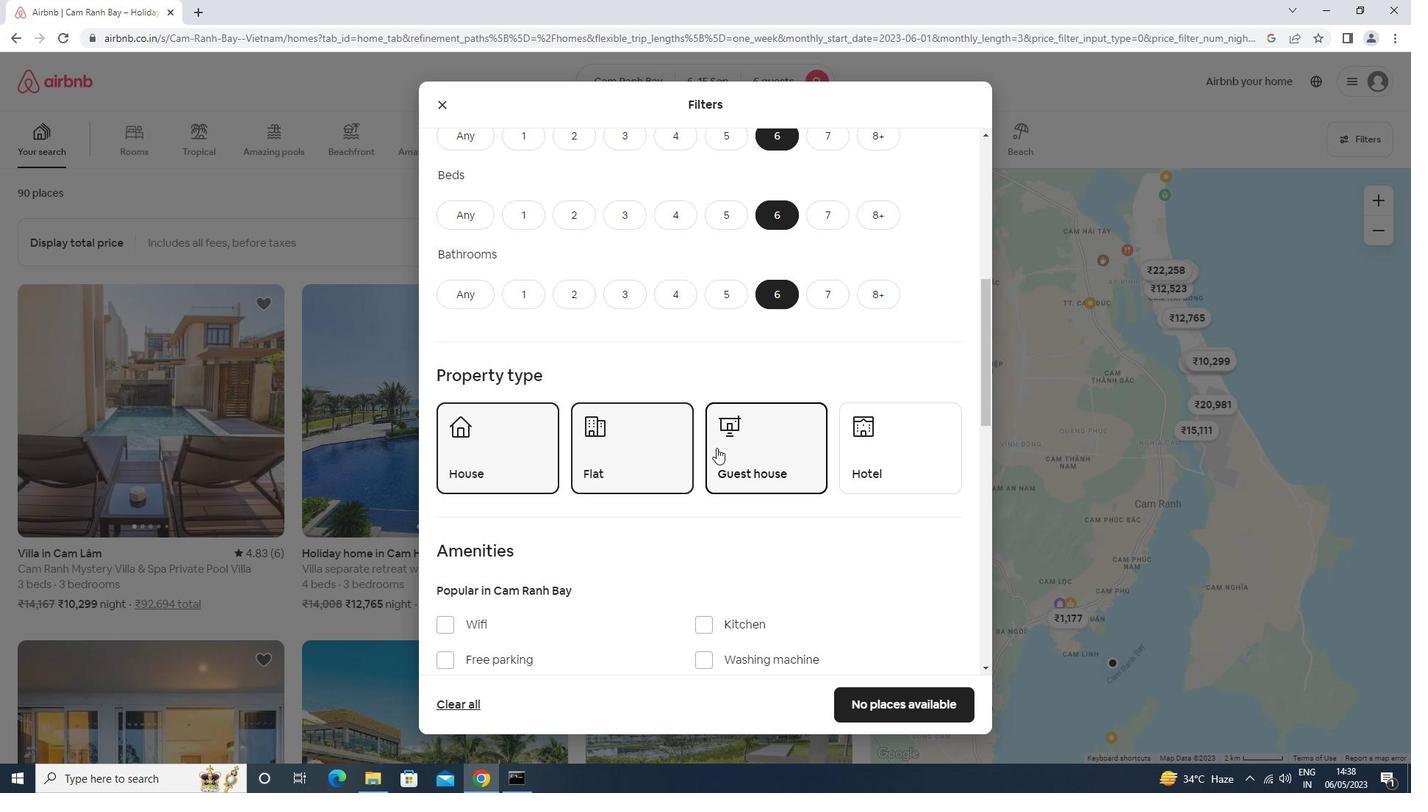 
Action: Mouse moved to (479, 404)
Screenshot: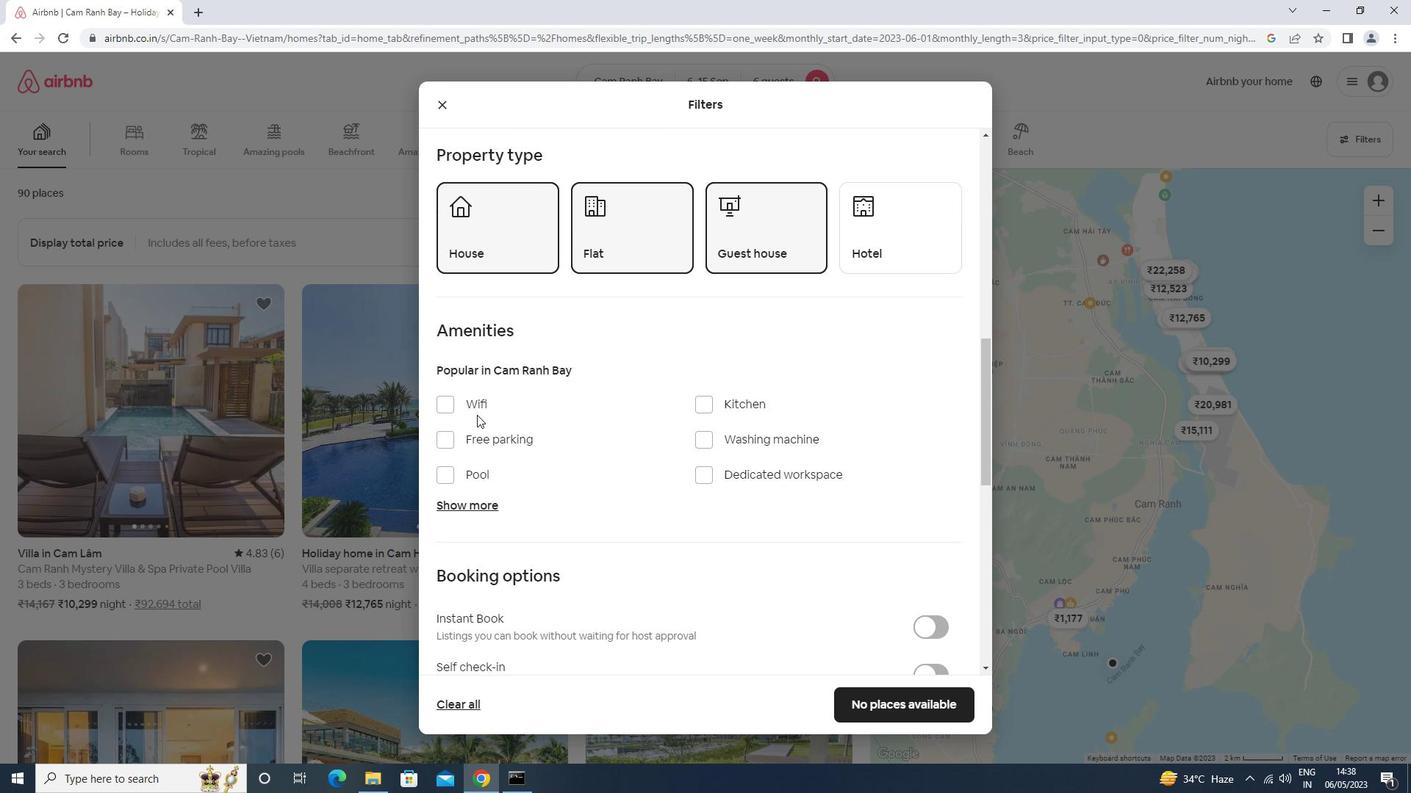 
Action: Mouse pressed left at (479, 404)
Screenshot: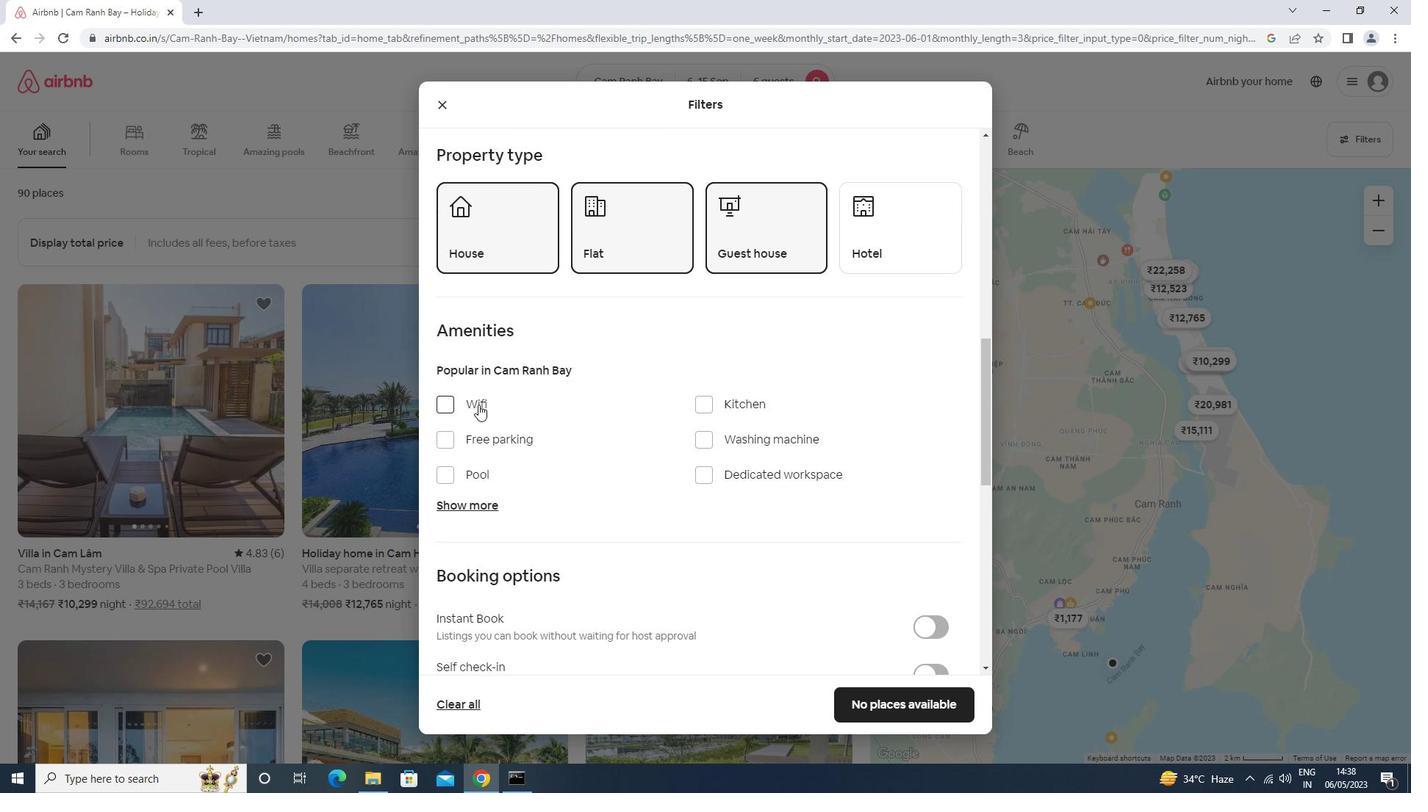 
Action: Mouse moved to (497, 443)
Screenshot: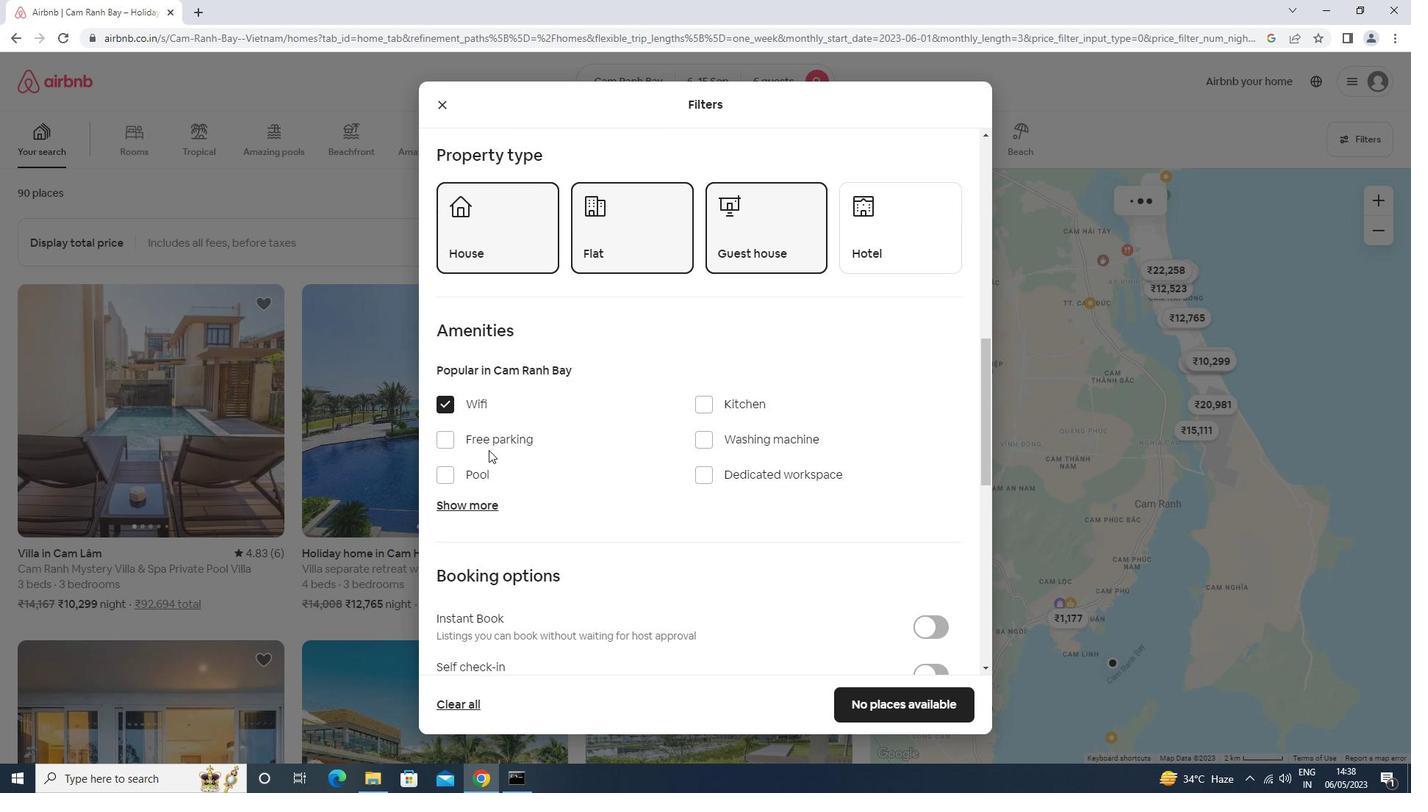 
Action: Mouse pressed left at (497, 443)
Screenshot: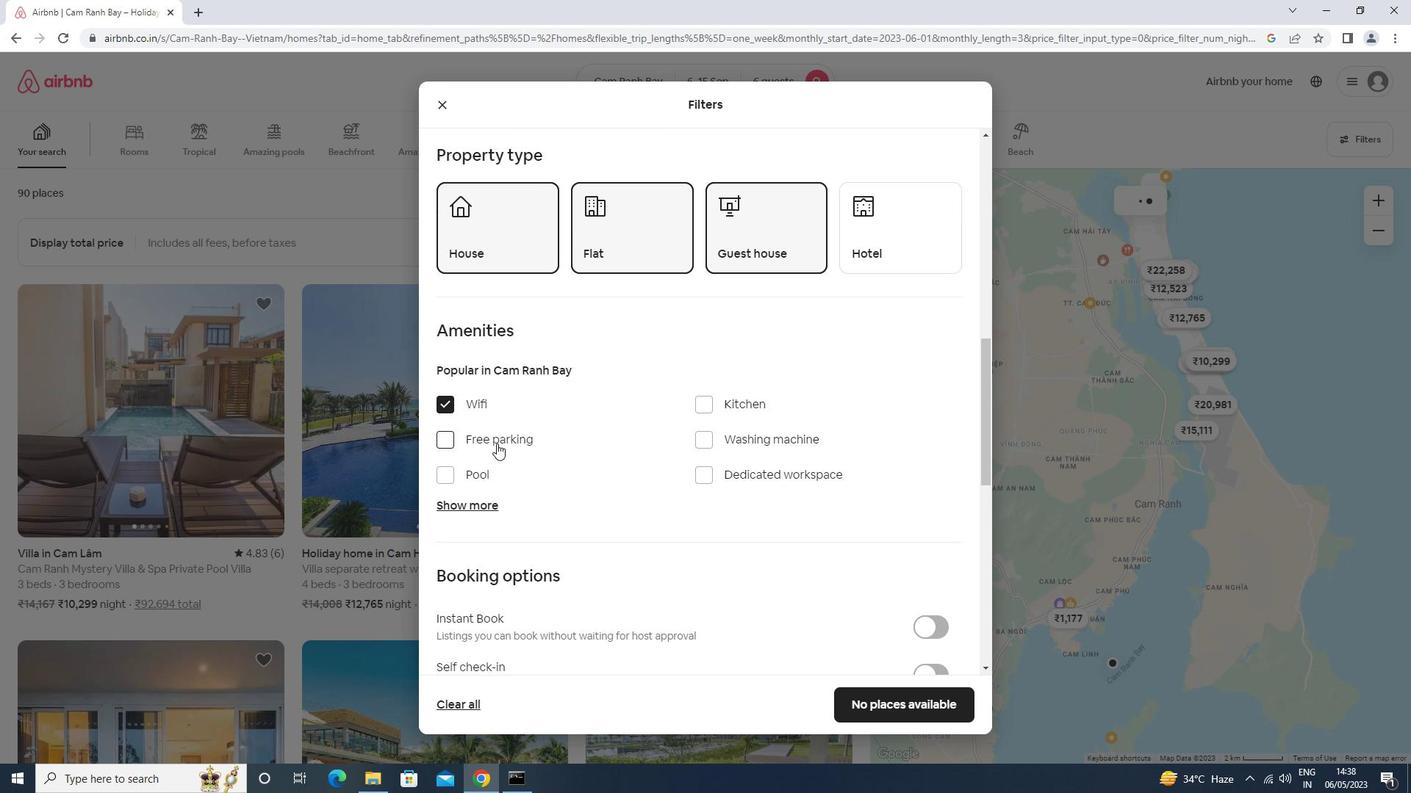 
Action: Mouse moved to (473, 503)
Screenshot: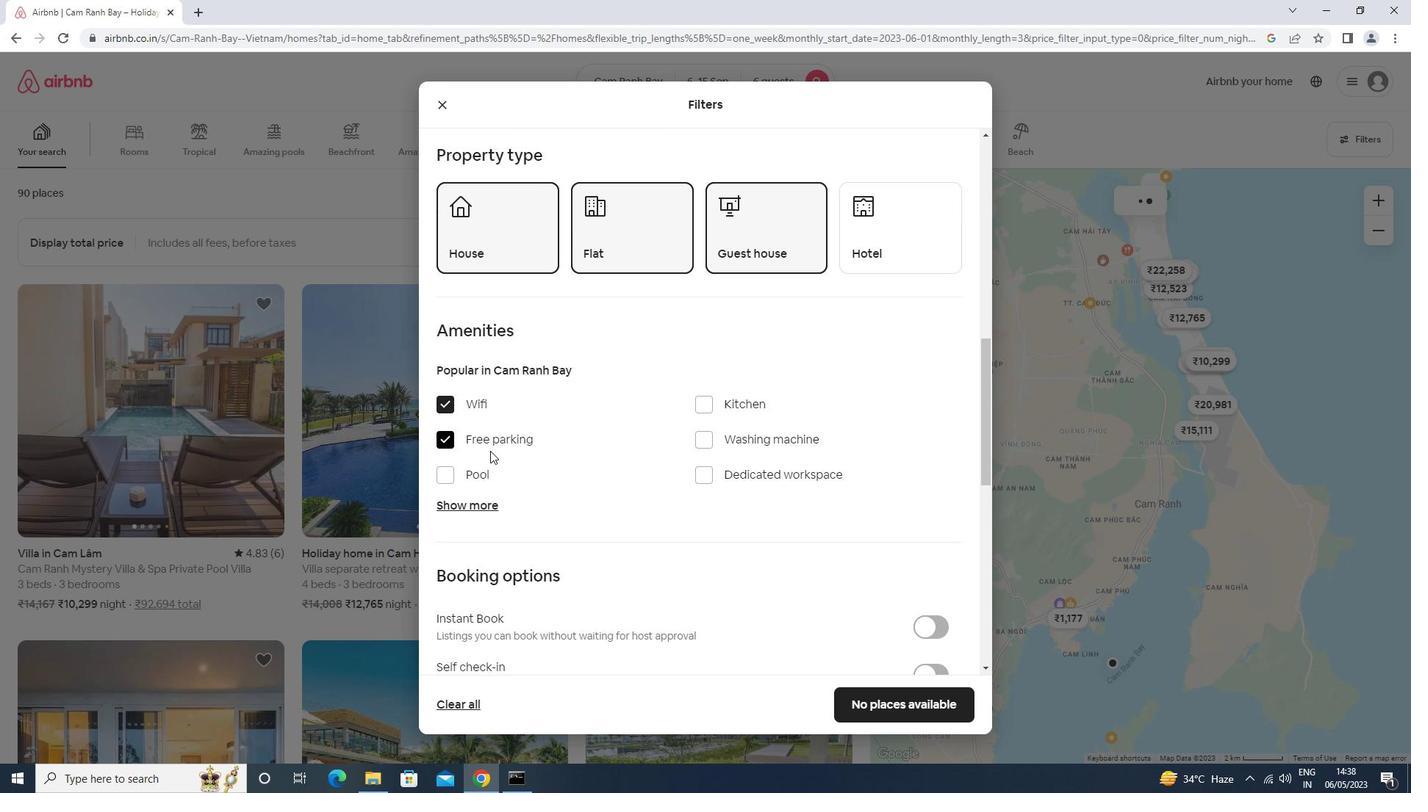 
Action: Mouse pressed left at (473, 503)
Screenshot: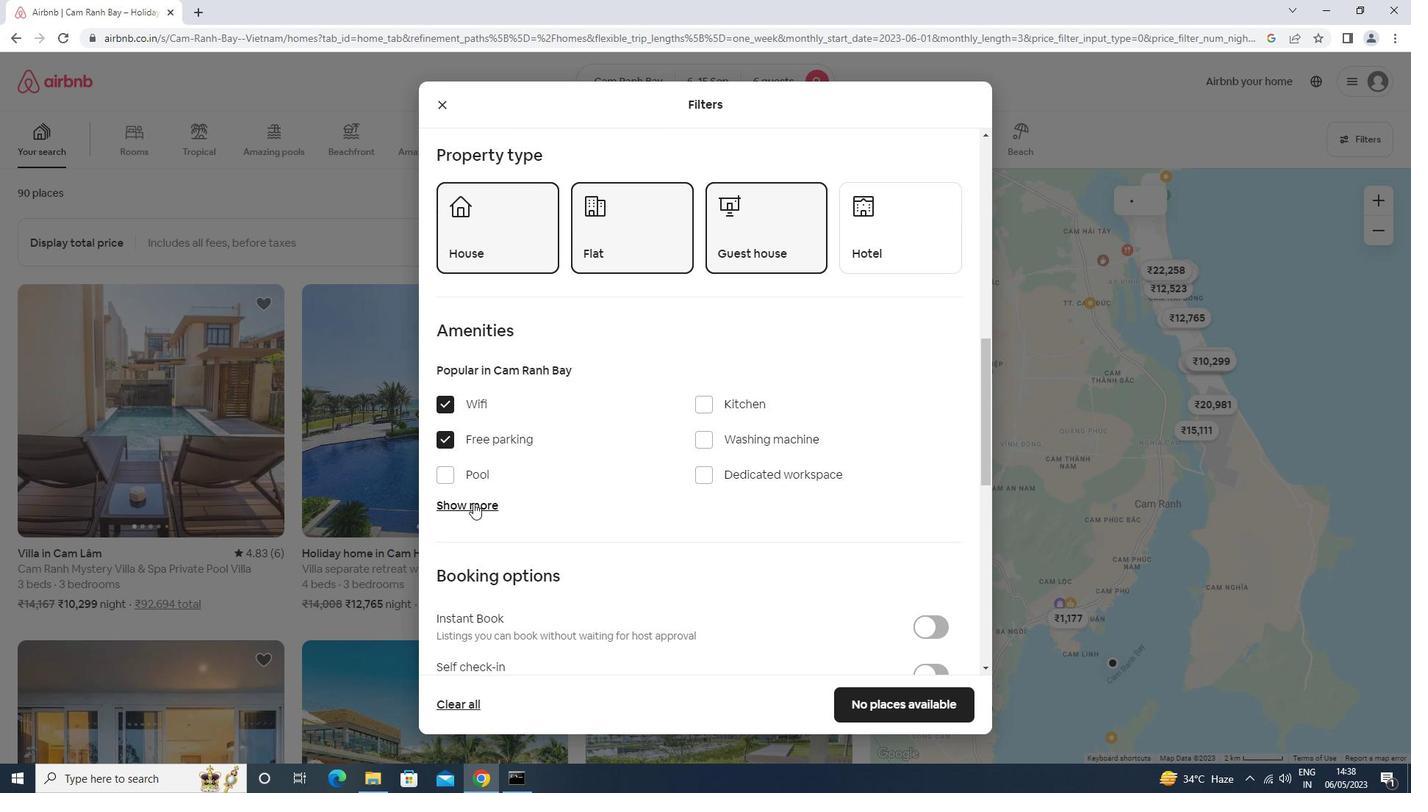 
Action: Mouse moved to (711, 599)
Screenshot: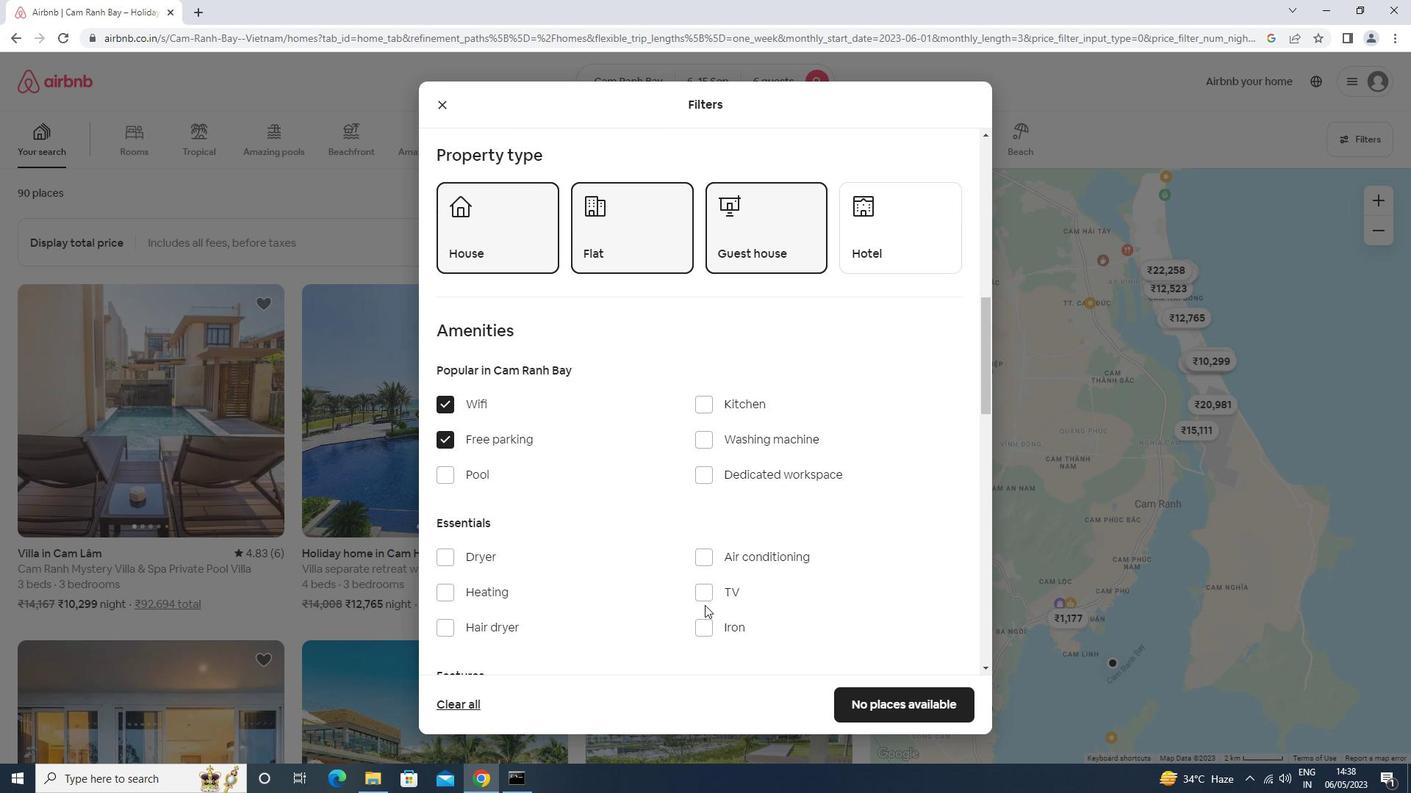 
Action: Mouse pressed left at (711, 599)
Screenshot: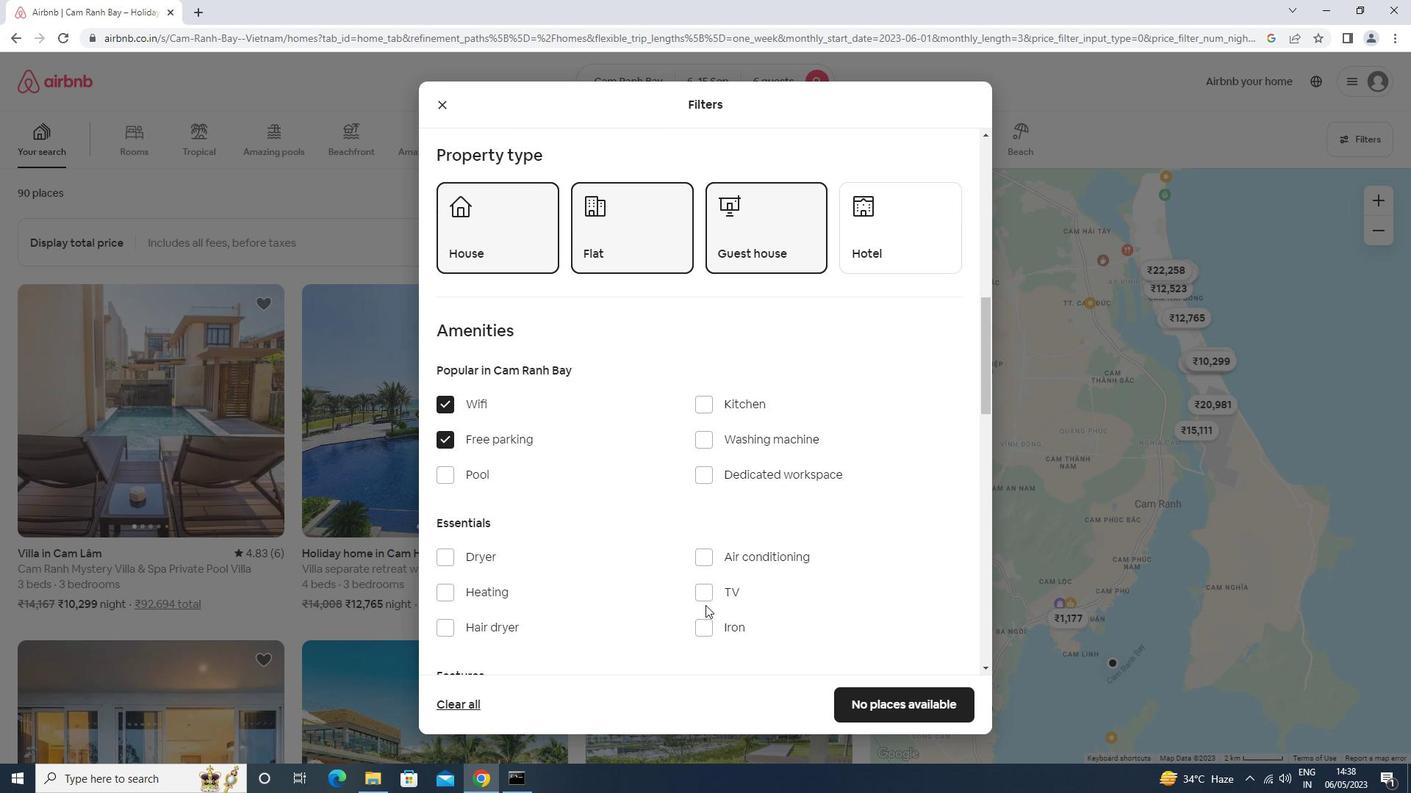 
Action: Mouse moved to (642, 562)
Screenshot: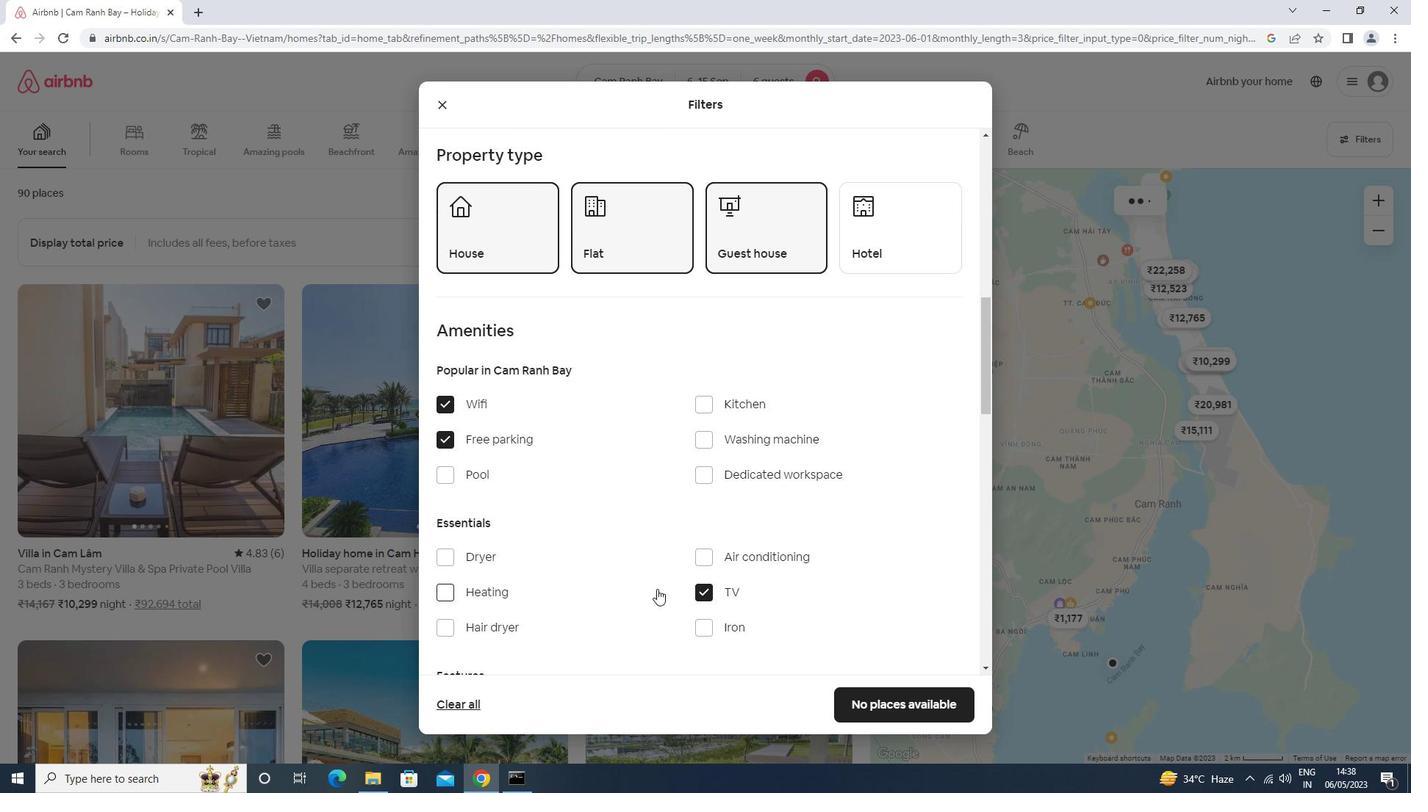 
Action: Mouse scrolled (642, 561) with delta (0, 0)
Screenshot: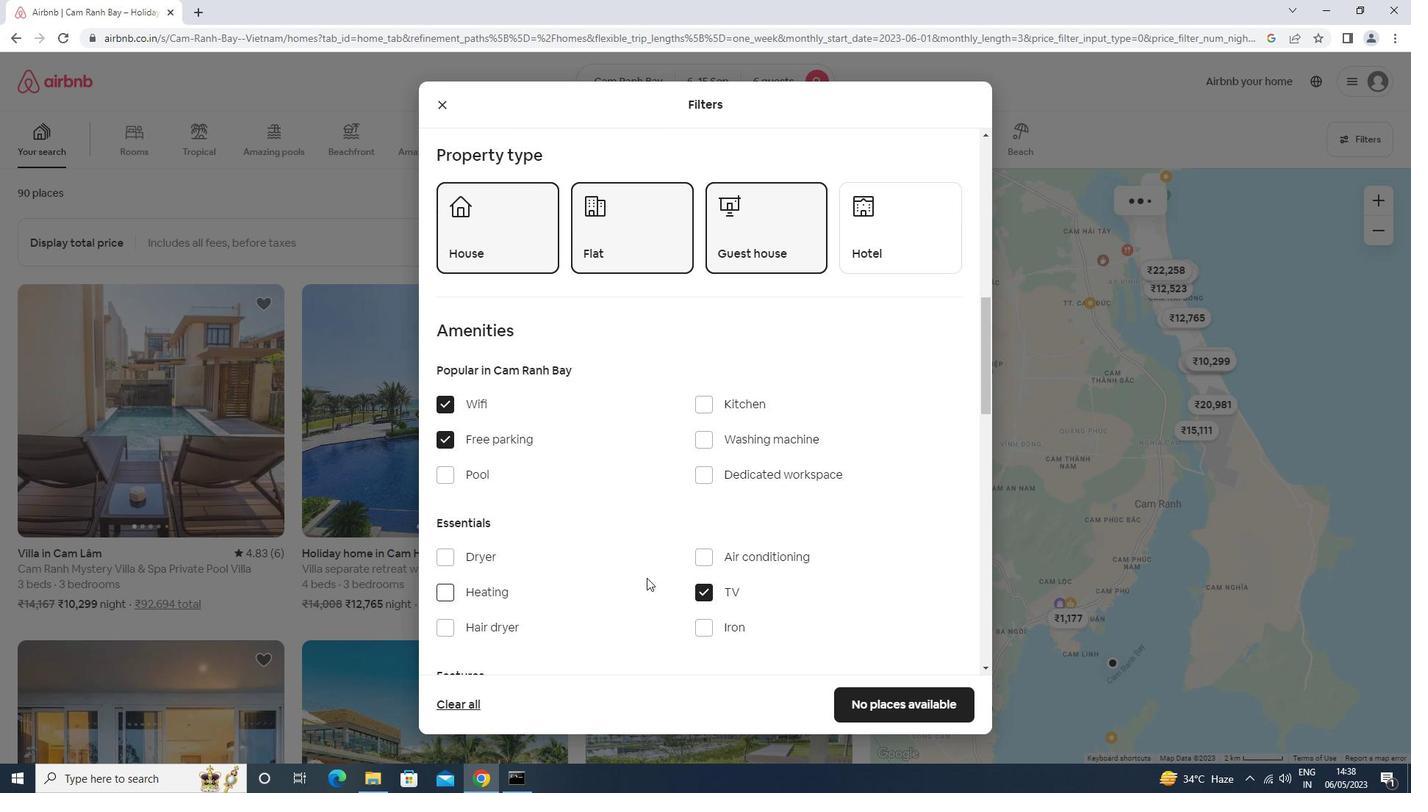 
Action: Mouse scrolled (642, 561) with delta (0, 0)
Screenshot: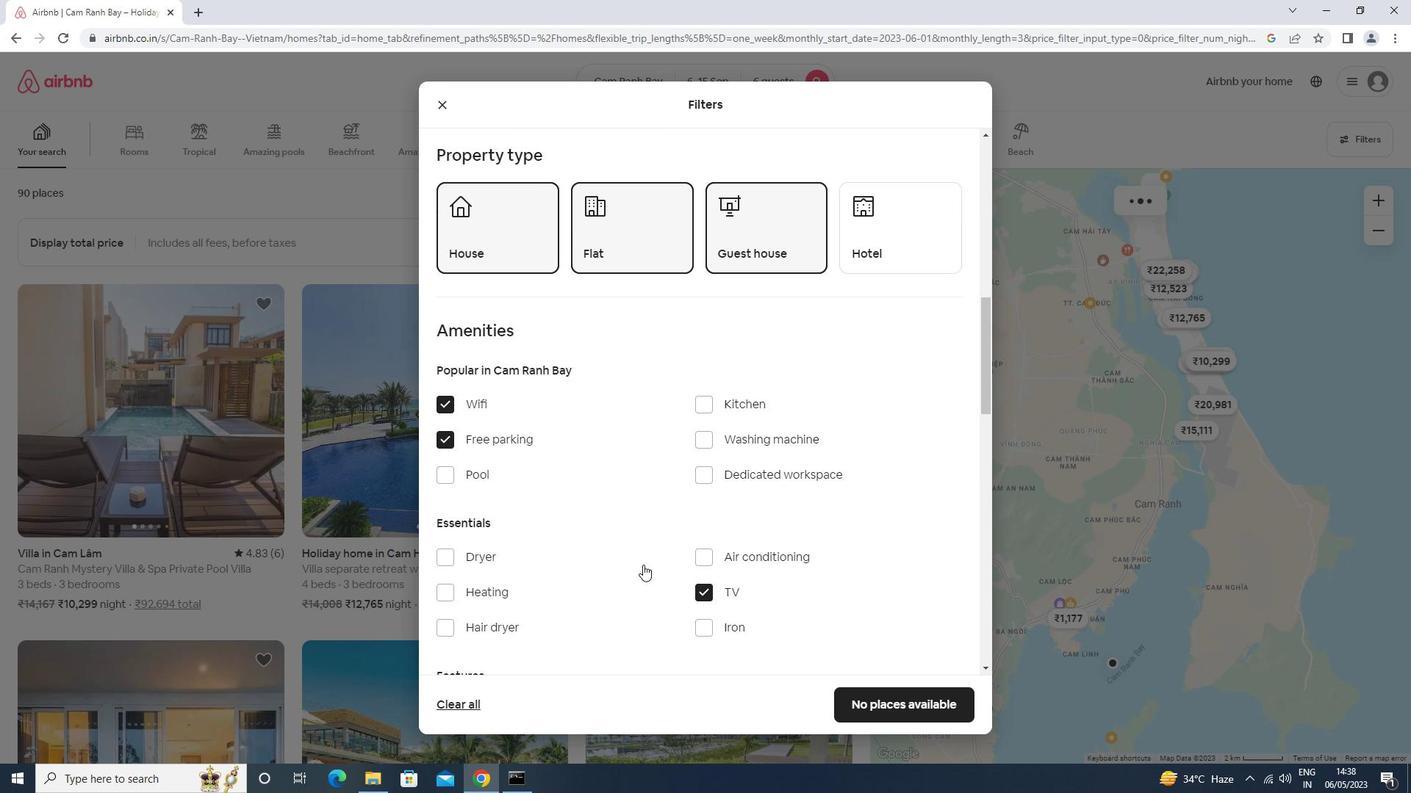 
Action: Mouse scrolled (642, 561) with delta (0, 0)
Screenshot: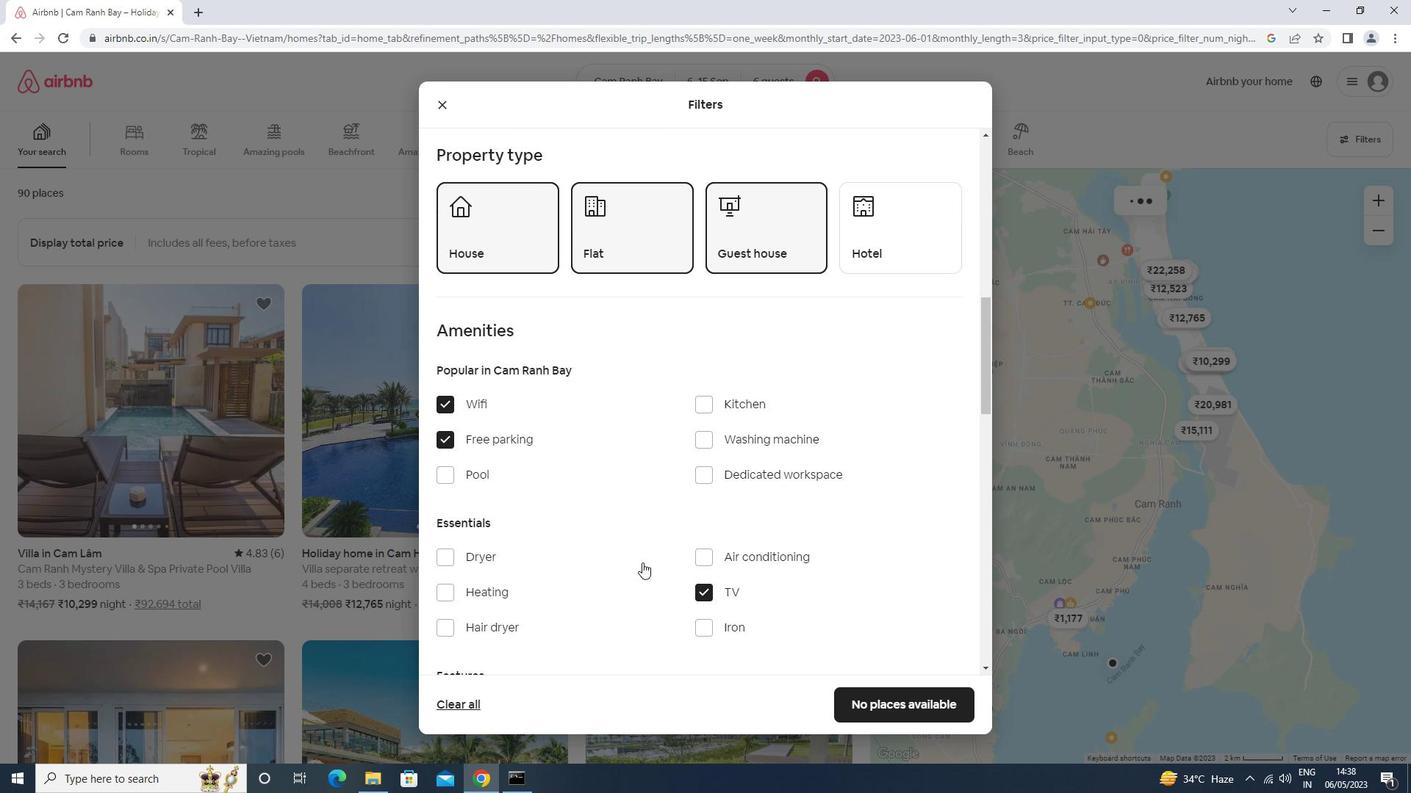 
Action: Mouse scrolled (642, 561) with delta (0, 0)
Screenshot: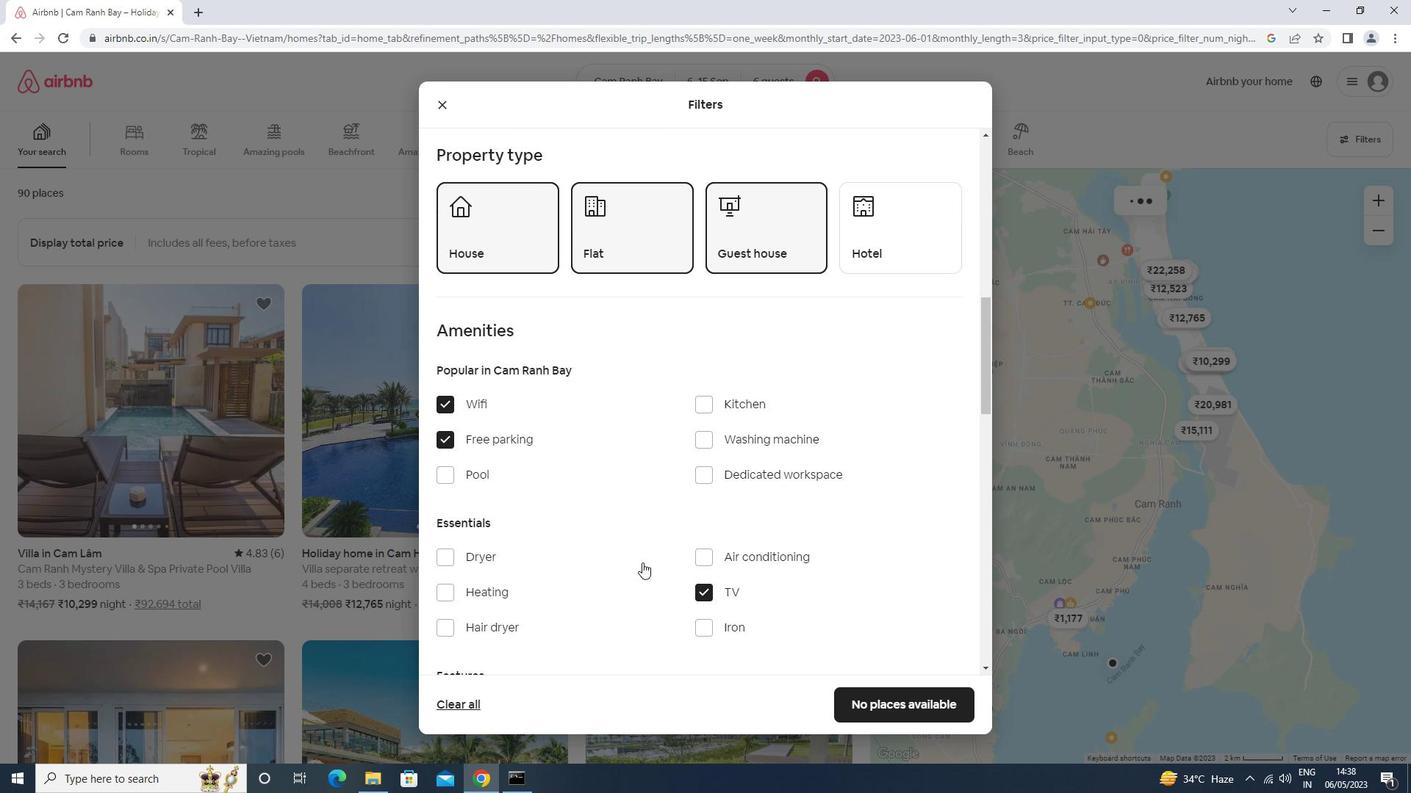 
Action: Mouse scrolled (642, 561) with delta (0, 0)
Screenshot: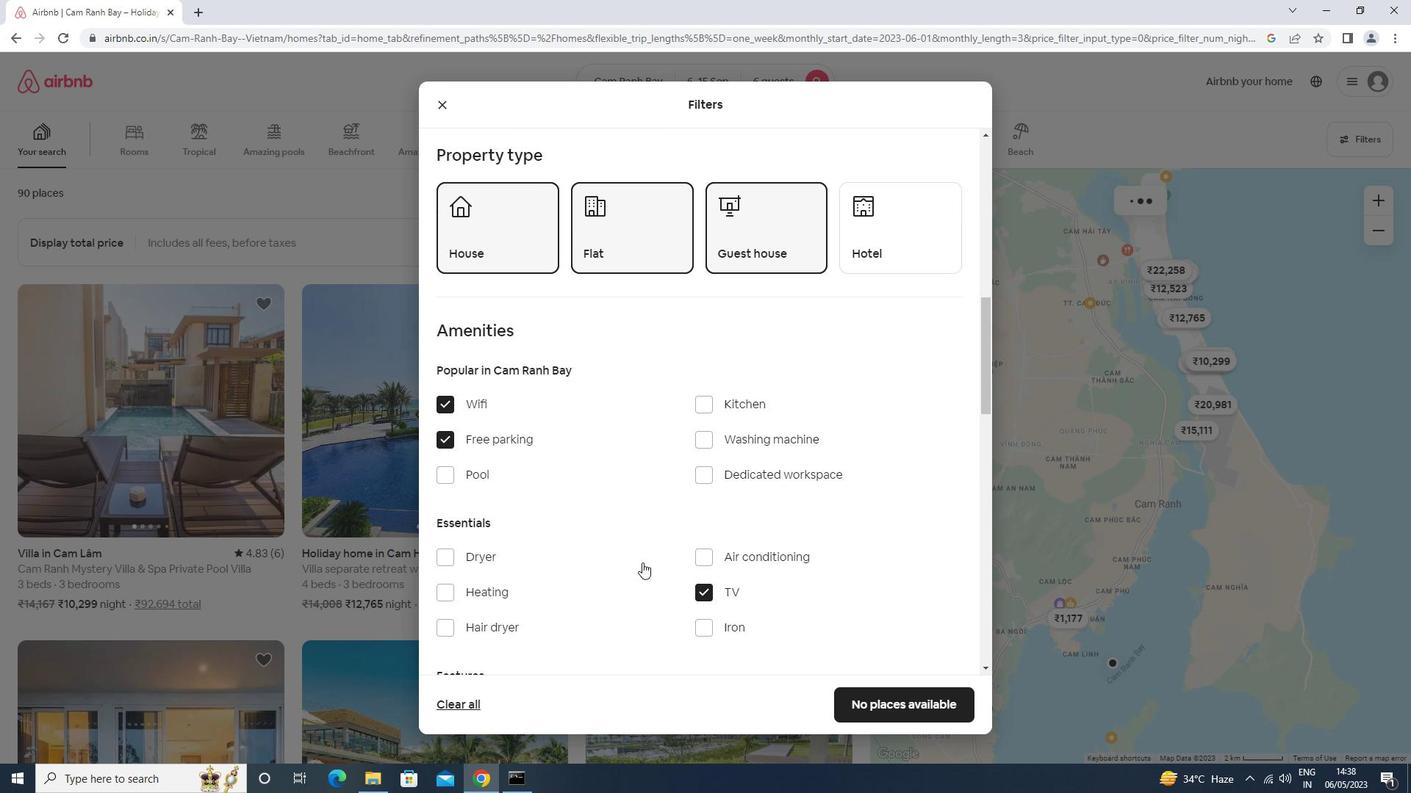 
Action: Mouse moved to (714, 375)
Screenshot: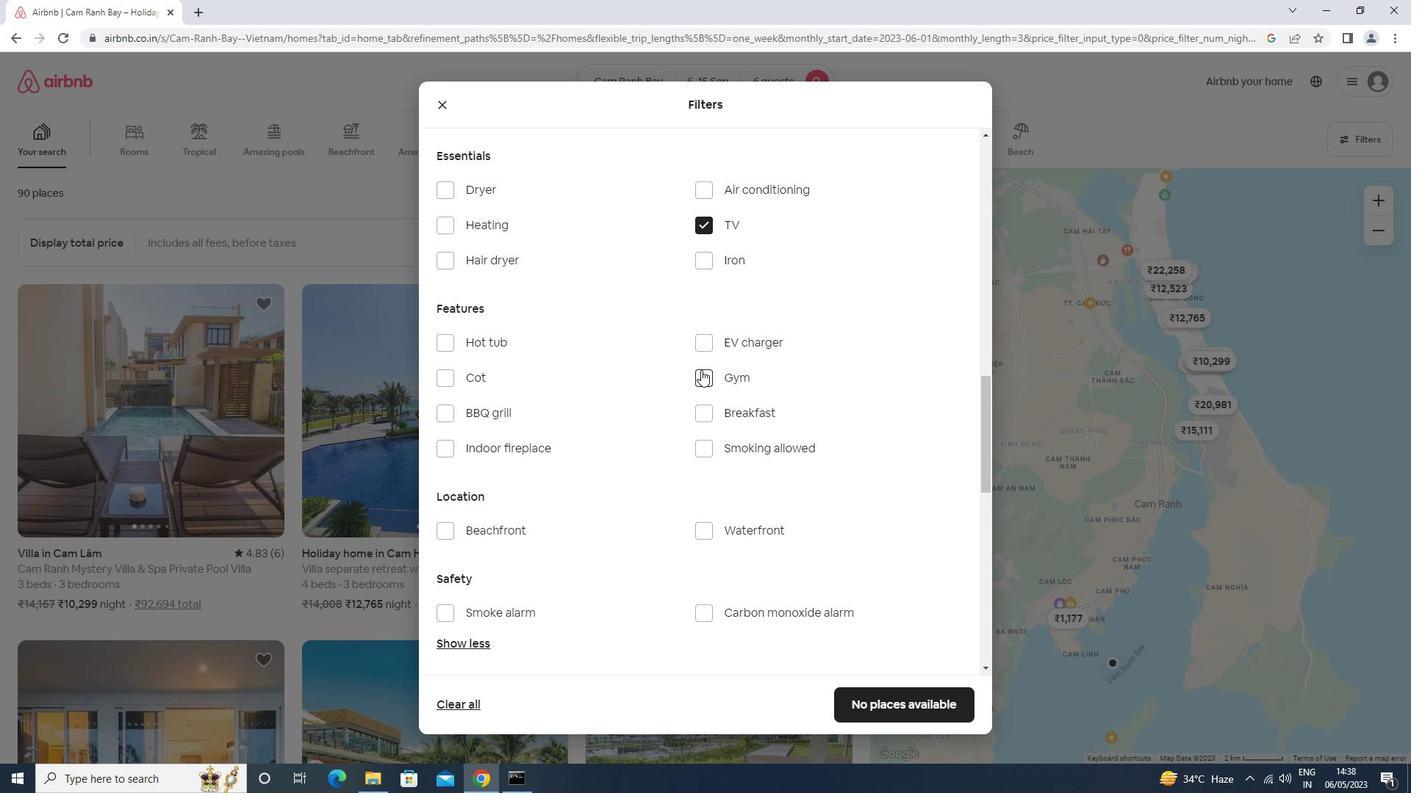 
Action: Mouse pressed left at (714, 375)
Screenshot: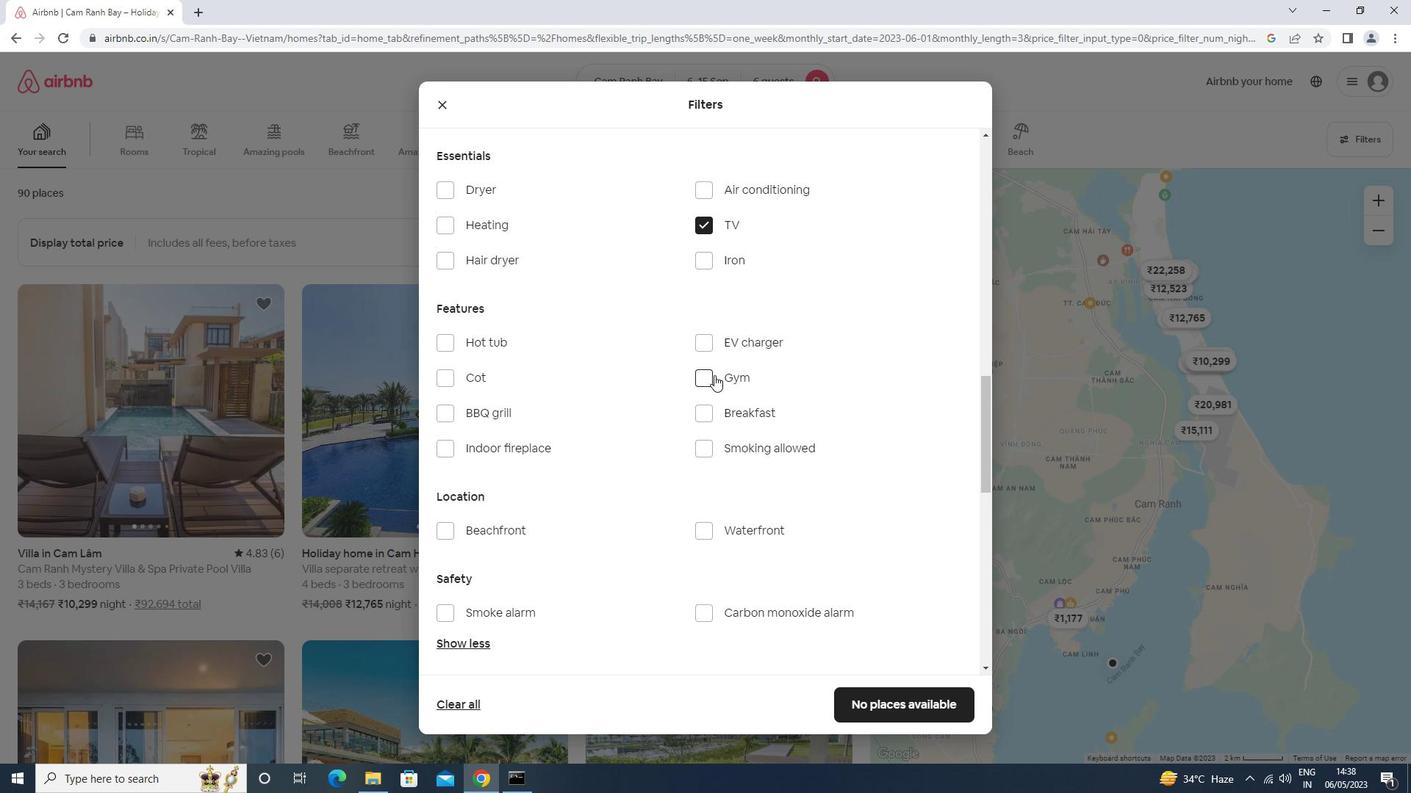 
Action: Mouse moved to (720, 414)
Screenshot: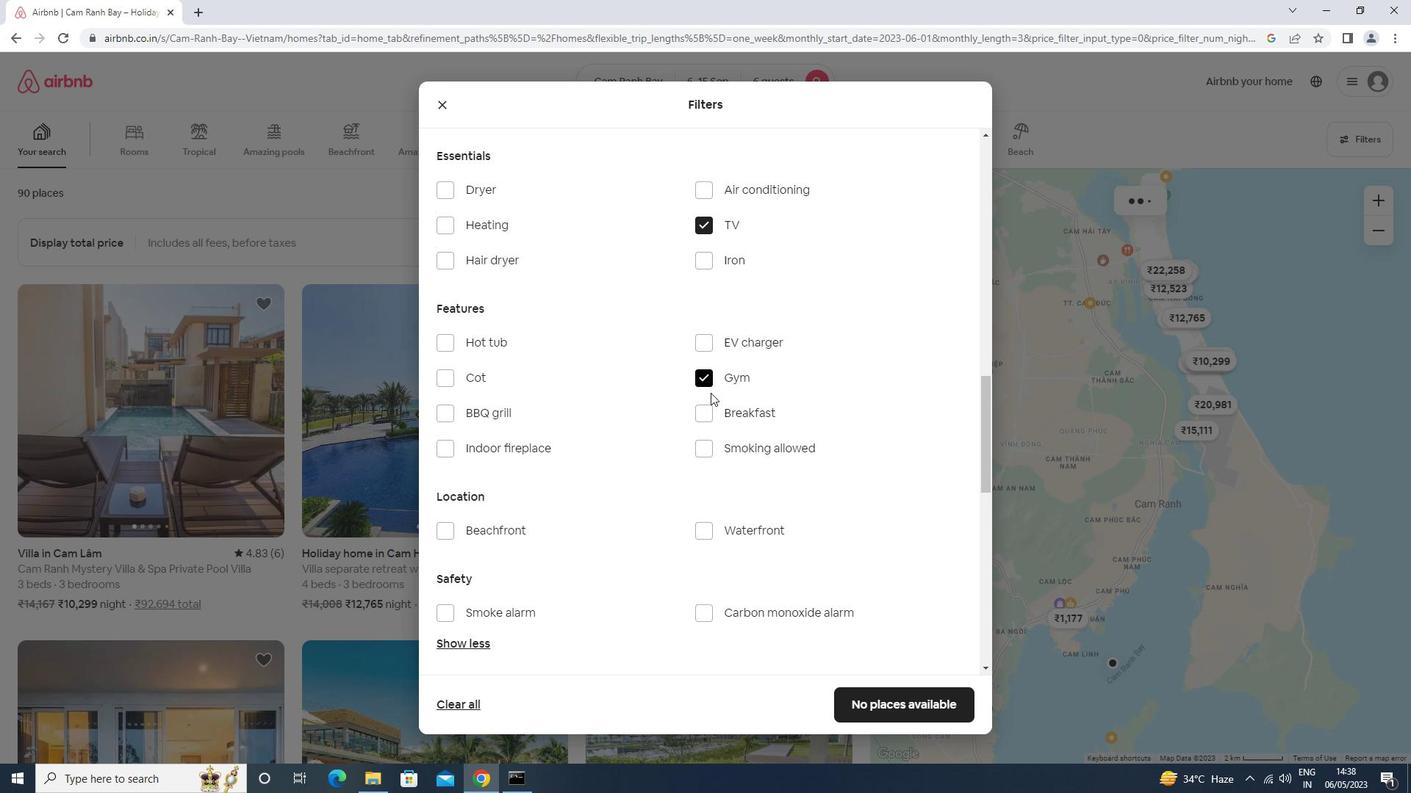 
Action: Mouse pressed left at (720, 414)
Screenshot: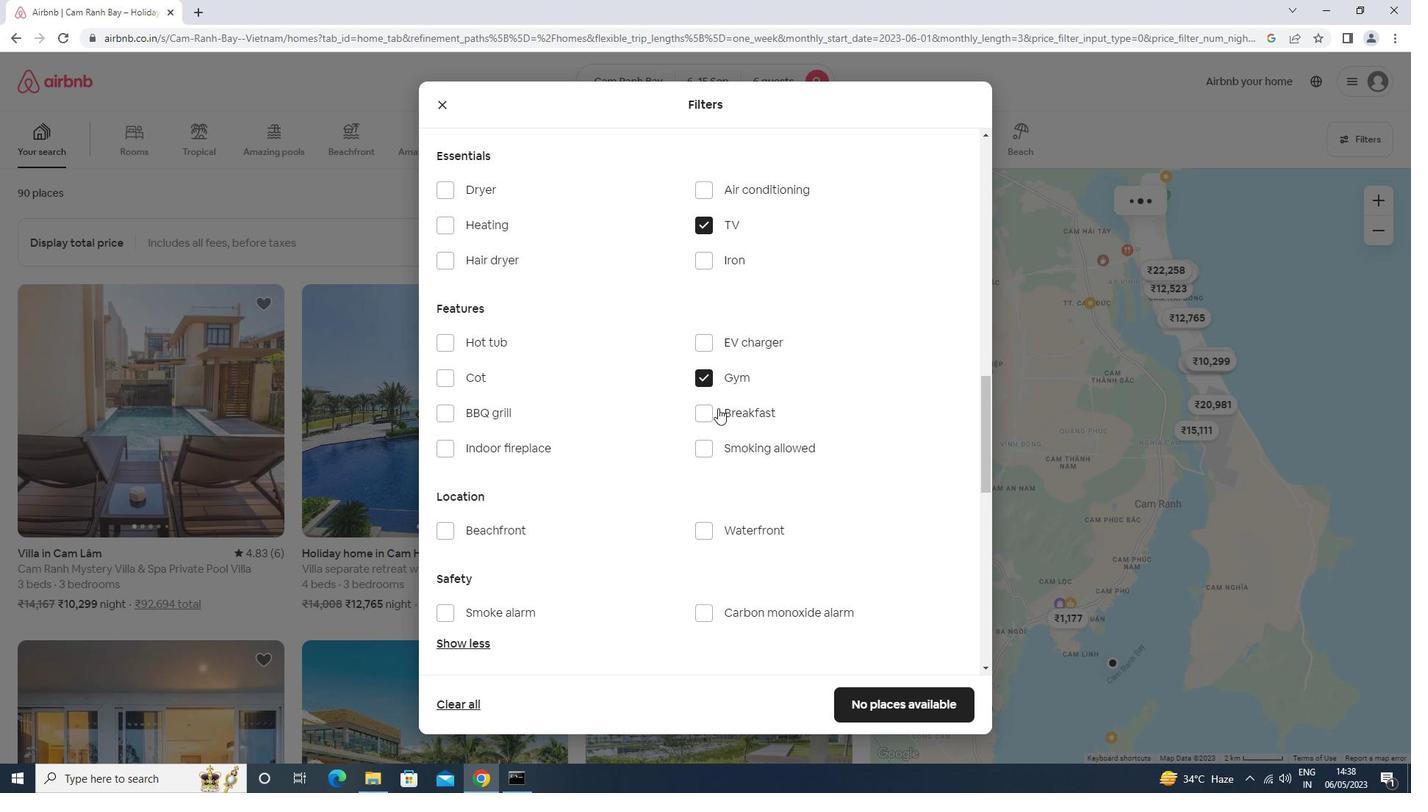 
Action: Mouse moved to (648, 458)
Screenshot: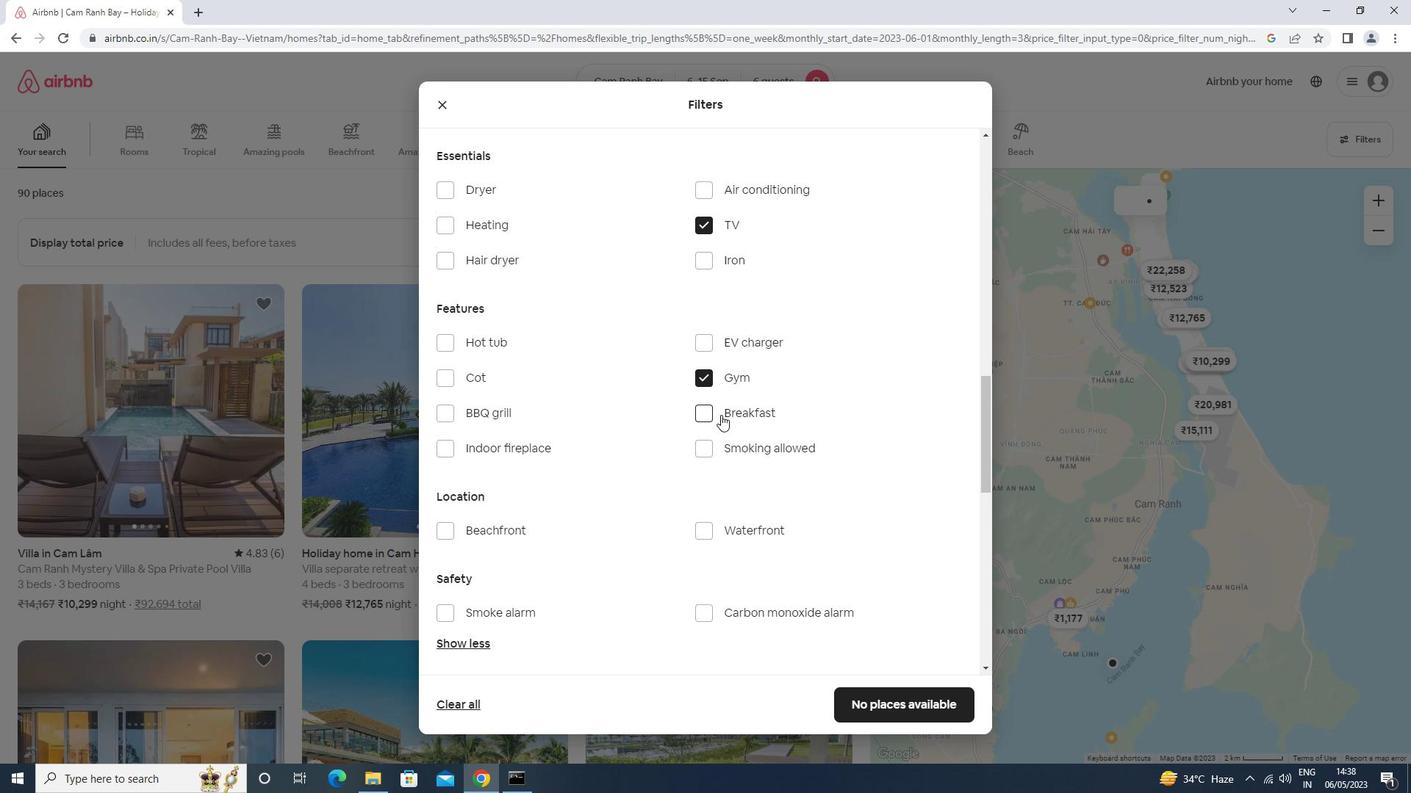 
Action: Mouse scrolled (648, 457) with delta (0, 0)
Screenshot: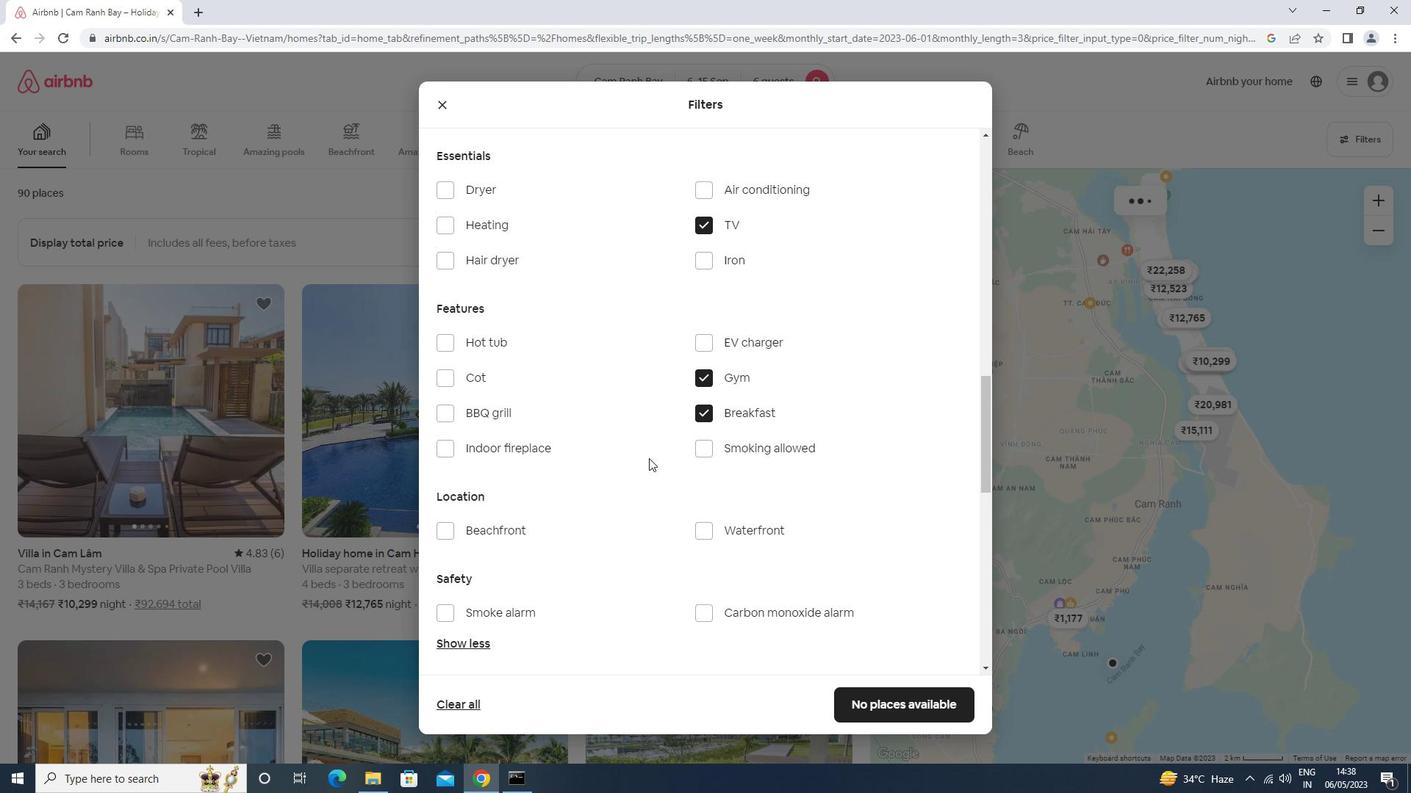 
Action: Mouse moved to (648, 459)
Screenshot: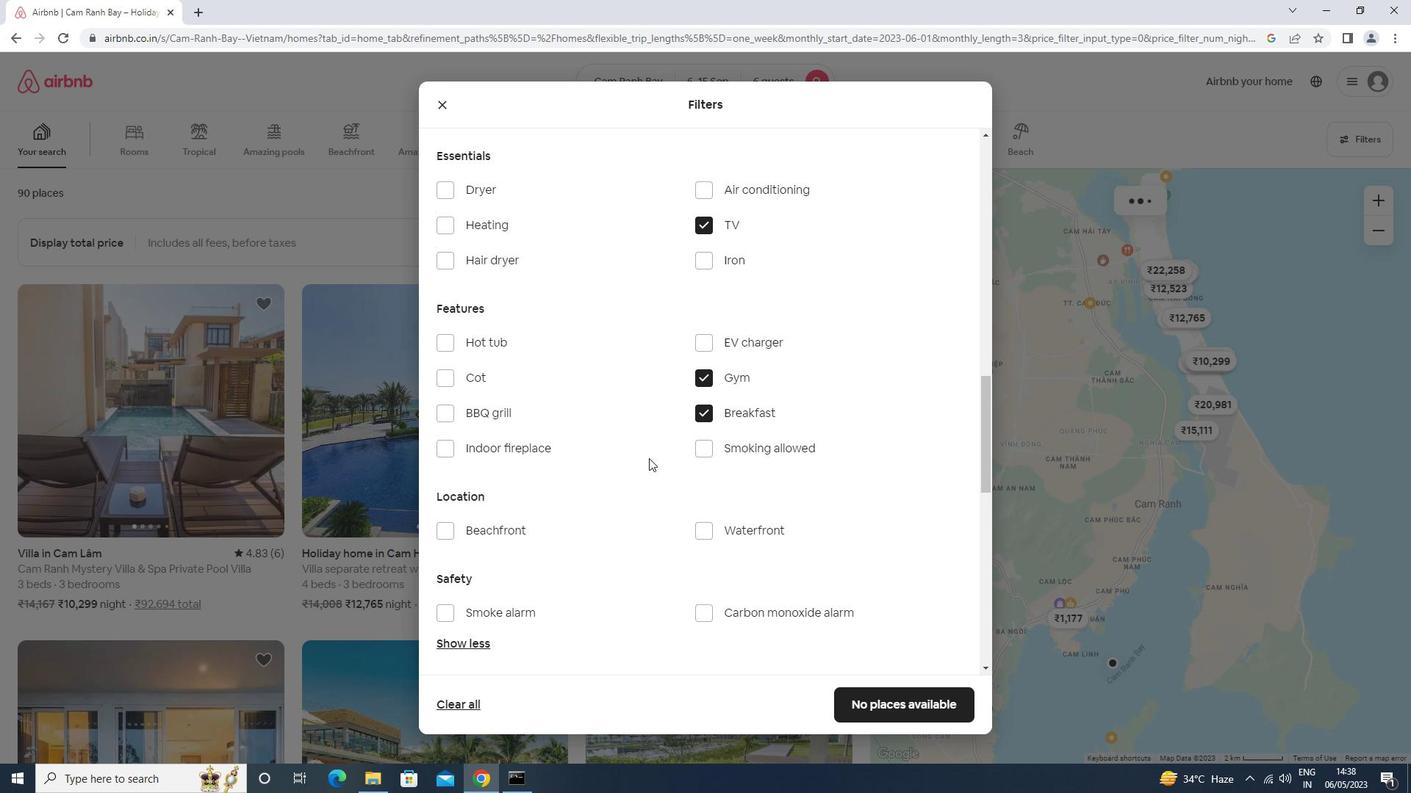 
Action: Mouse scrolled (648, 458) with delta (0, 0)
Screenshot: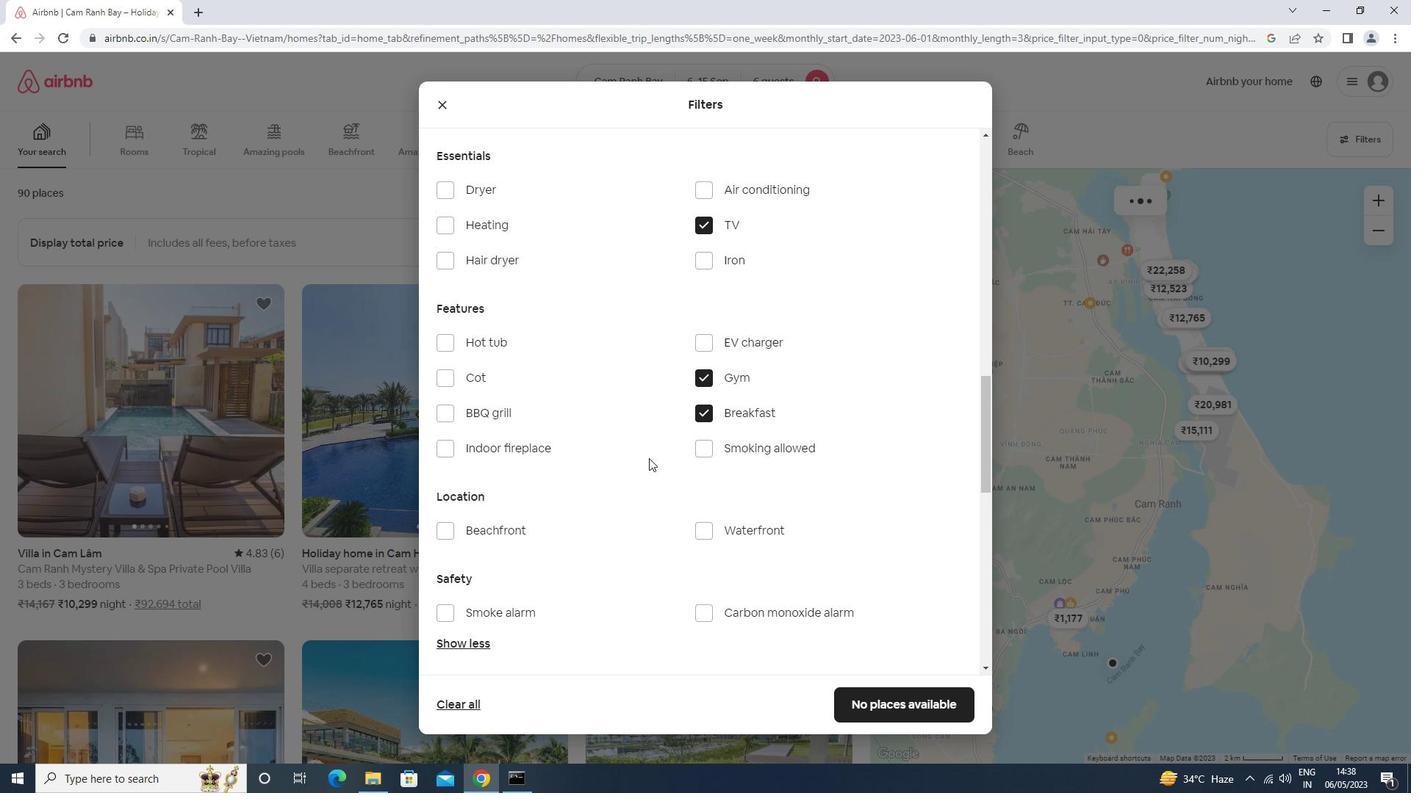
Action: Mouse scrolled (648, 458) with delta (0, 0)
Screenshot: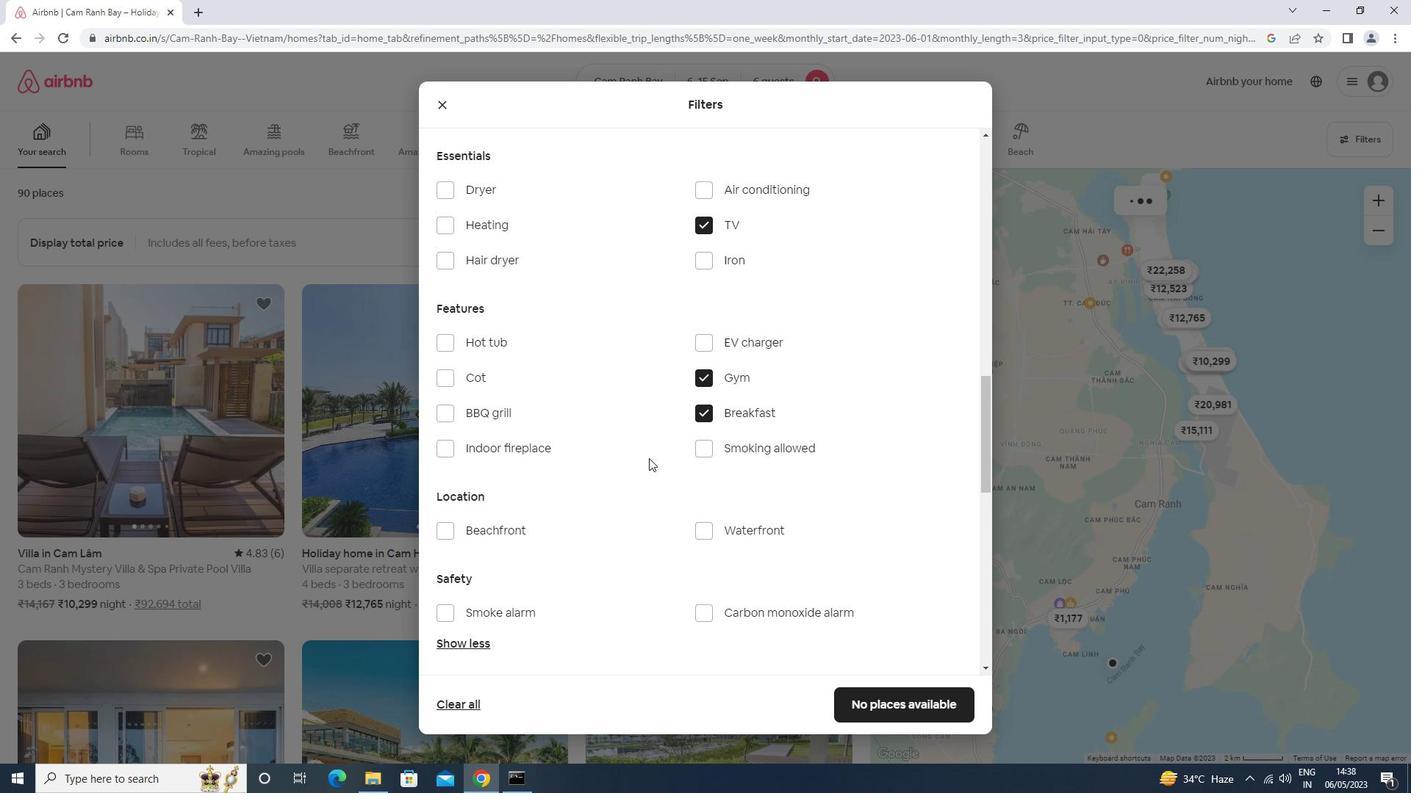 
Action: Mouse moved to (648, 460)
Screenshot: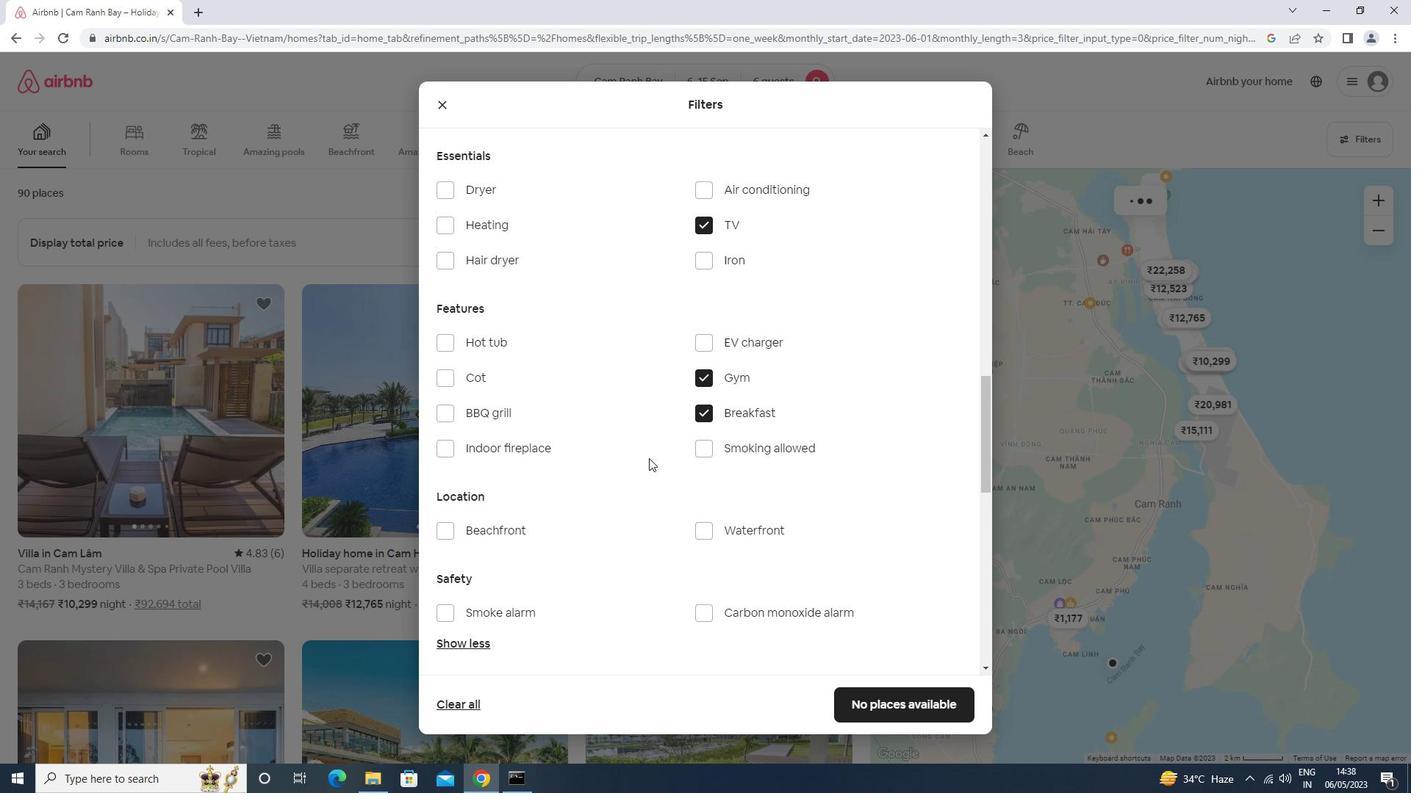 
Action: Mouse scrolled (648, 459) with delta (0, 0)
Screenshot: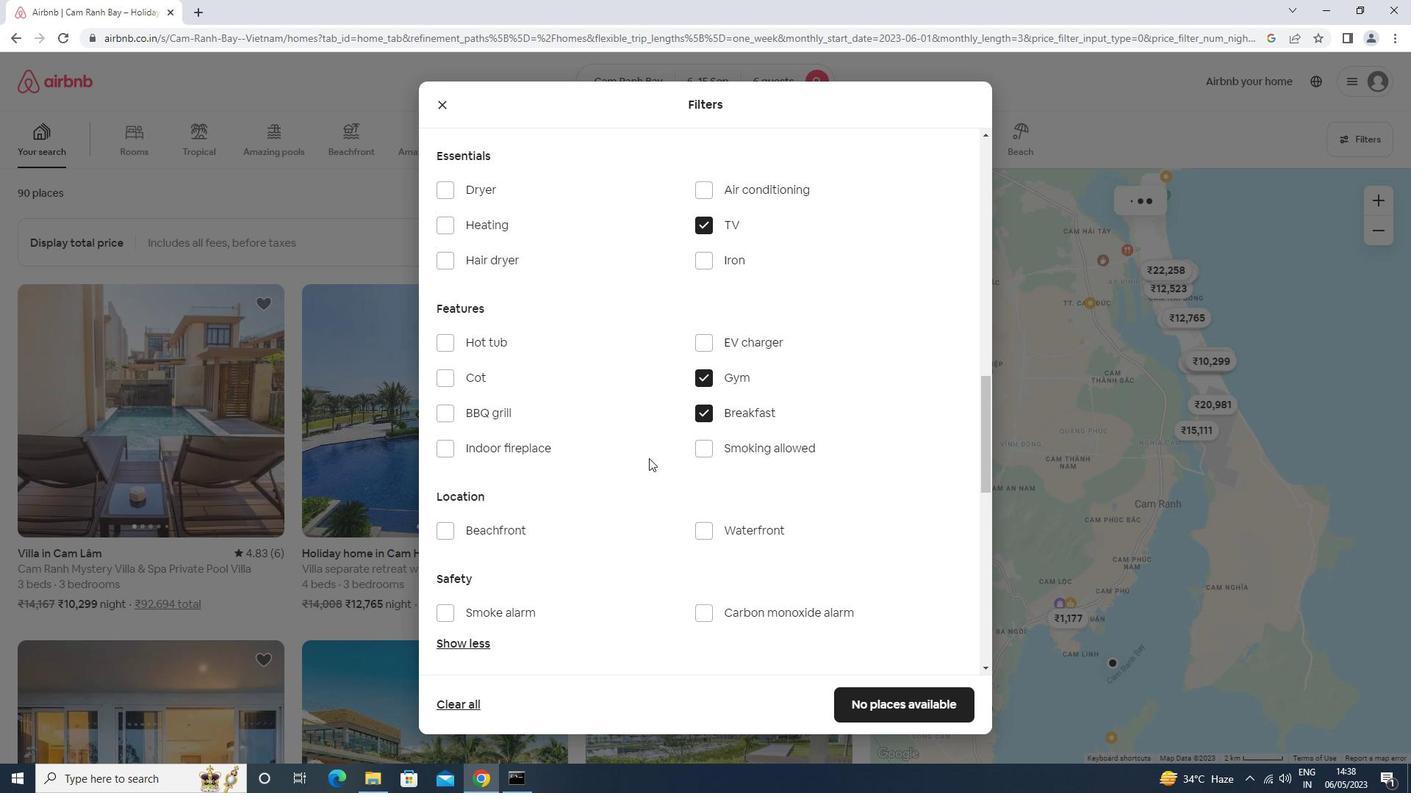 
Action: Mouse moved to (648, 463)
Screenshot: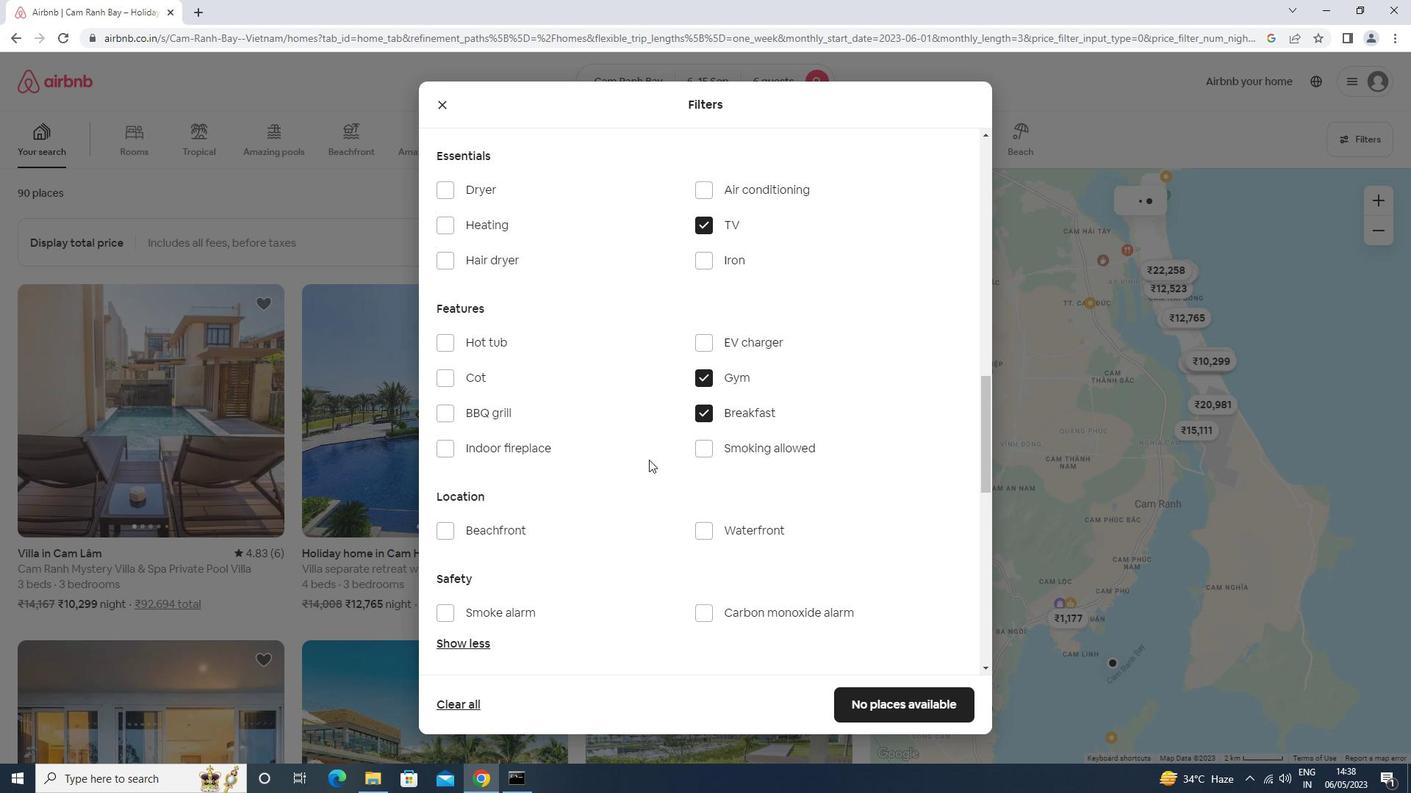 
Action: Mouse scrolled (648, 463) with delta (0, 0)
Screenshot: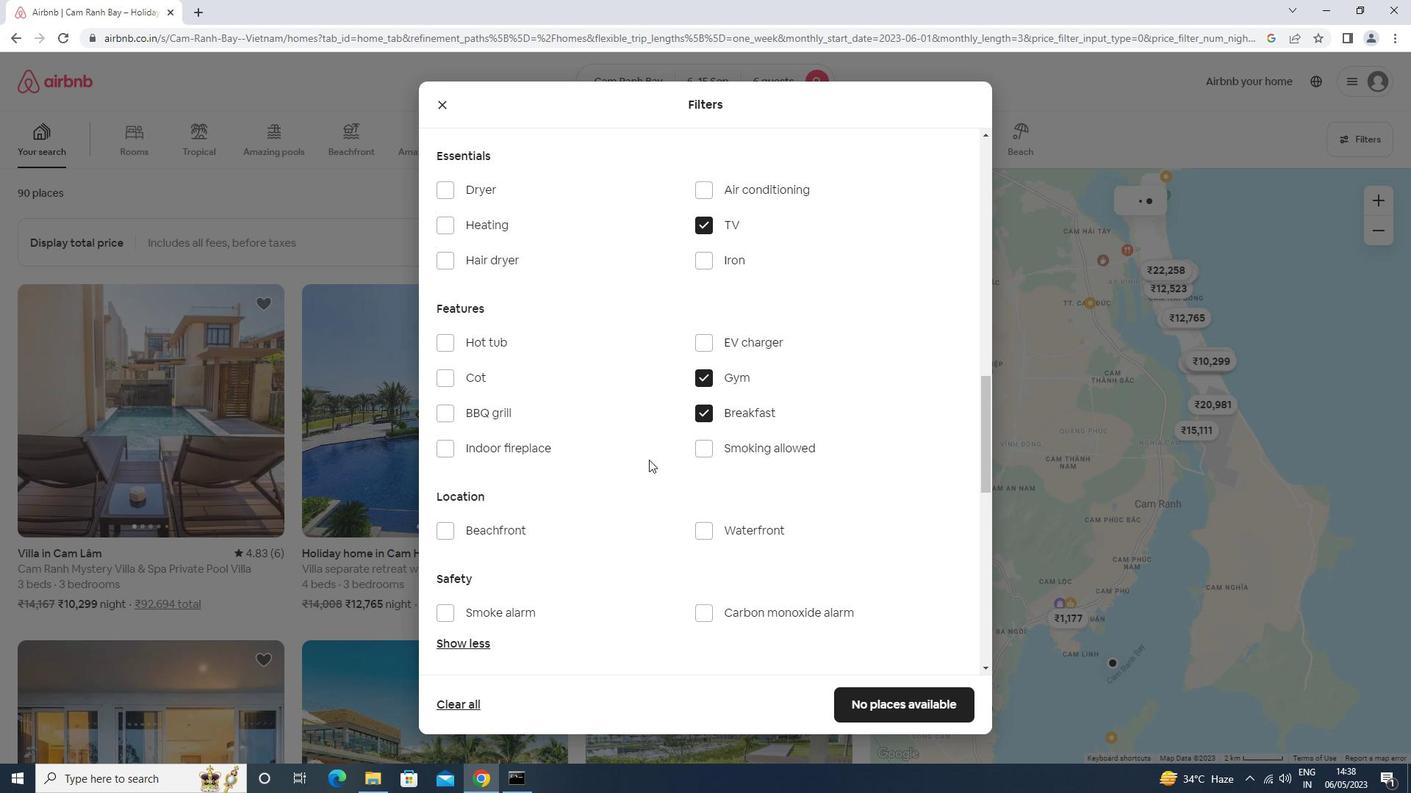 
Action: Mouse moved to (926, 452)
Screenshot: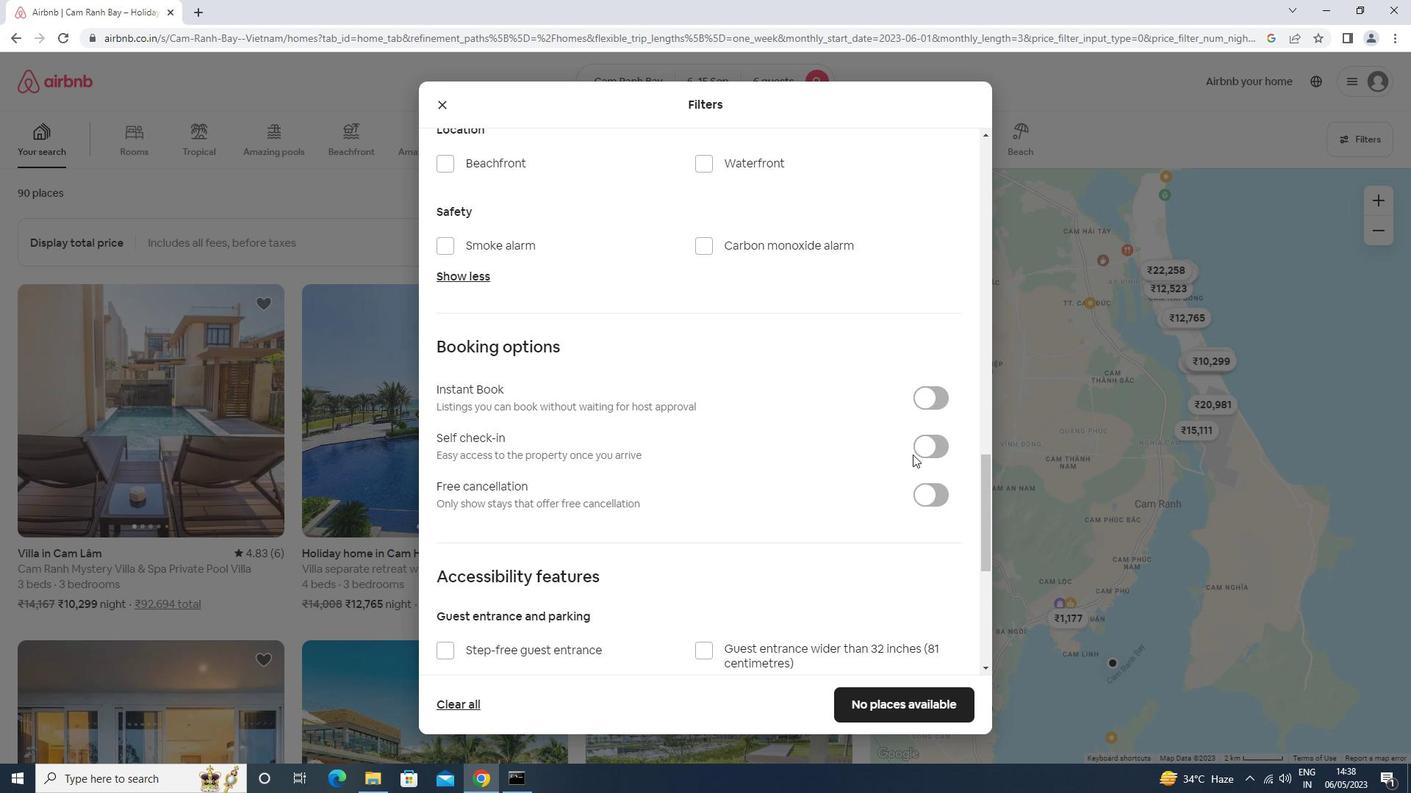 
Action: Mouse pressed left at (926, 452)
Screenshot: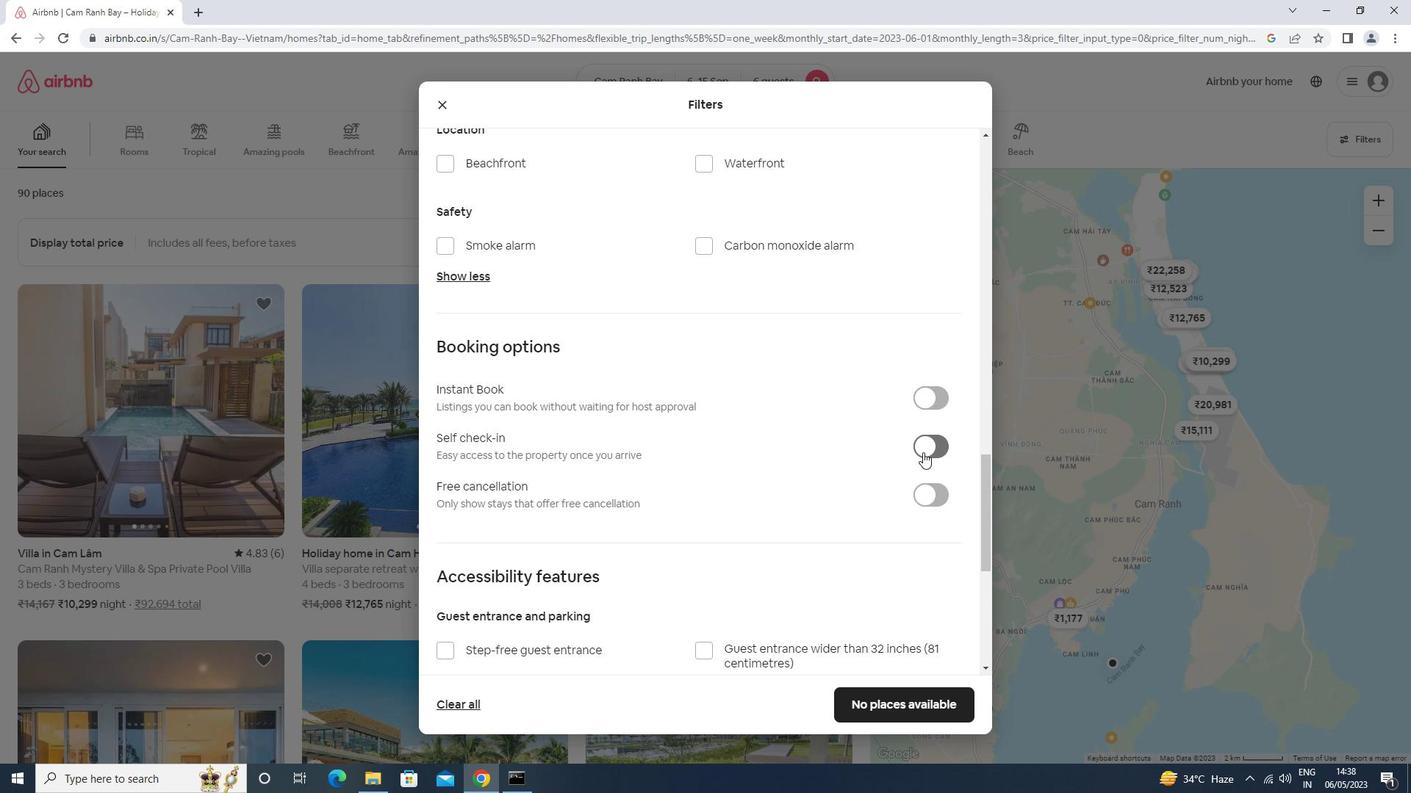 
Action: Mouse moved to (683, 478)
Screenshot: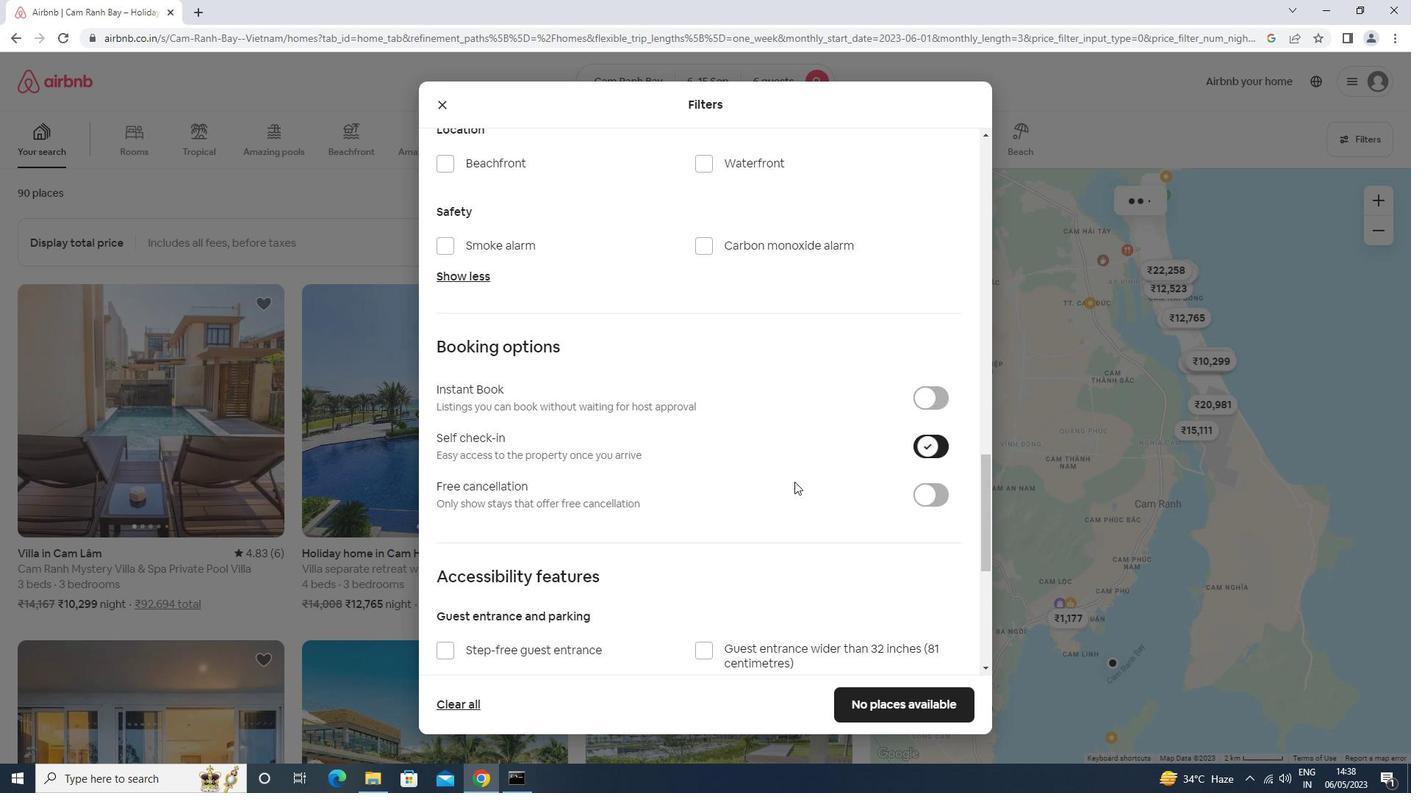 
Action: Mouse scrolled (683, 477) with delta (0, 0)
Screenshot: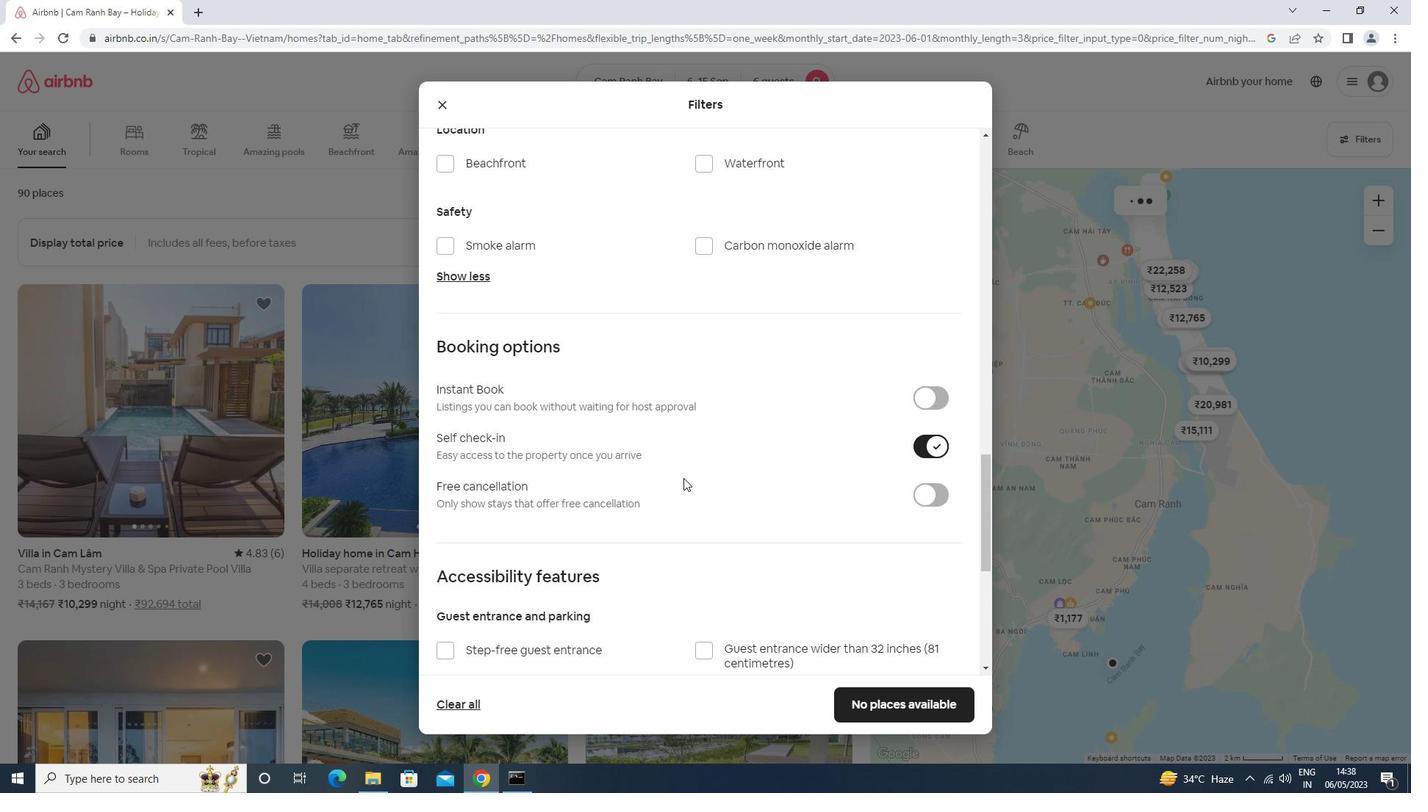 
Action: Mouse scrolled (683, 477) with delta (0, 0)
Screenshot: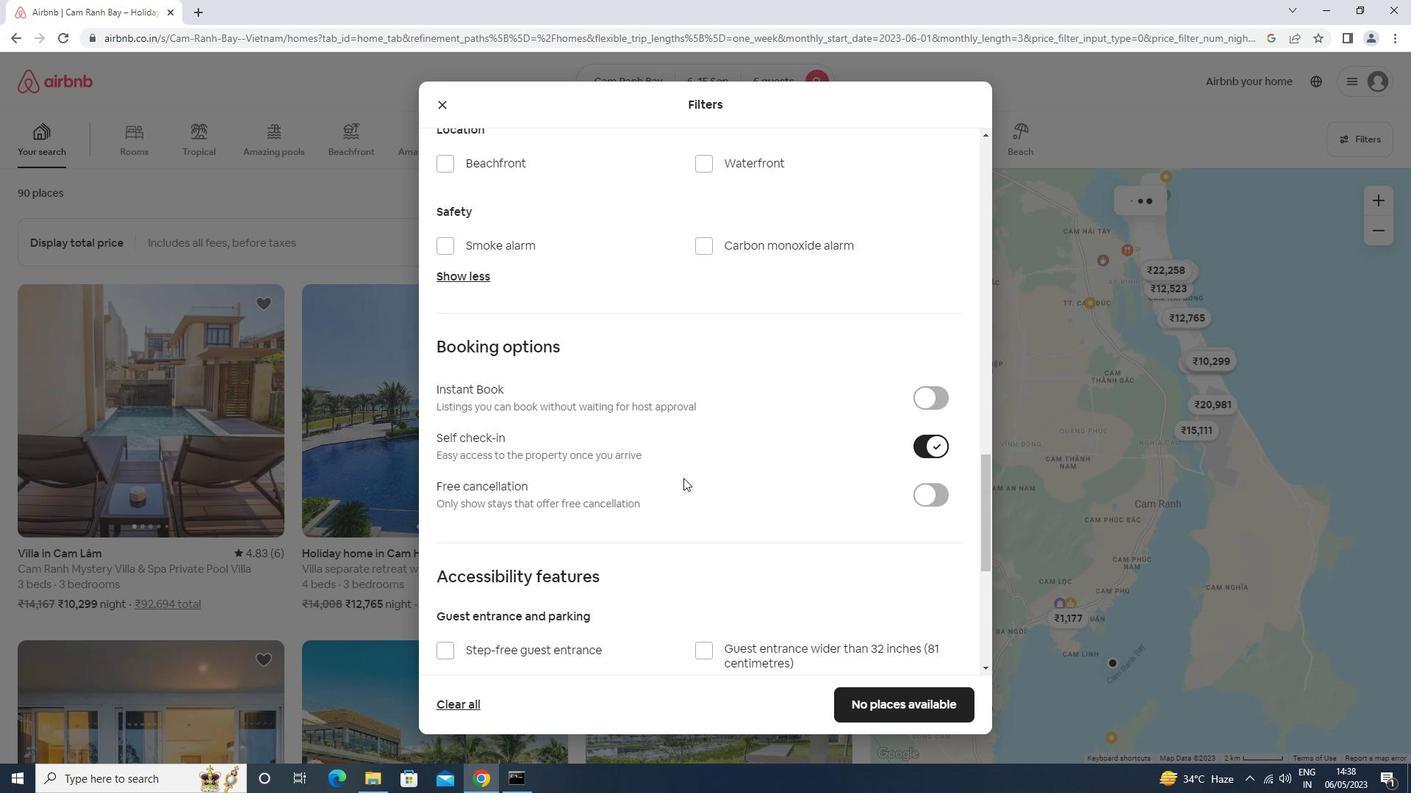 
Action: Mouse scrolled (683, 477) with delta (0, 0)
Screenshot: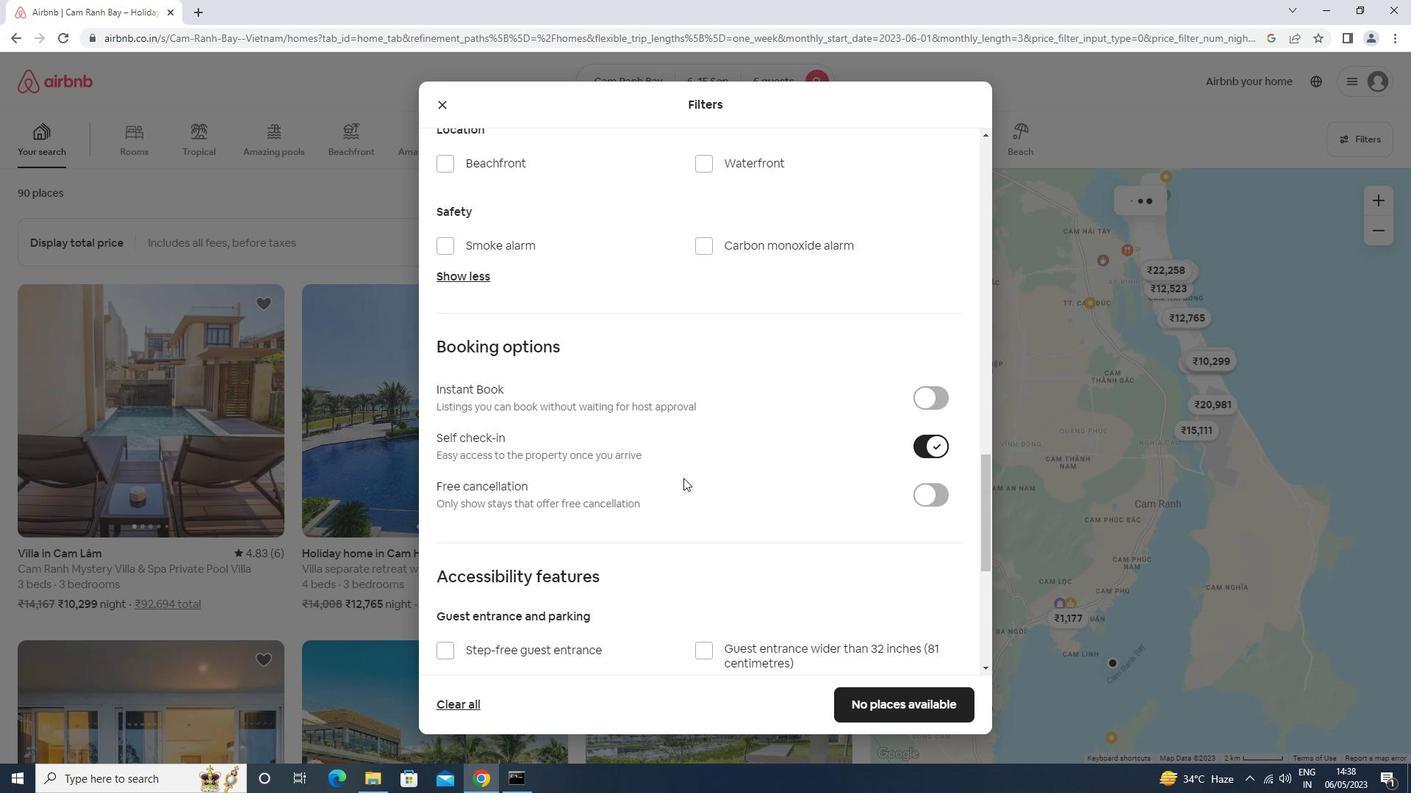 
Action: Mouse scrolled (683, 477) with delta (0, 0)
Screenshot: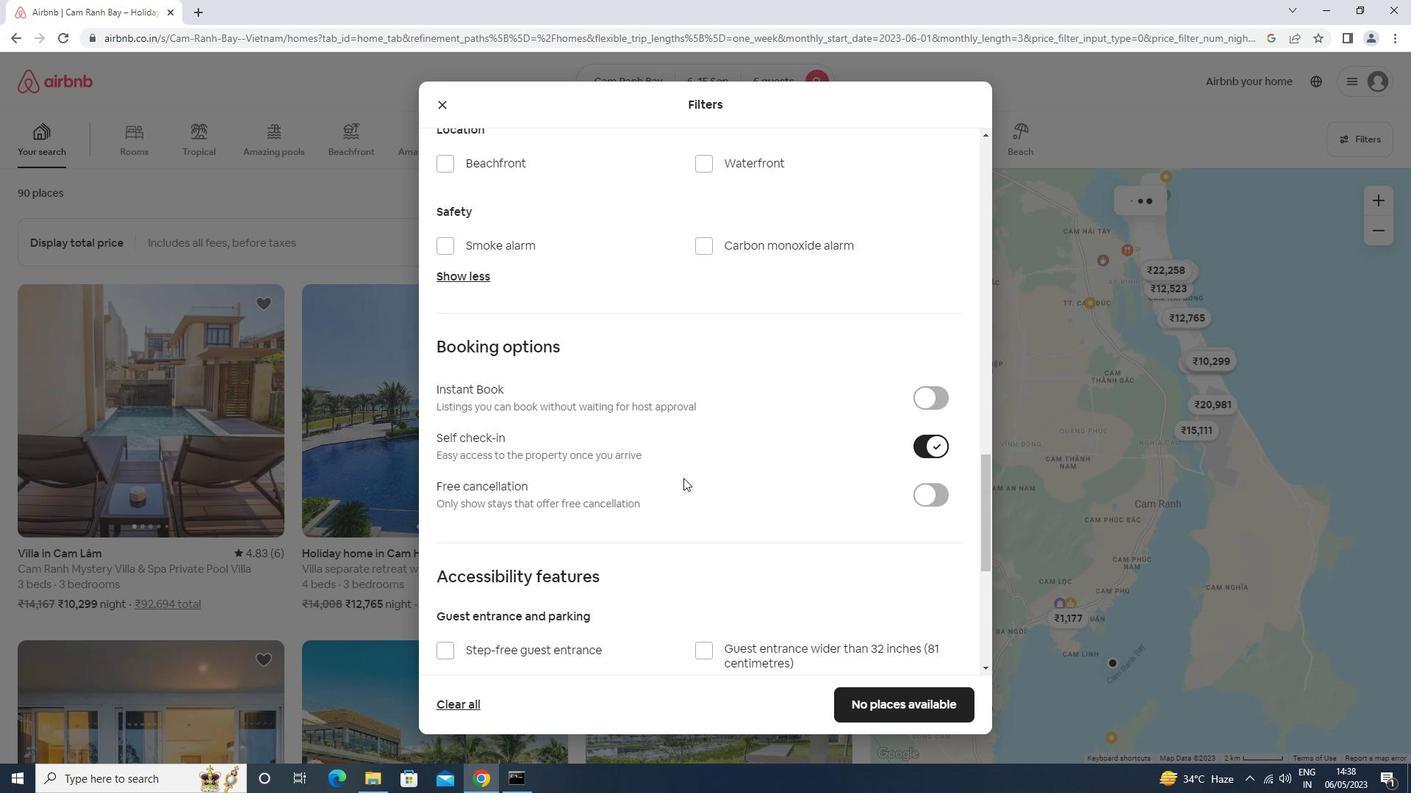 
Action: Mouse scrolled (683, 477) with delta (0, 0)
Screenshot: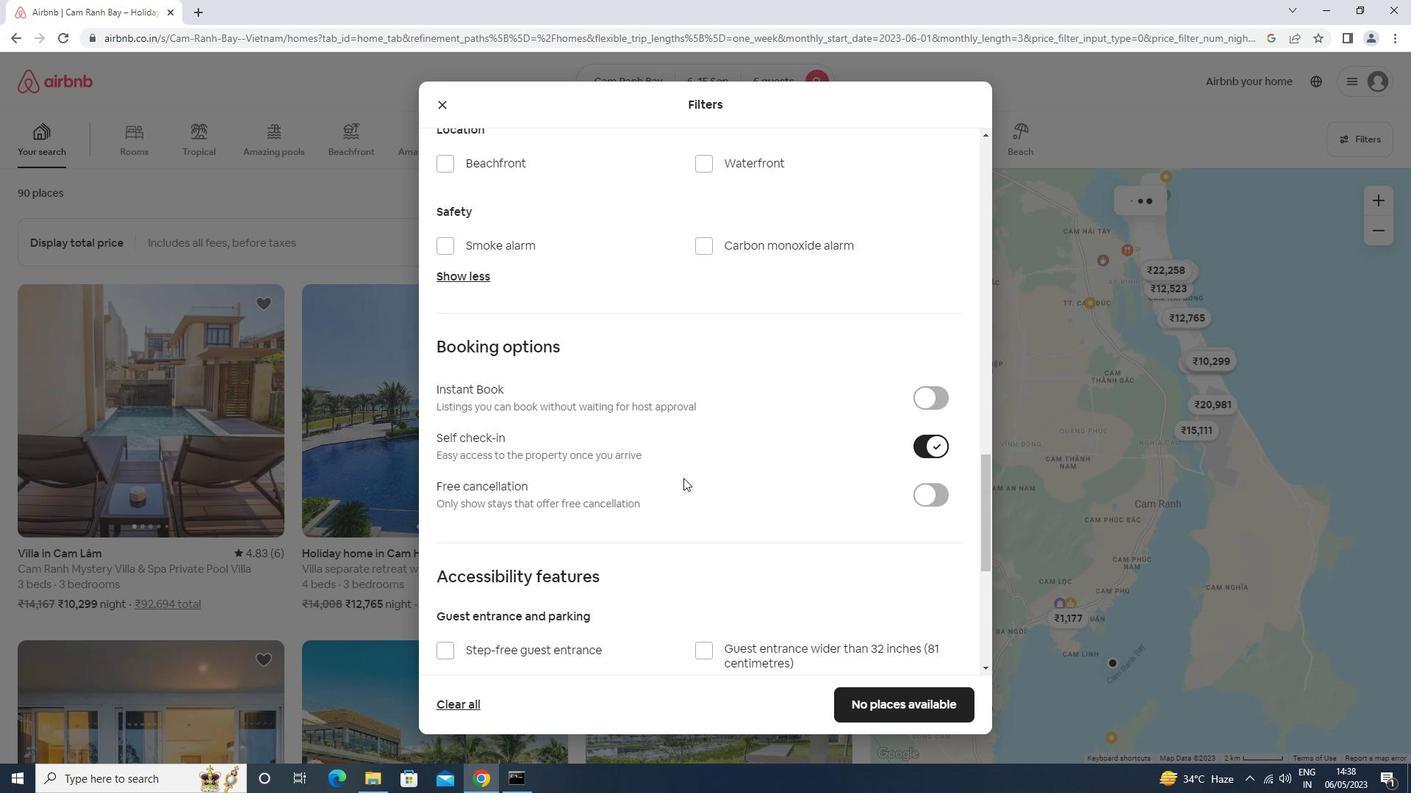 
Action: Mouse scrolled (683, 477) with delta (0, 0)
Screenshot: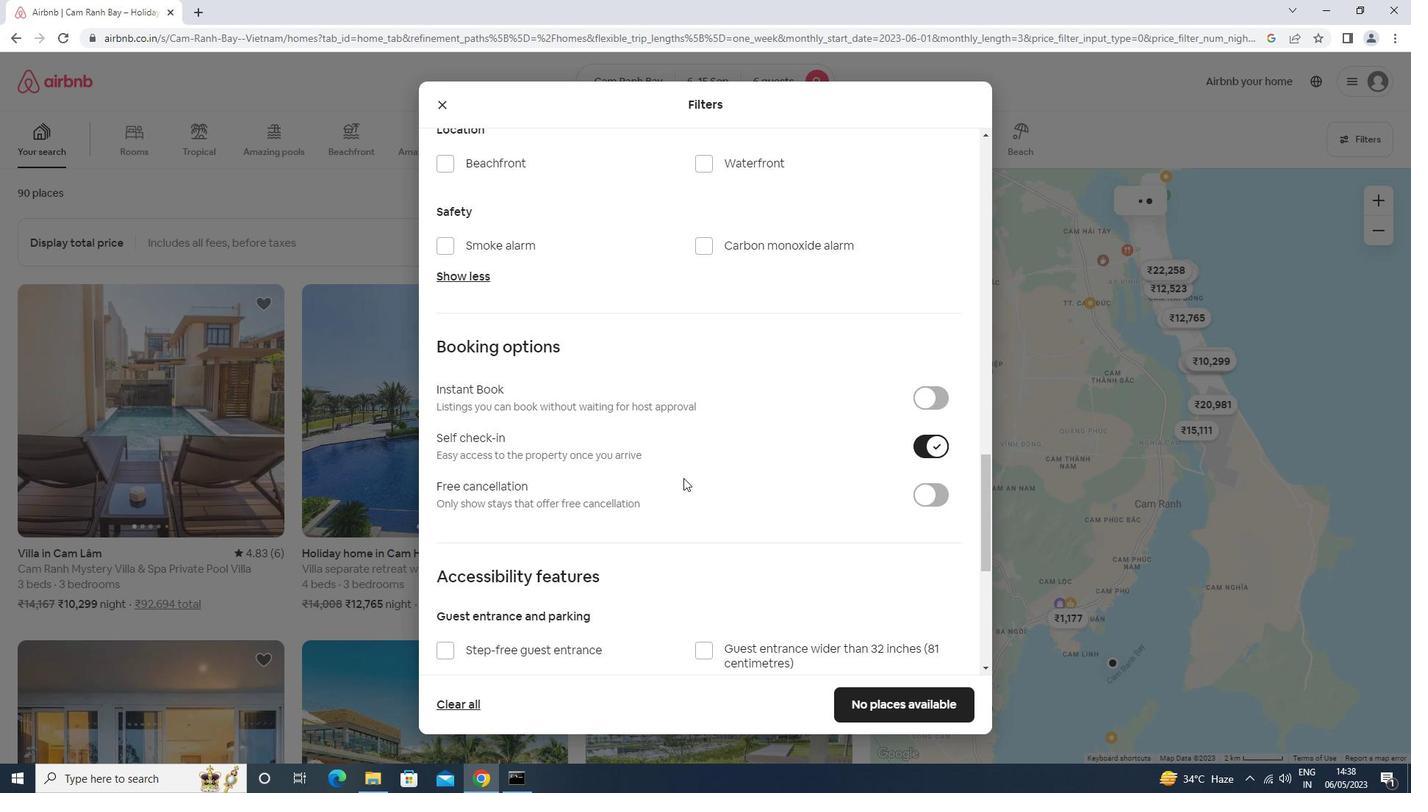 
Action: Mouse moved to (485, 561)
Screenshot: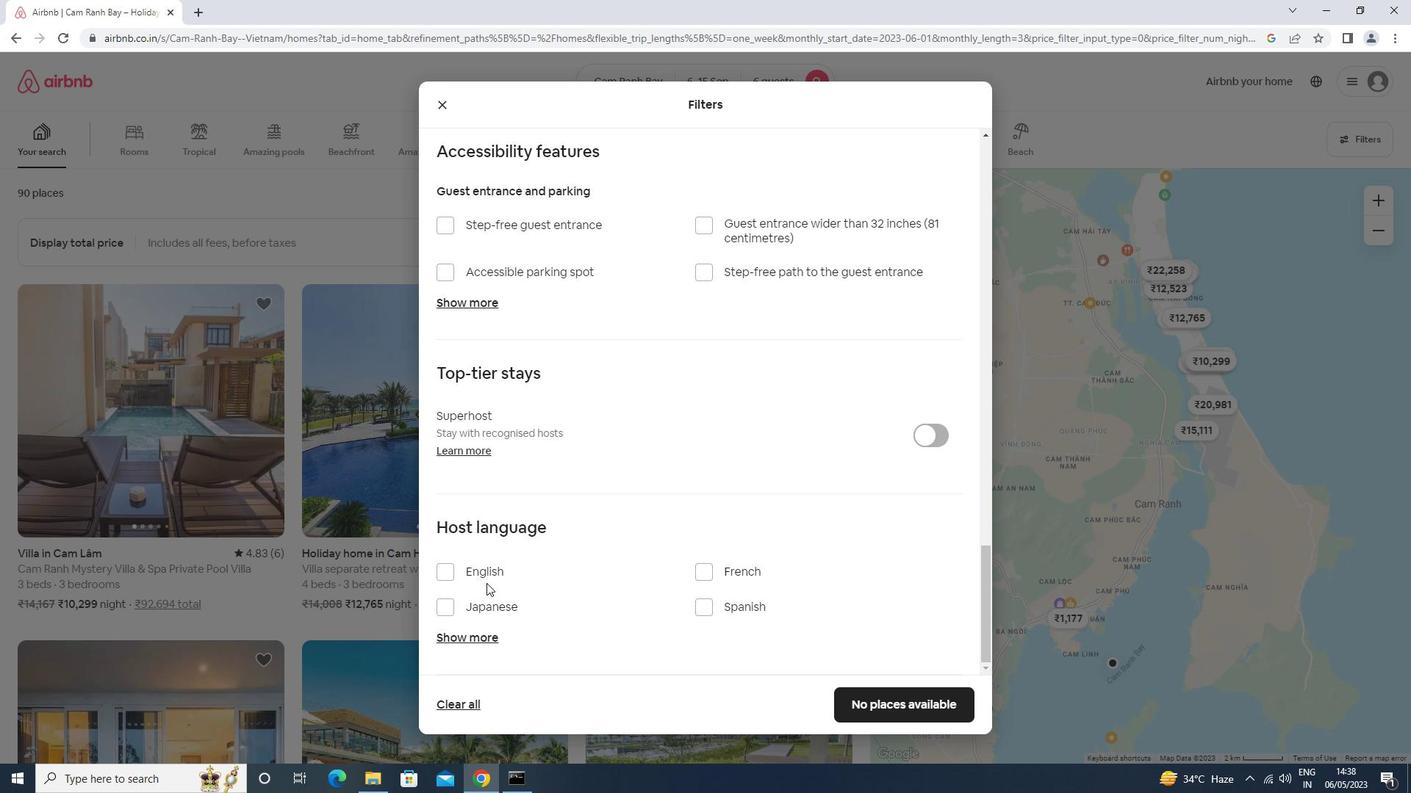 
Action: Mouse pressed left at (485, 561)
Screenshot: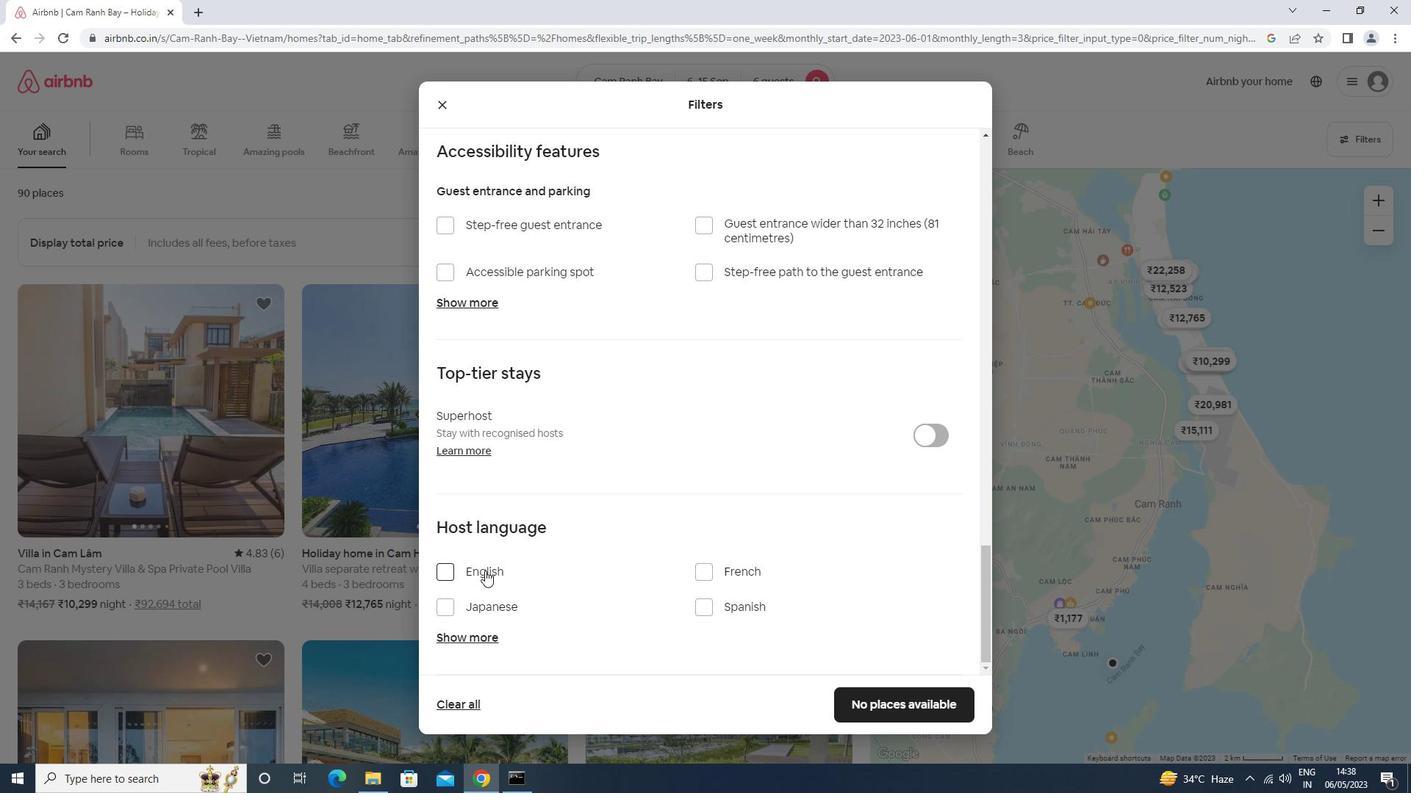 
Action: Mouse moved to (482, 568)
Screenshot: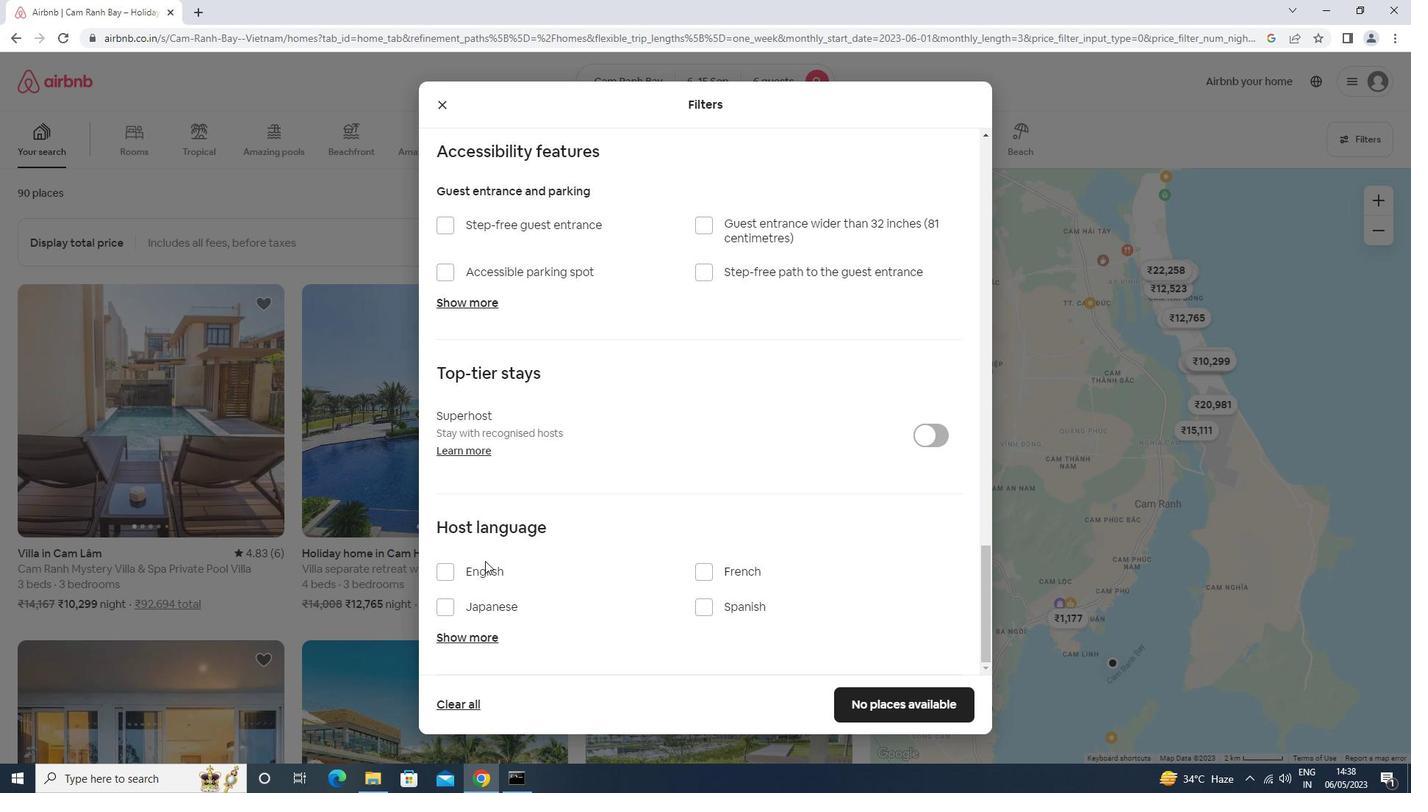 
Action: Mouse pressed left at (482, 568)
Screenshot: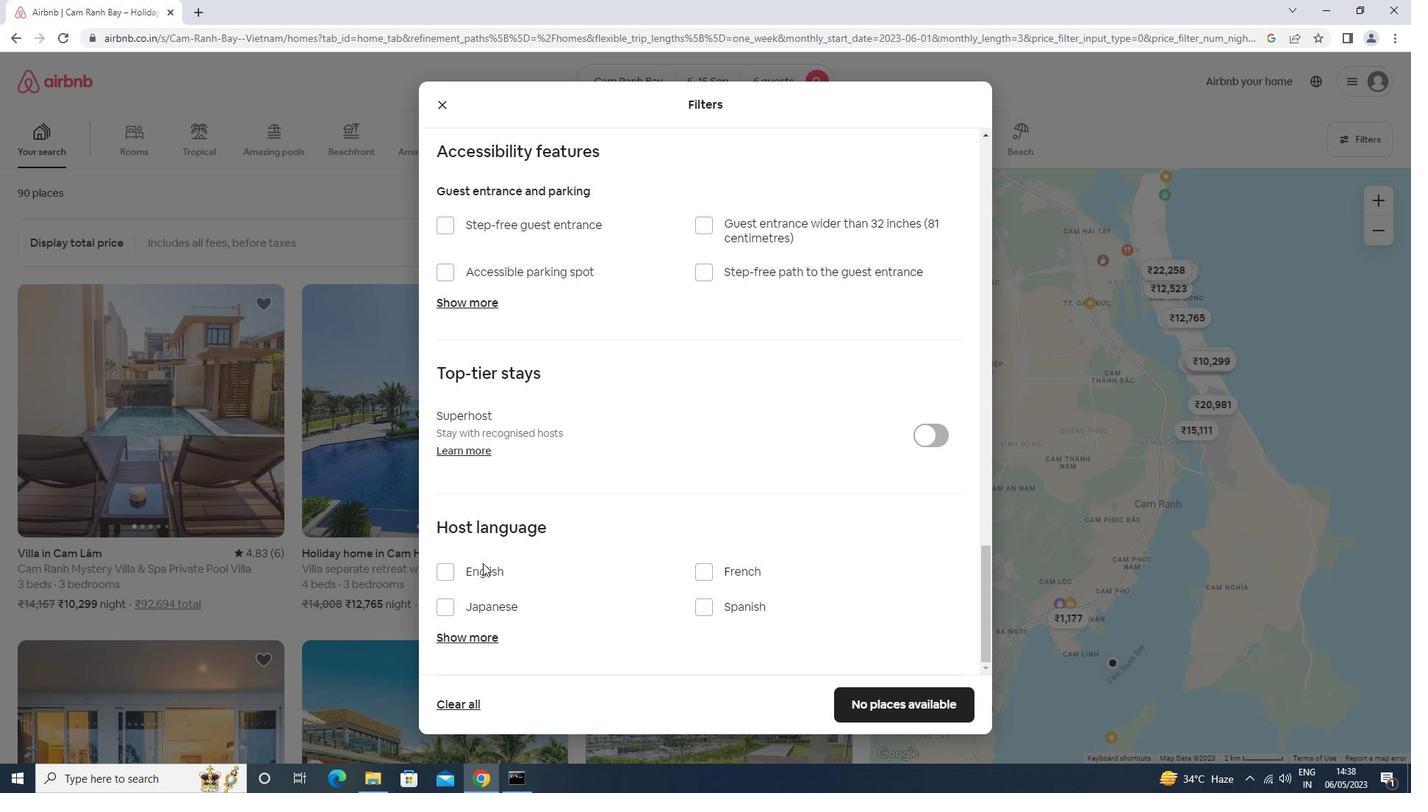 
Action: Mouse moved to (883, 707)
Screenshot: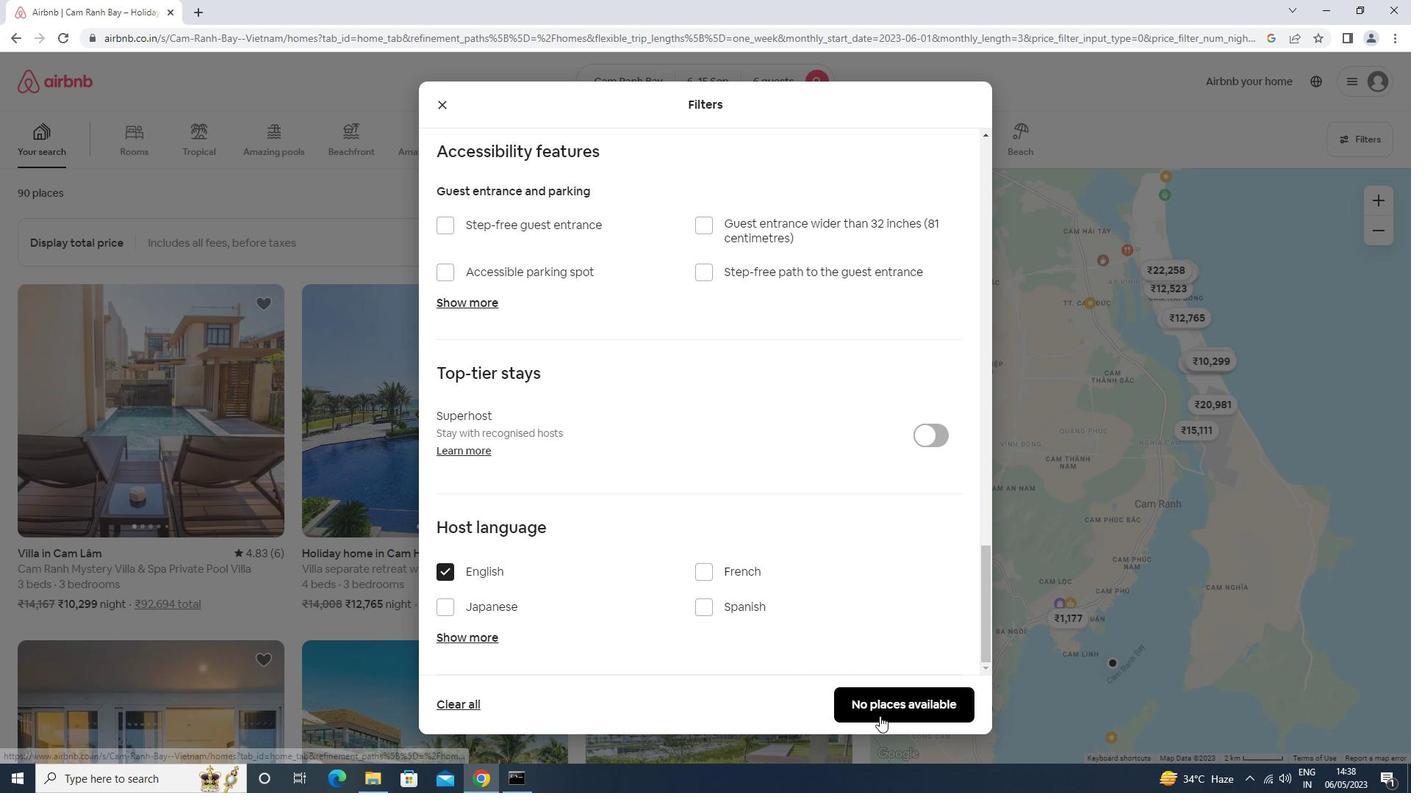 
Action: Mouse pressed left at (883, 707)
Screenshot: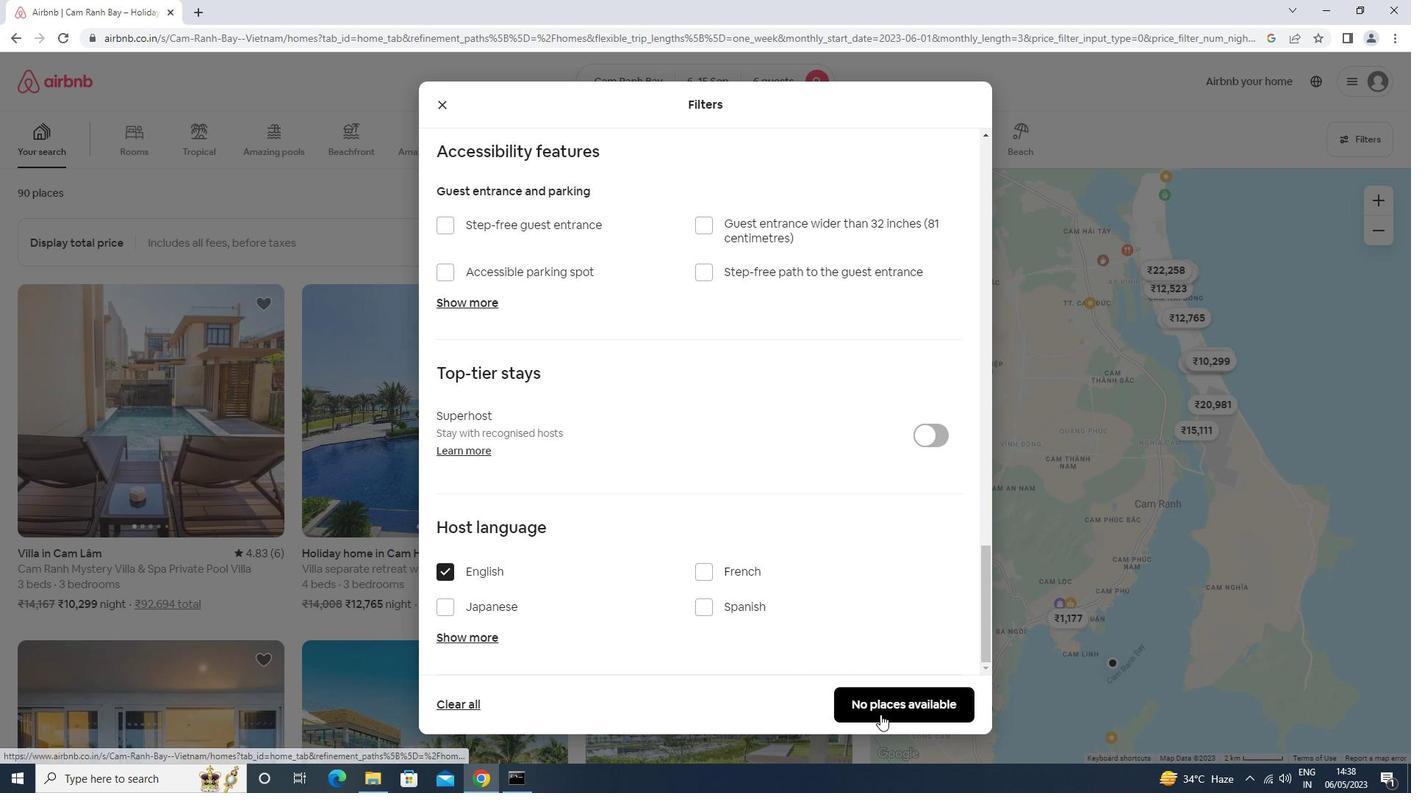 
